 Task: Find connections with filter location Nyborg with filter topic #aiwith filter profile language German with filter current company Brightstar Corp. with filter school Istituto Marangoni with filter industry Abrasives and Nonmetallic Minerals Manufacturing with filter service category Immigration Law with filter keywords title Women's Shelter Jobs
Action: Mouse moved to (589, 80)
Screenshot: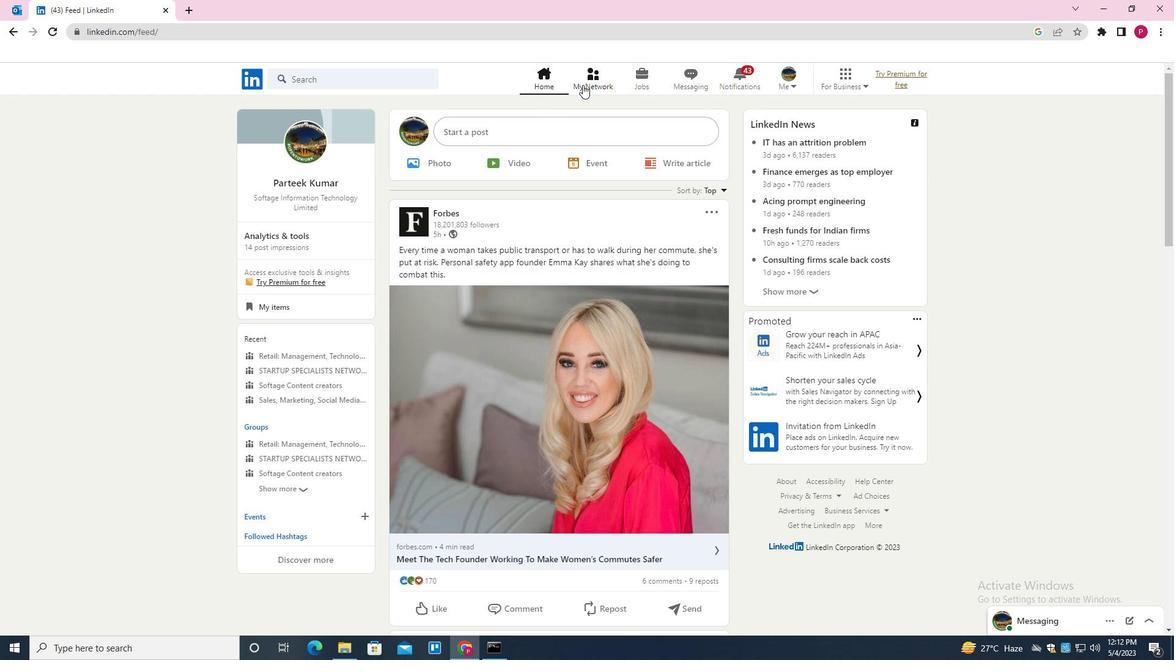 
Action: Mouse pressed left at (589, 80)
Screenshot: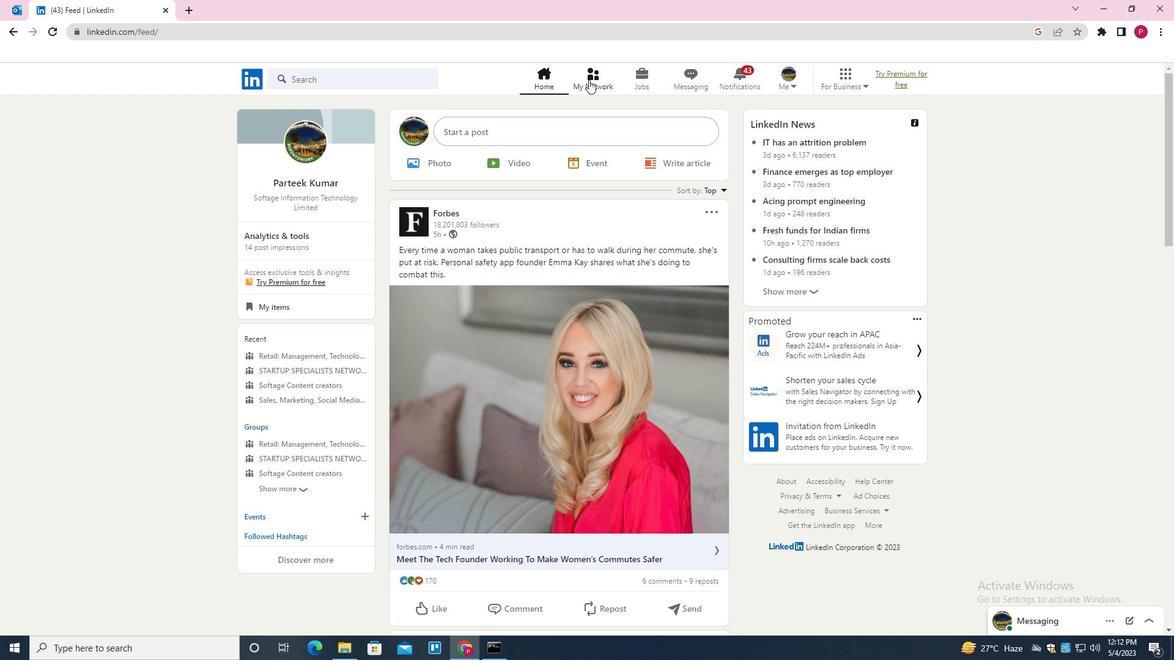 
Action: Mouse moved to (385, 146)
Screenshot: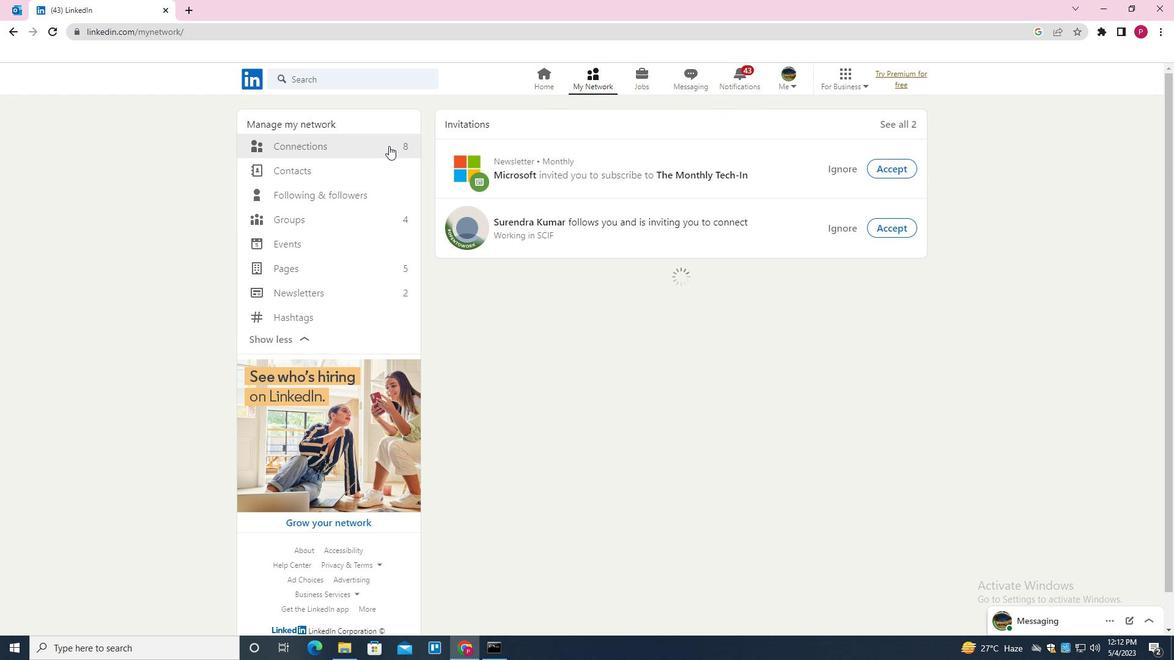
Action: Mouse pressed left at (385, 146)
Screenshot: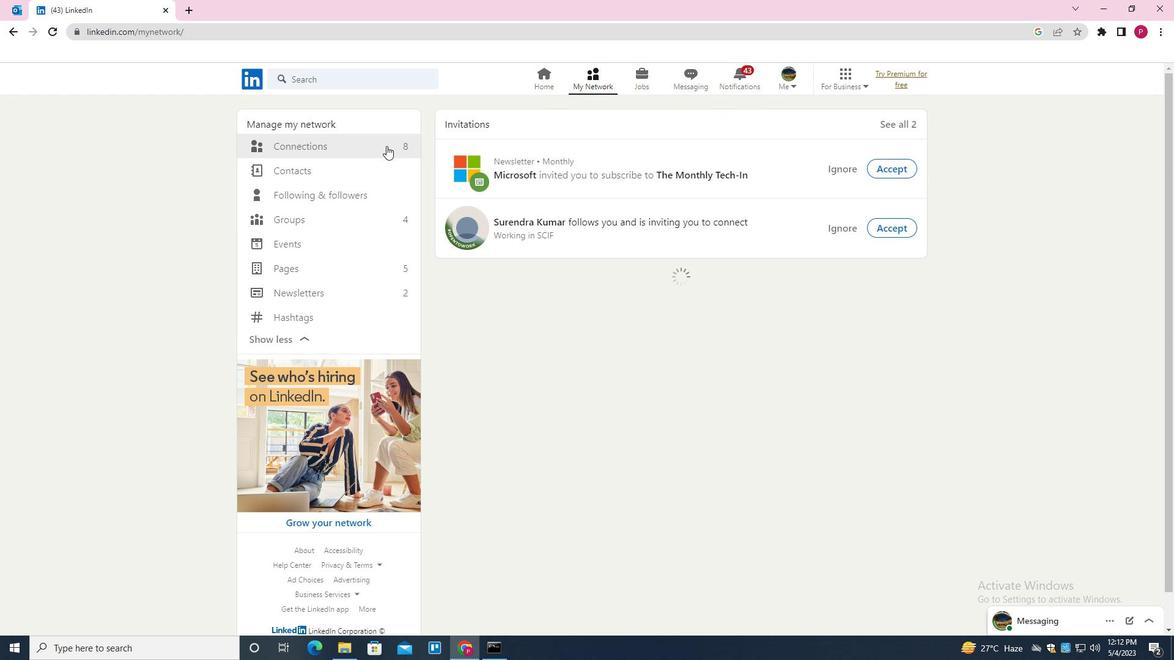 
Action: Mouse moved to (665, 145)
Screenshot: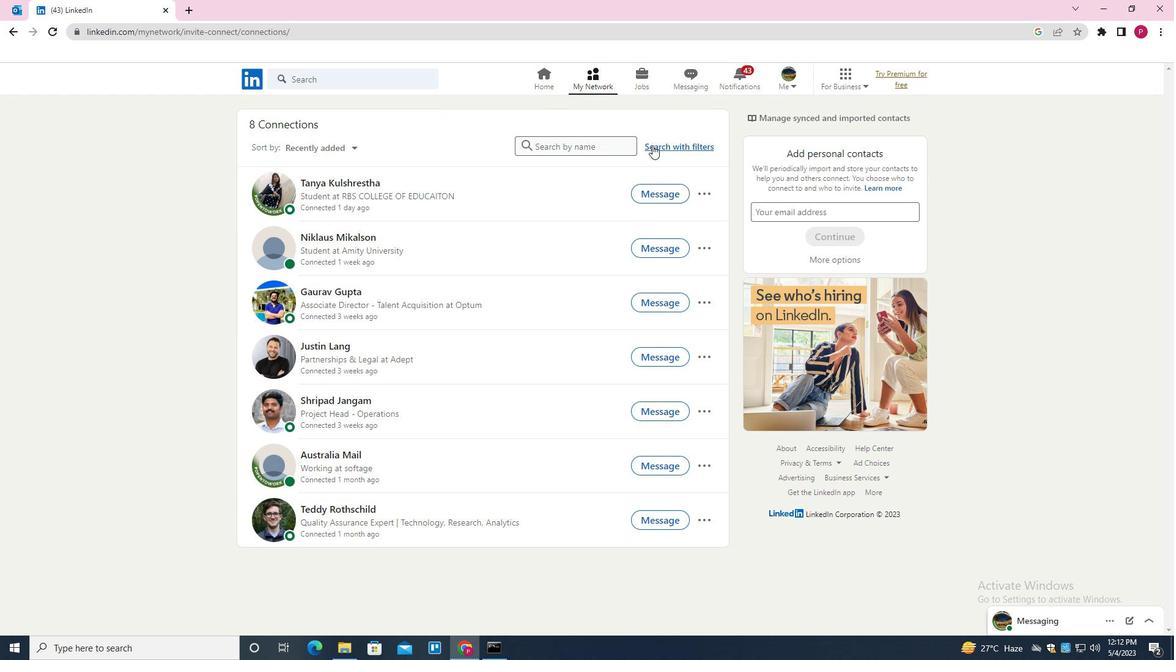 
Action: Mouse pressed left at (665, 145)
Screenshot: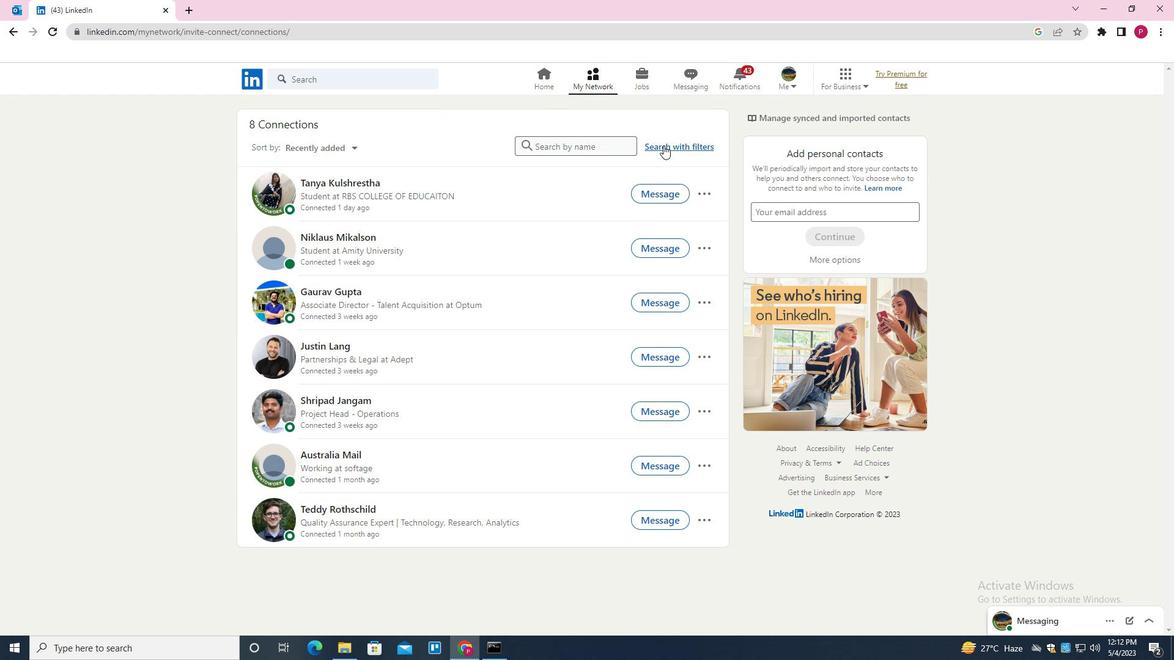 
Action: Mouse moved to (624, 113)
Screenshot: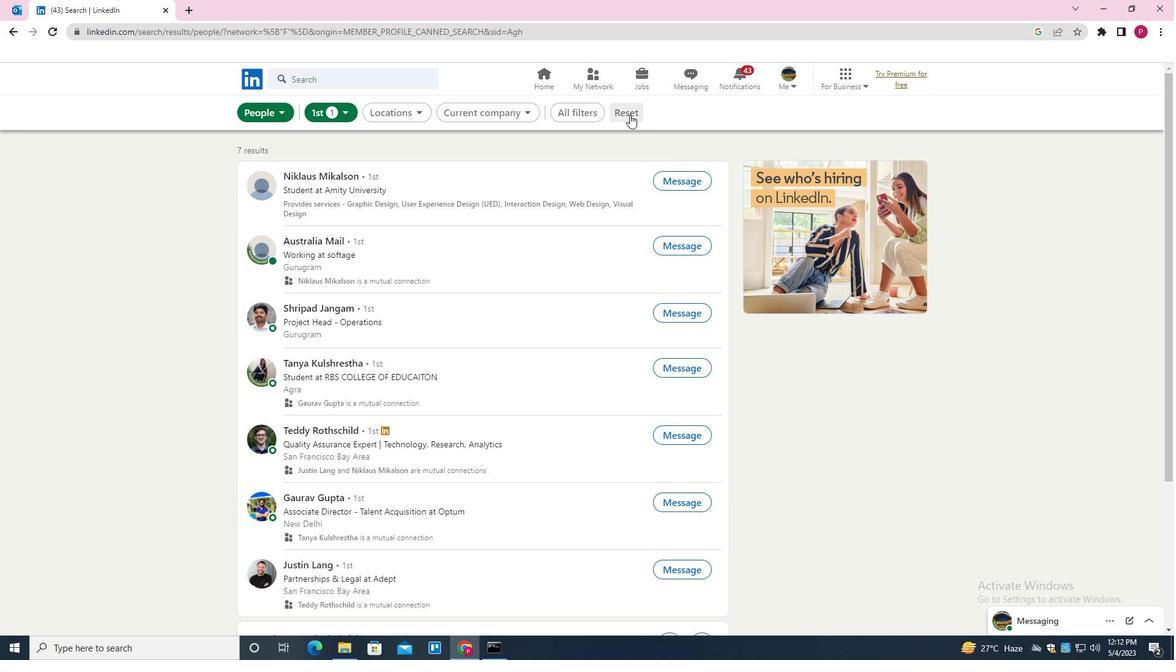 
Action: Mouse pressed left at (624, 113)
Screenshot: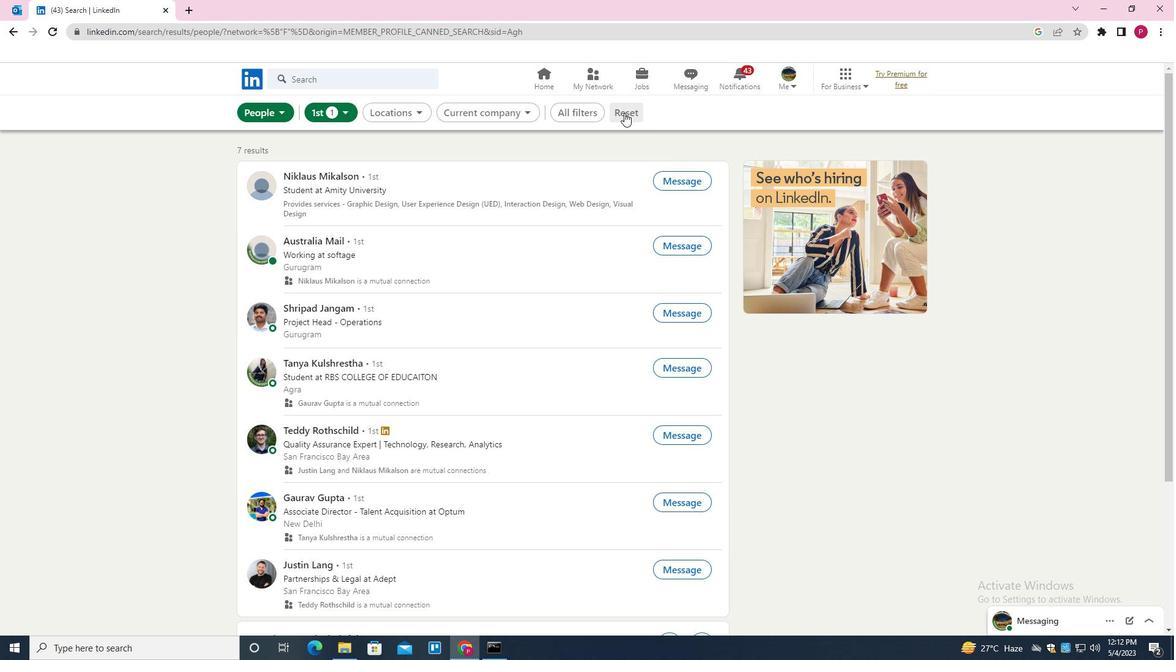 
Action: Mouse moved to (606, 112)
Screenshot: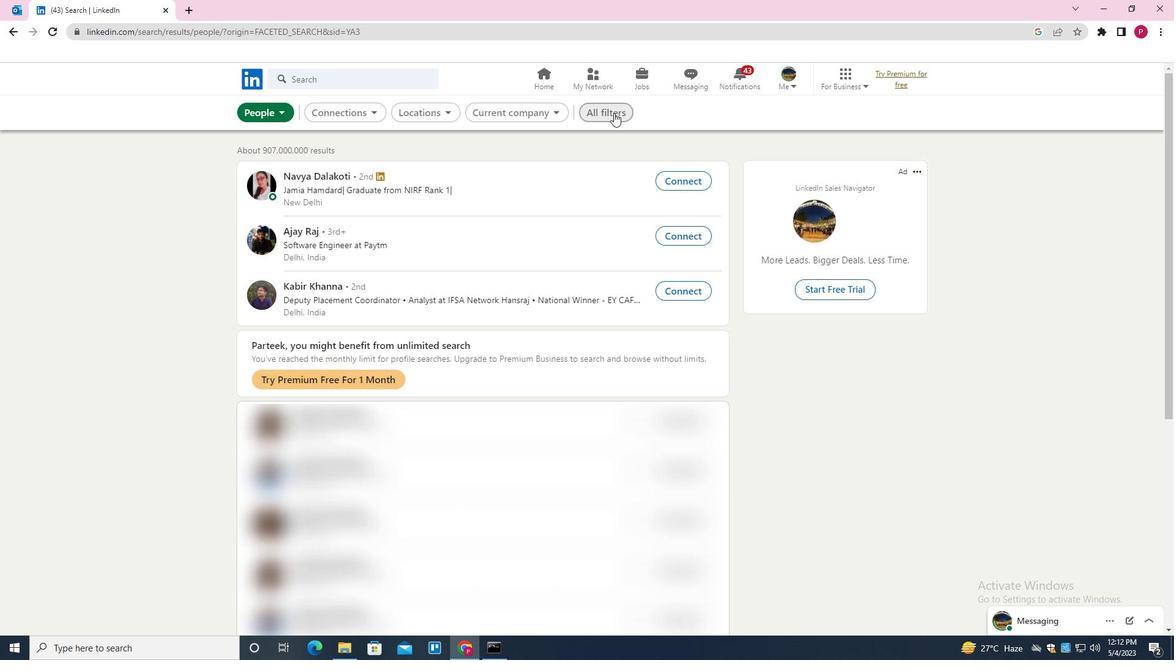 
Action: Mouse pressed left at (606, 112)
Screenshot: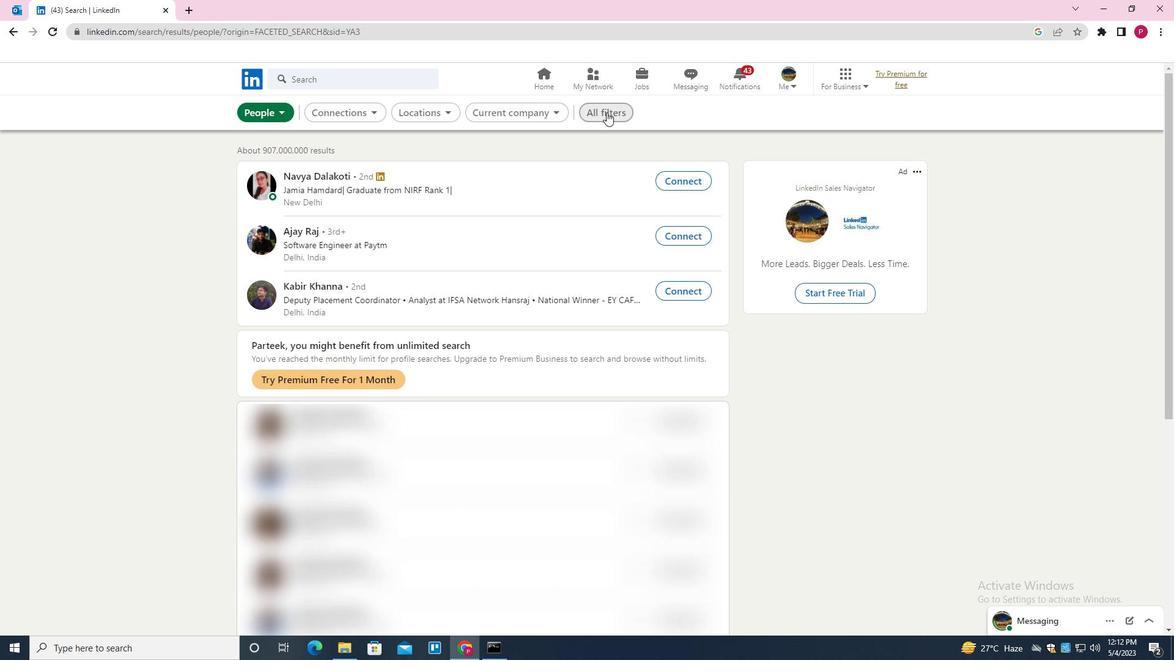 
Action: Mouse moved to (987, 307)
Screenshot: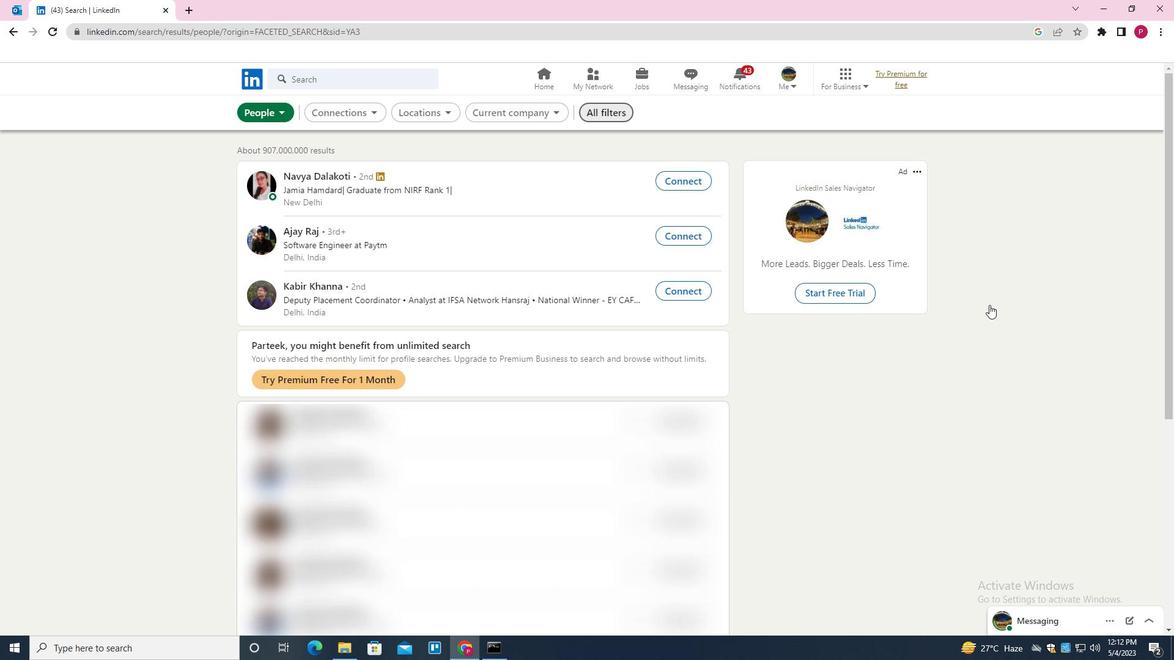 
Action: Mouse scrolled (987, 307) with delta (0, 0)
Screenshot: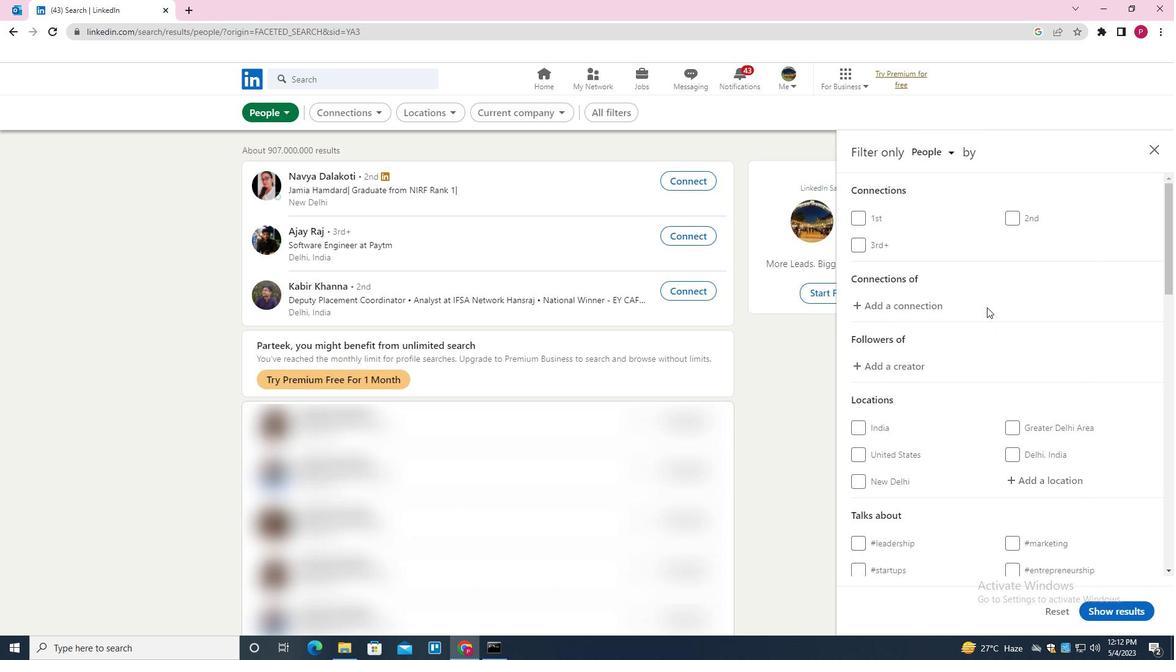 
Action: Mouse moved to (987, 308)
Screenshot: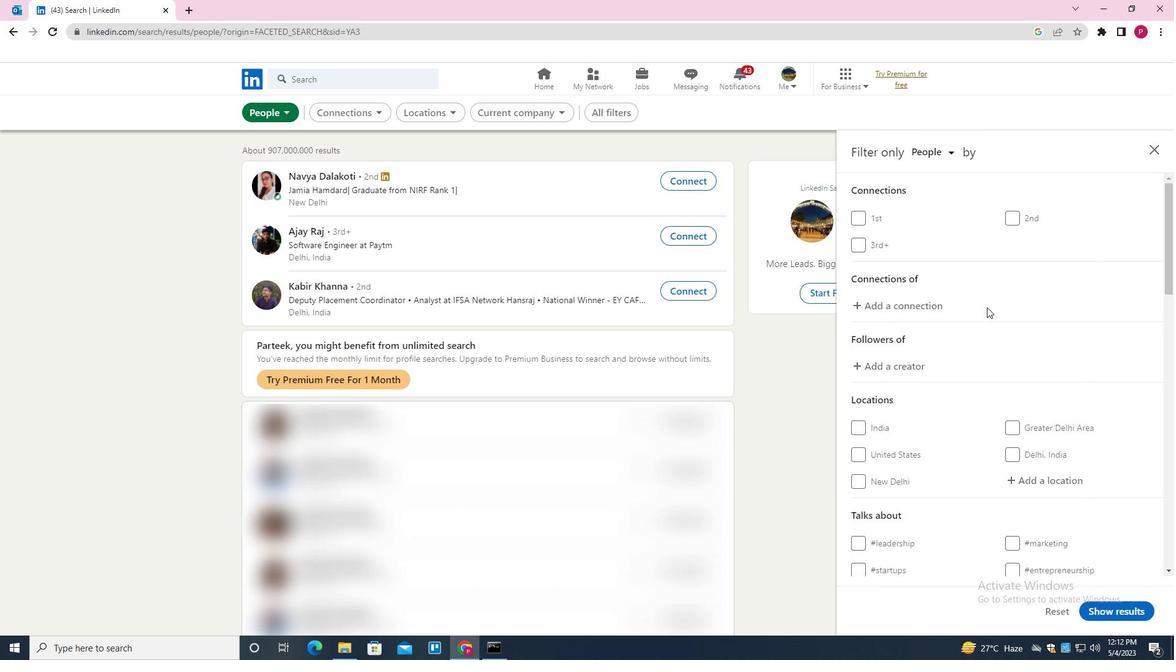 
Action: Mouse scrolled (987, 307) with delta (0, 0)
Screenshot: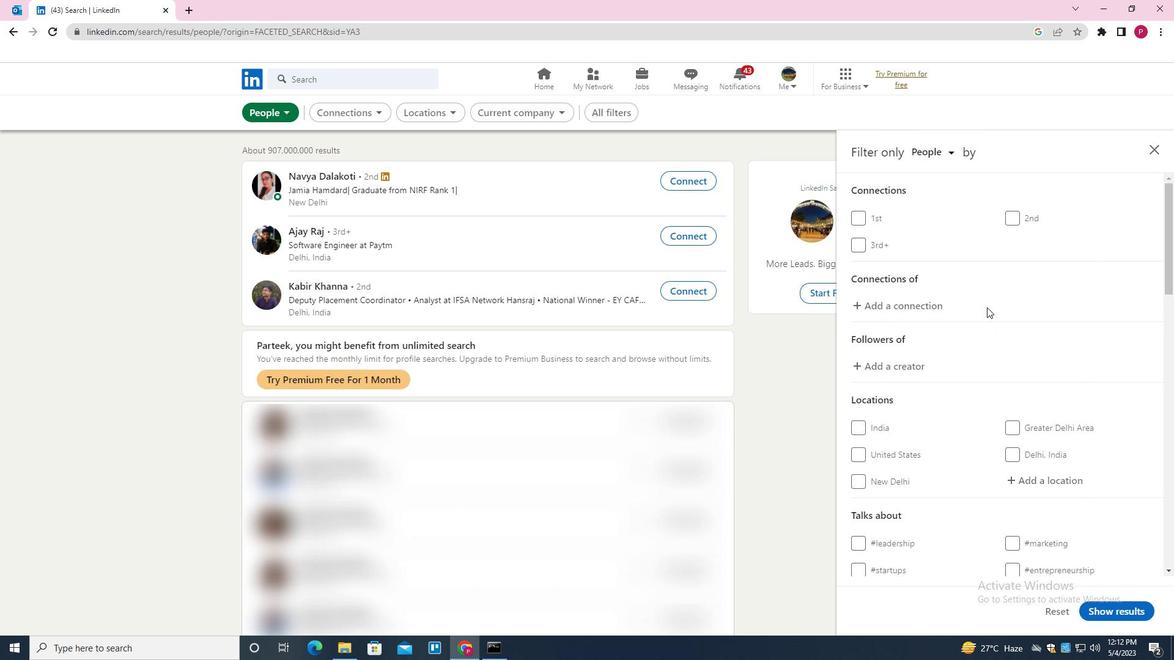 
Action: Mouse scrolled (987, 307) with delta (0, 0)
Screenshot: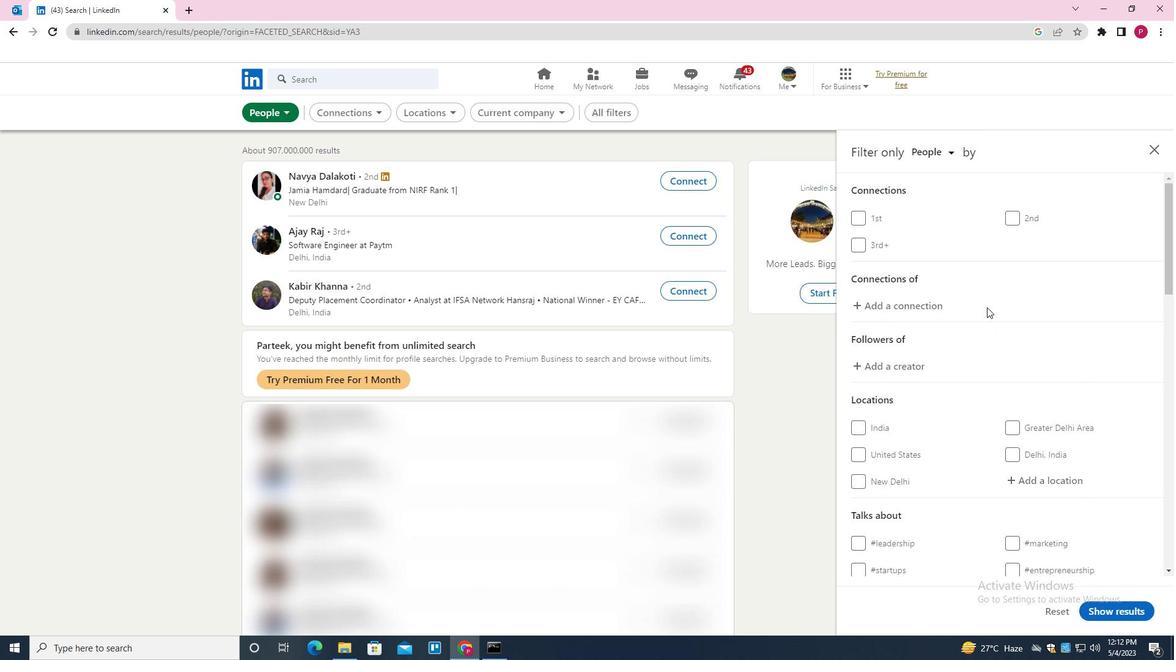 
Action: Mouse moved to (1038, 303)
Screenshot: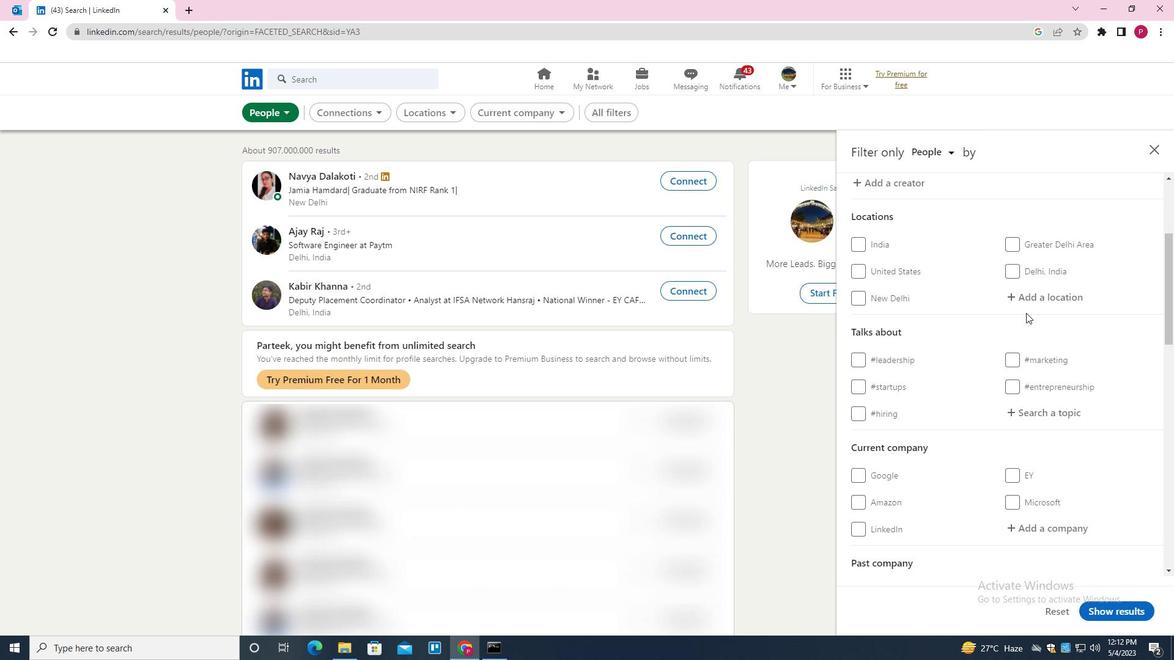 
Action: Mouse pressed left at (1038, 303)
Screenshot: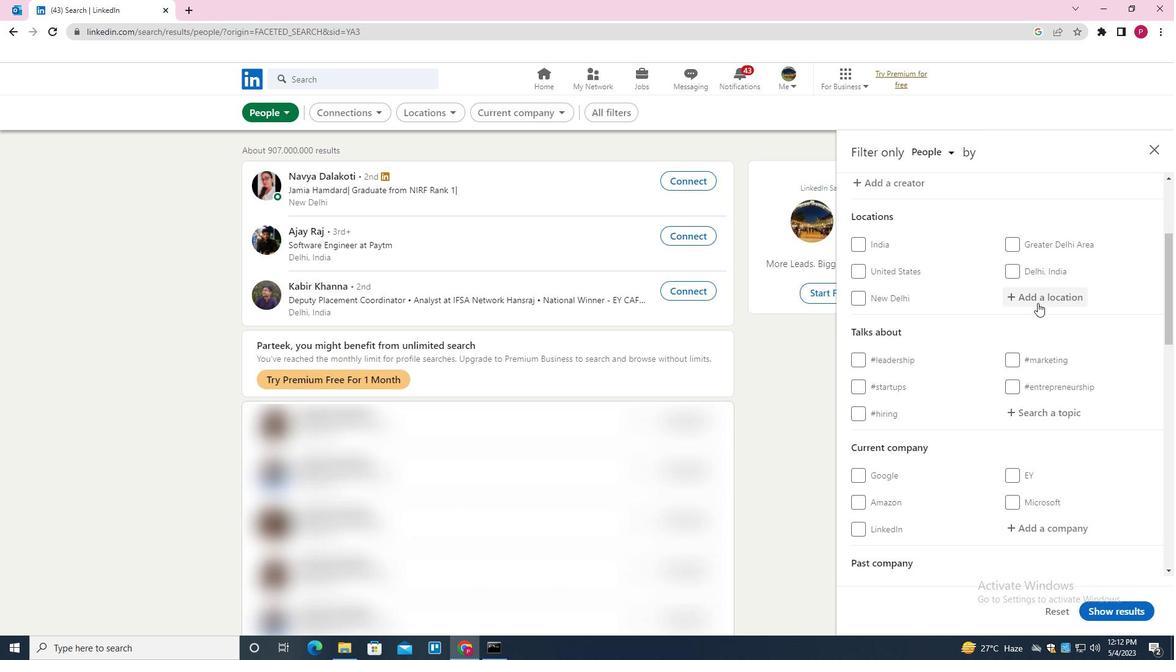 
Action: Key pressed <Key.shift><Key.shift>NYBORS<Key.backspace>G<Key.down><Key.enter>
Screenshot: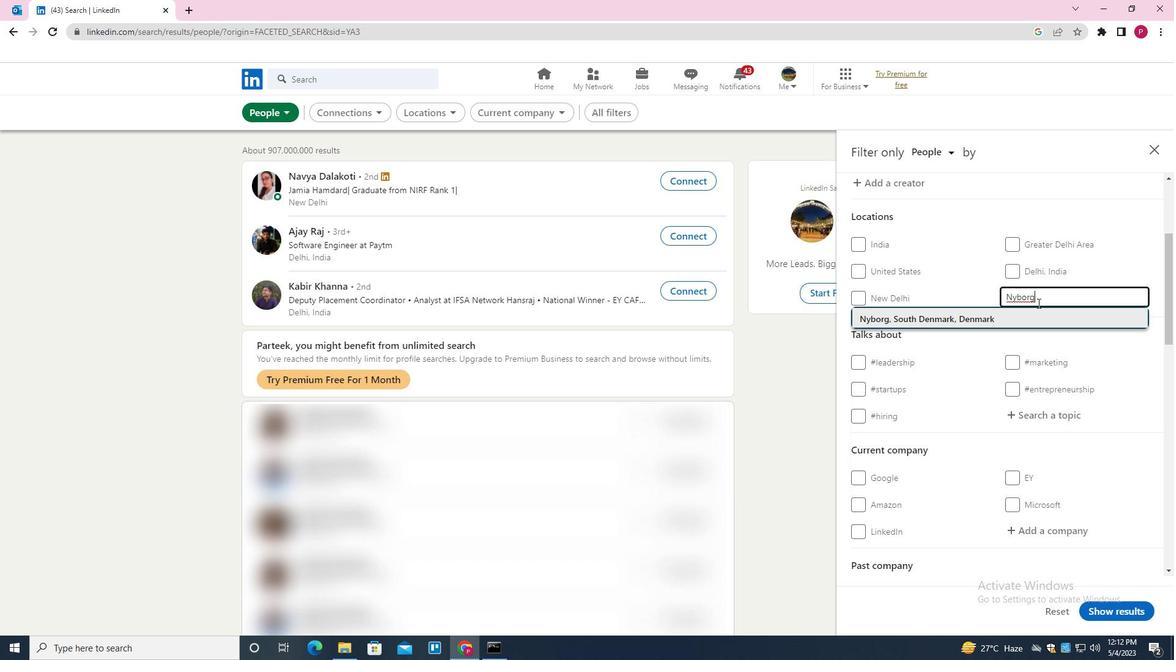 
Action: Mouse moved to (986, 305)
Screenshot: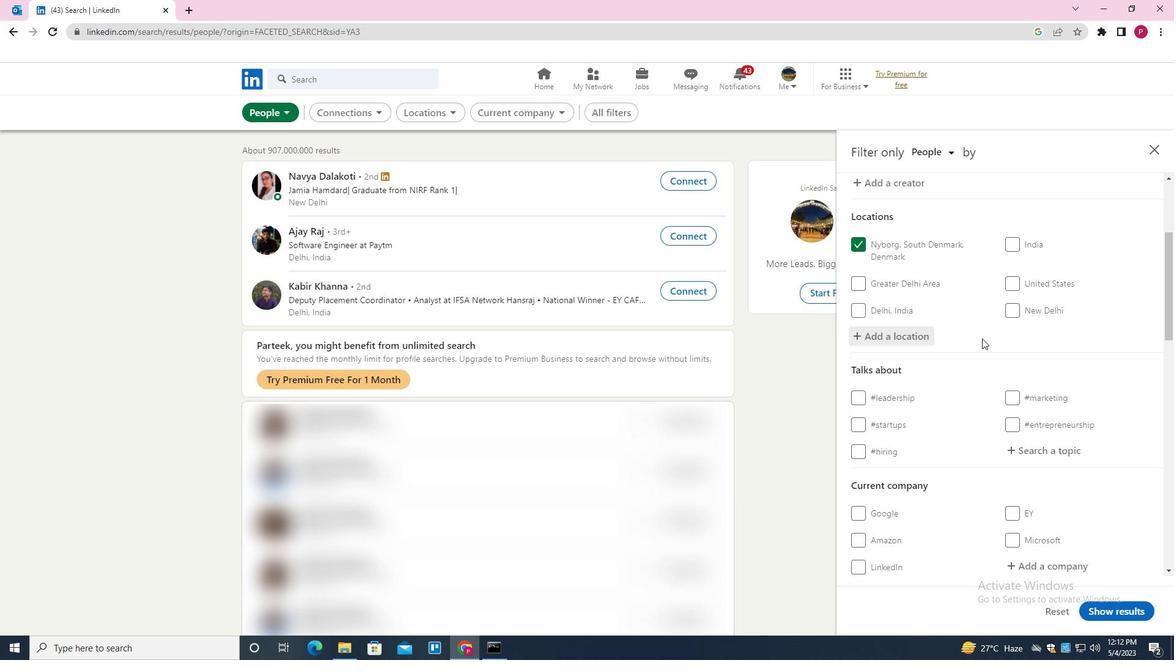 
Action: Mouse scrolled (986, 304) with delta (0, 0)
Screenshot: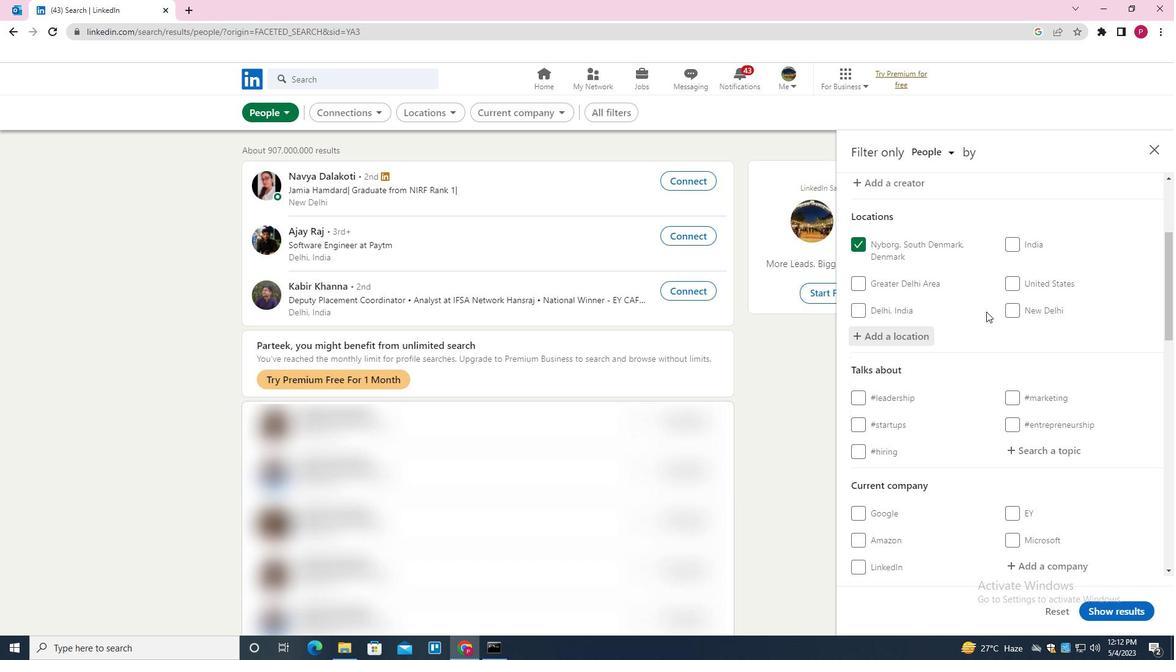 
Action: Mouse moved to (986, 305)
Screenshot: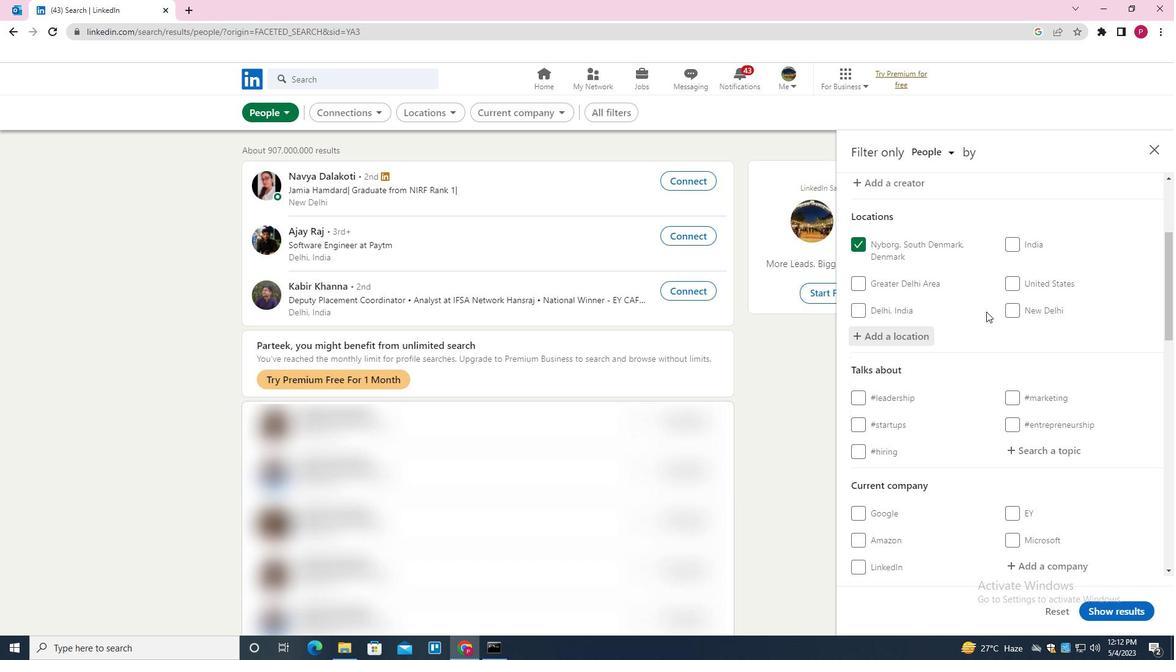 
Action: Mouse scrolled (986, 304) with delta (0, 0)
Screenshot: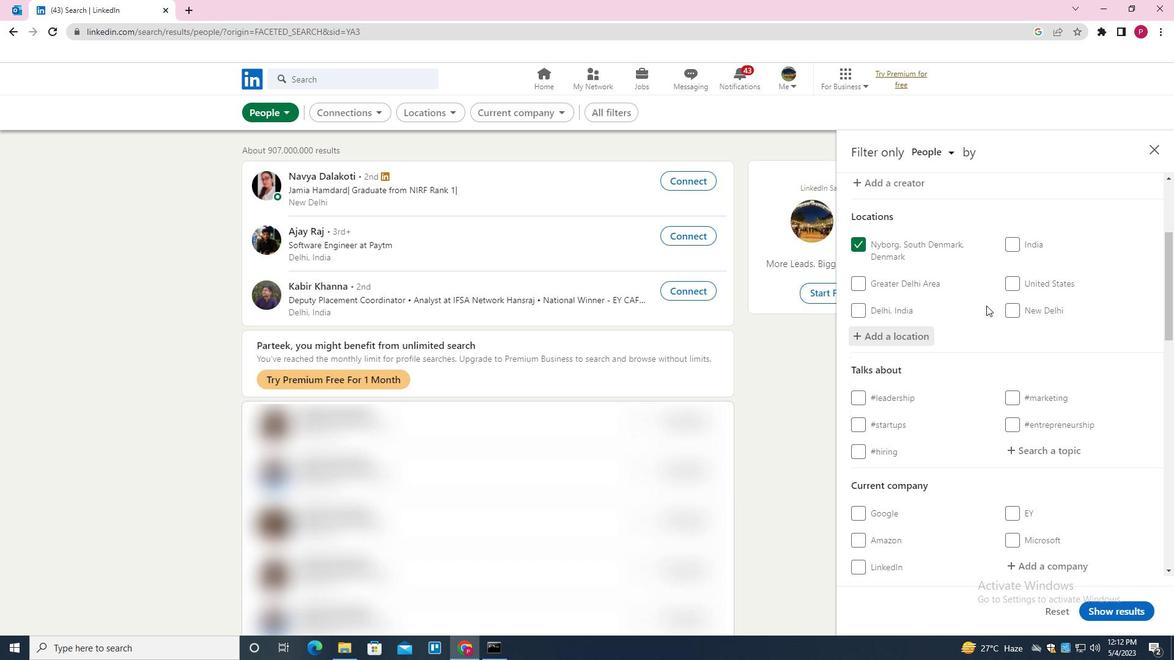 
Action: Mouse moved to (987, 304)
Screenshot: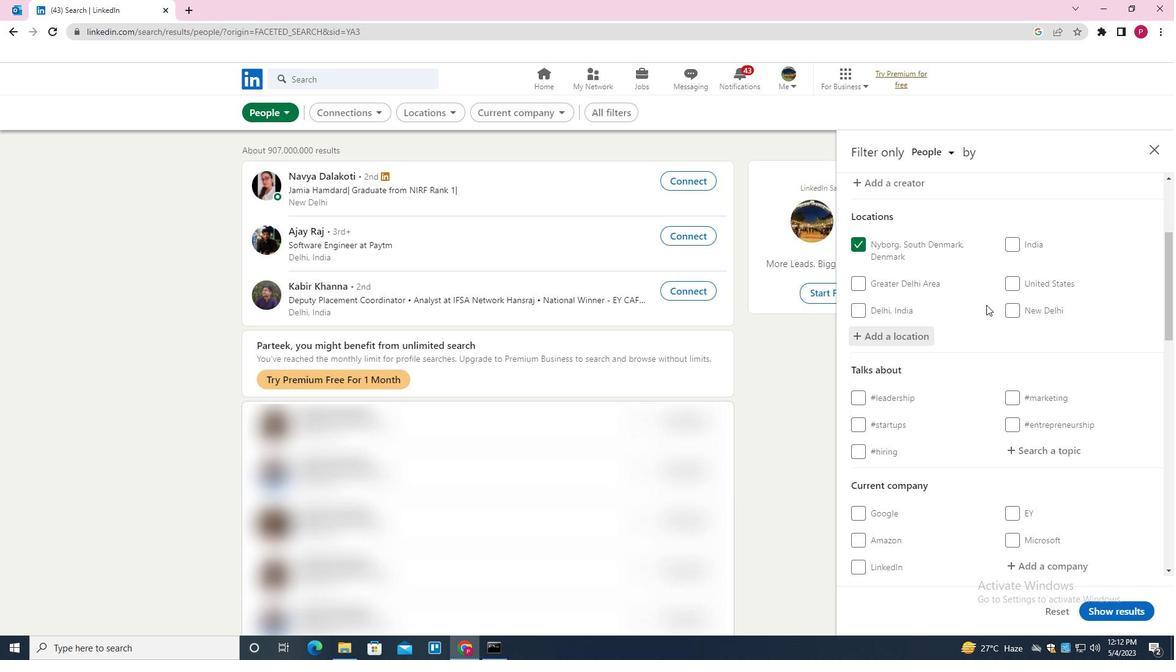 
Action: Mouse scrolled (987, 303) with delta (0, 0)
Screenshot: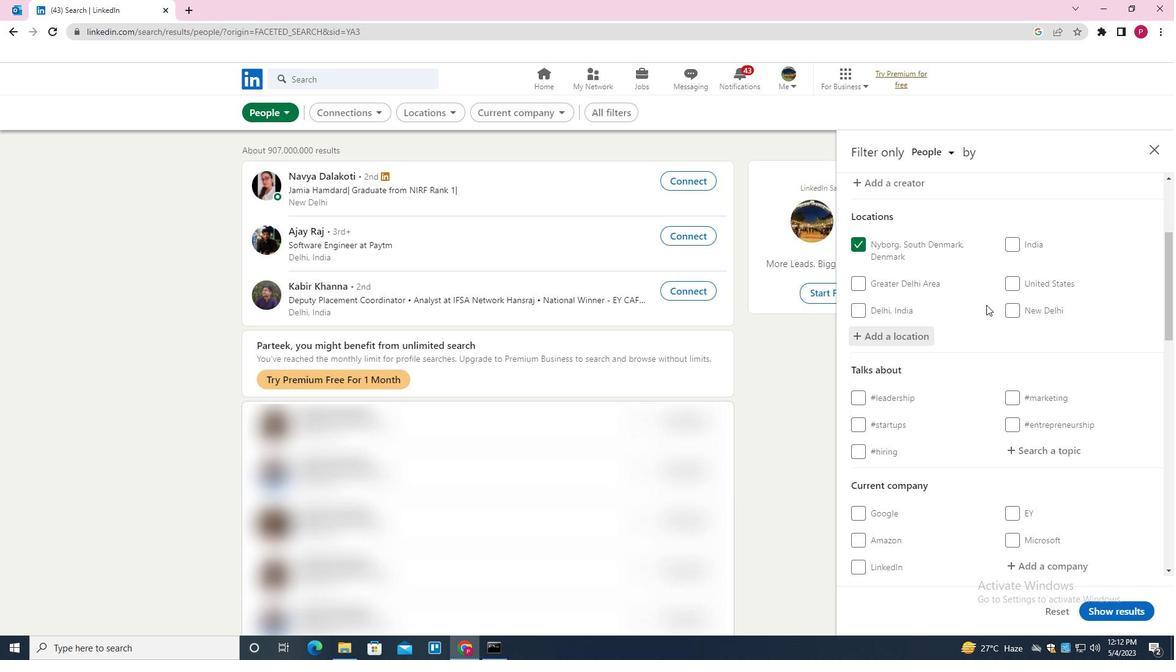 
Action: Mouse moved to (1045, 269)
Screenshot: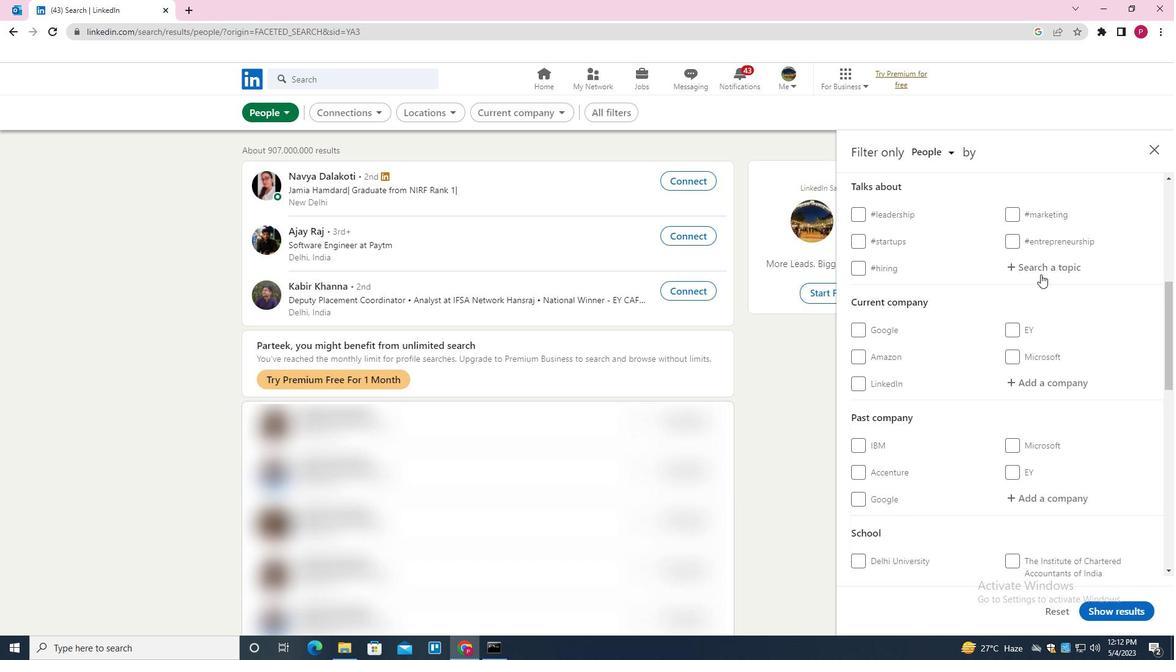 
Action: Mouse pressed left at (1045, 269)
Screenshot: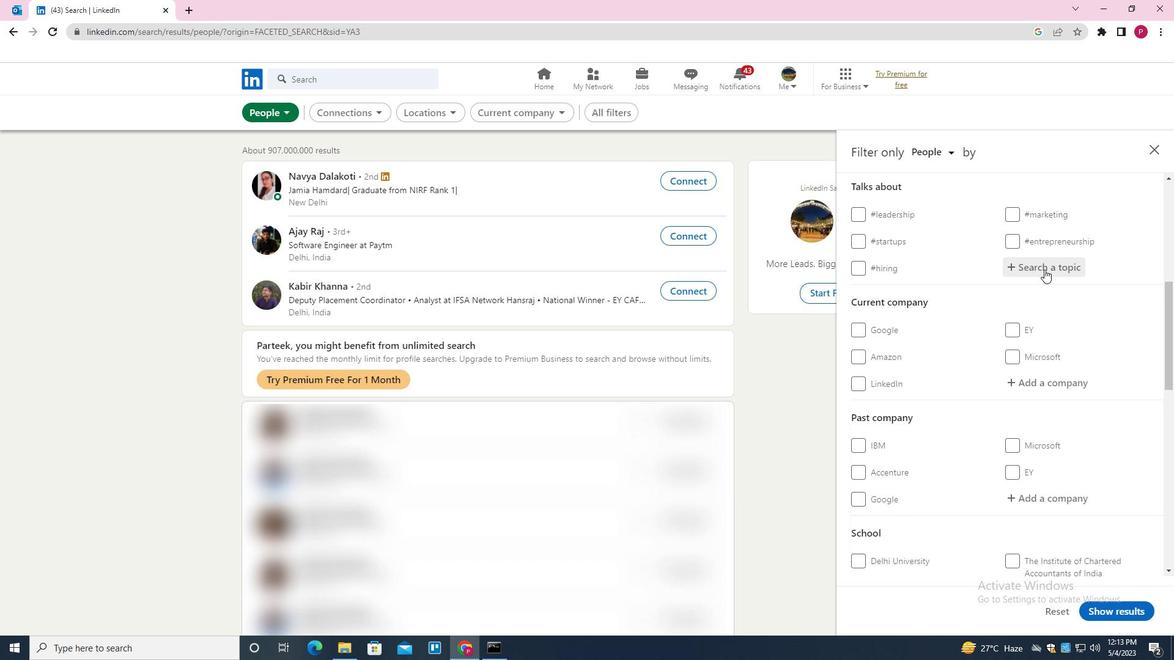 
Action: Key pressed AI<Key.down><Key.enter>
Screenshot: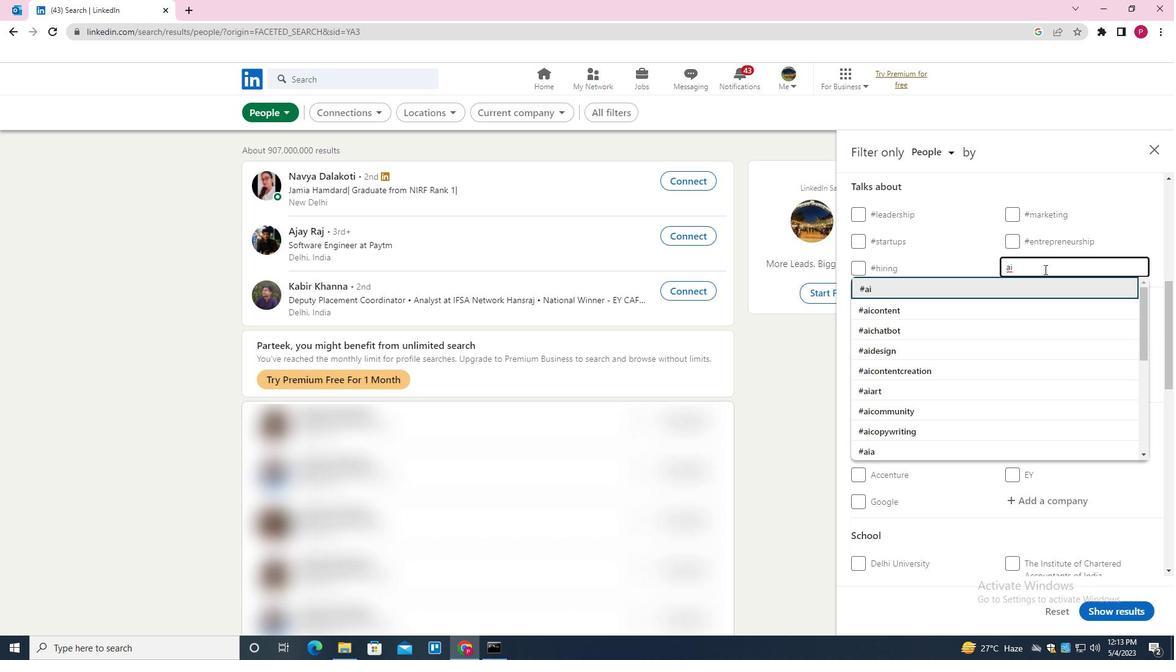 
Action: Mouse moved to (980, 330)
Screenshot: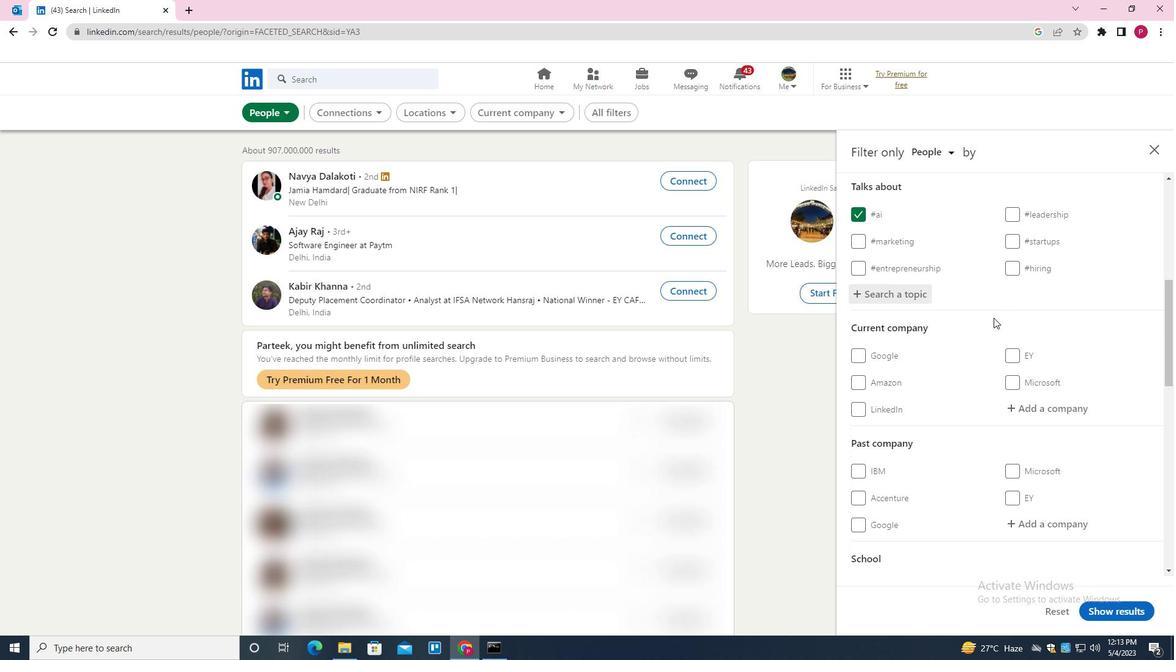 
Action: Mouse scrolled (980, 329) with delta (0, 0)
Screenshot: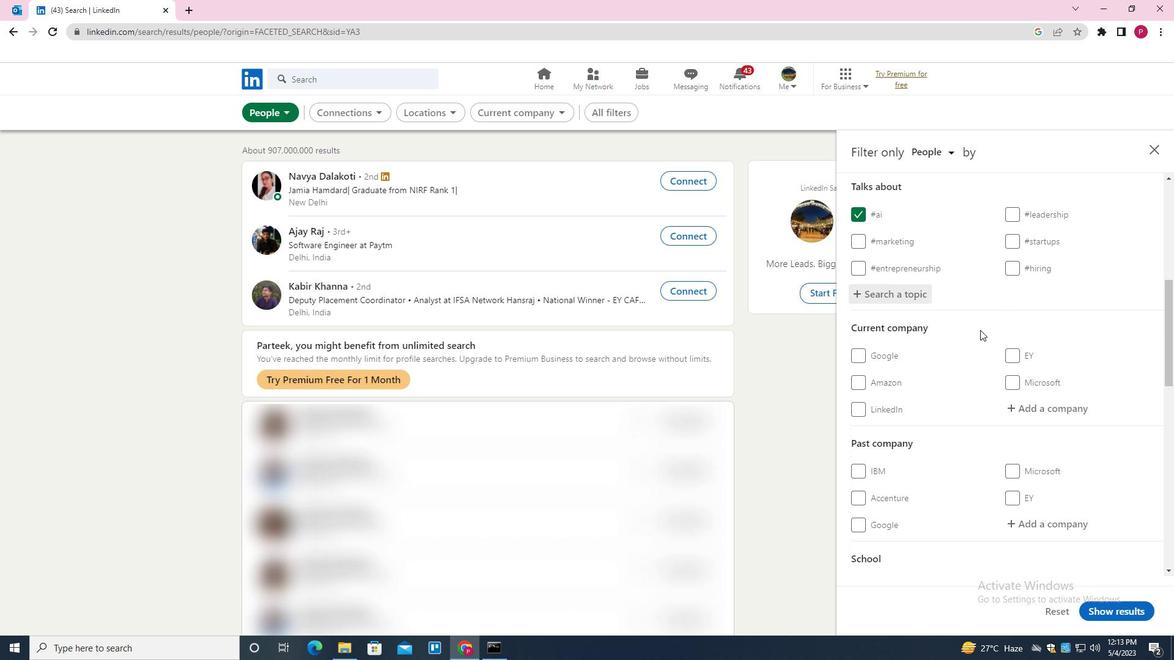 
Action: Mouse scrolled (980, 329) with delta (0, 0)
Screenshot: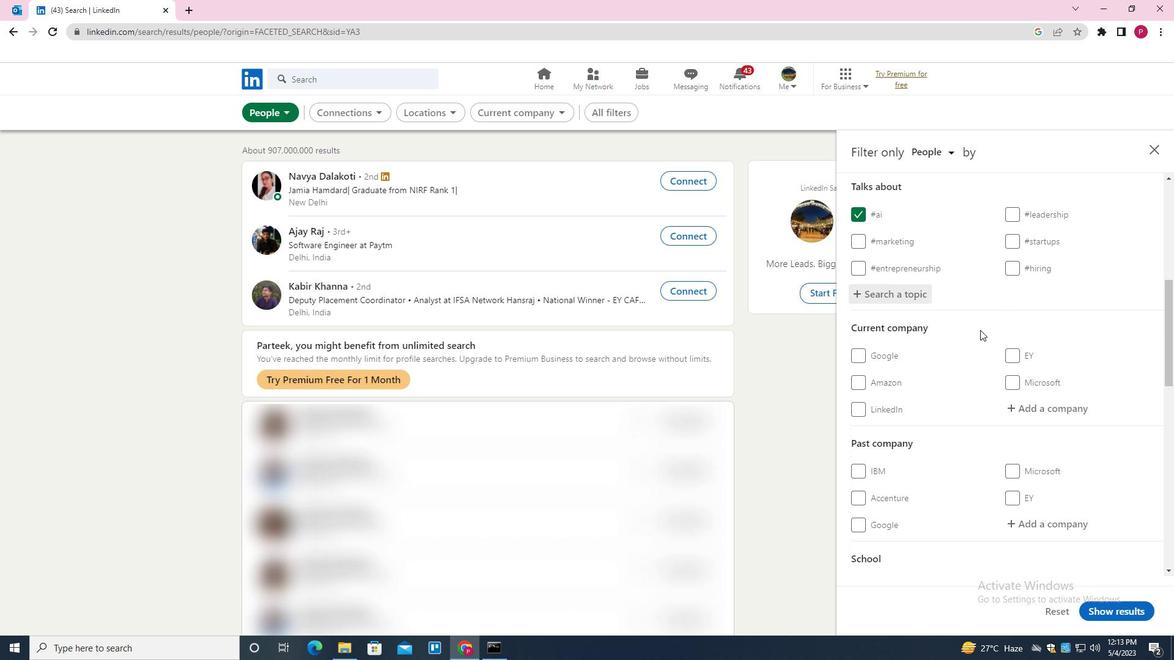
Action: Mouse scrolled (980, 329) with delta (0, 0)
Screenshot: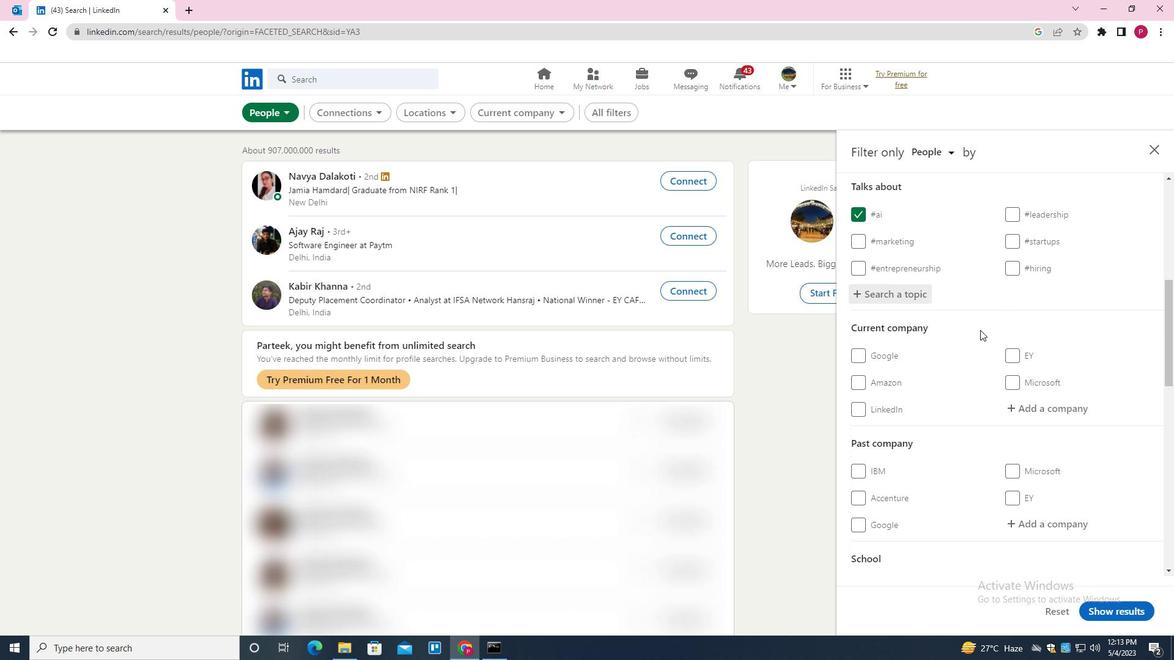 
Action: Mouse scrolled (980, 329) with delta (0, 0)
Screenshot: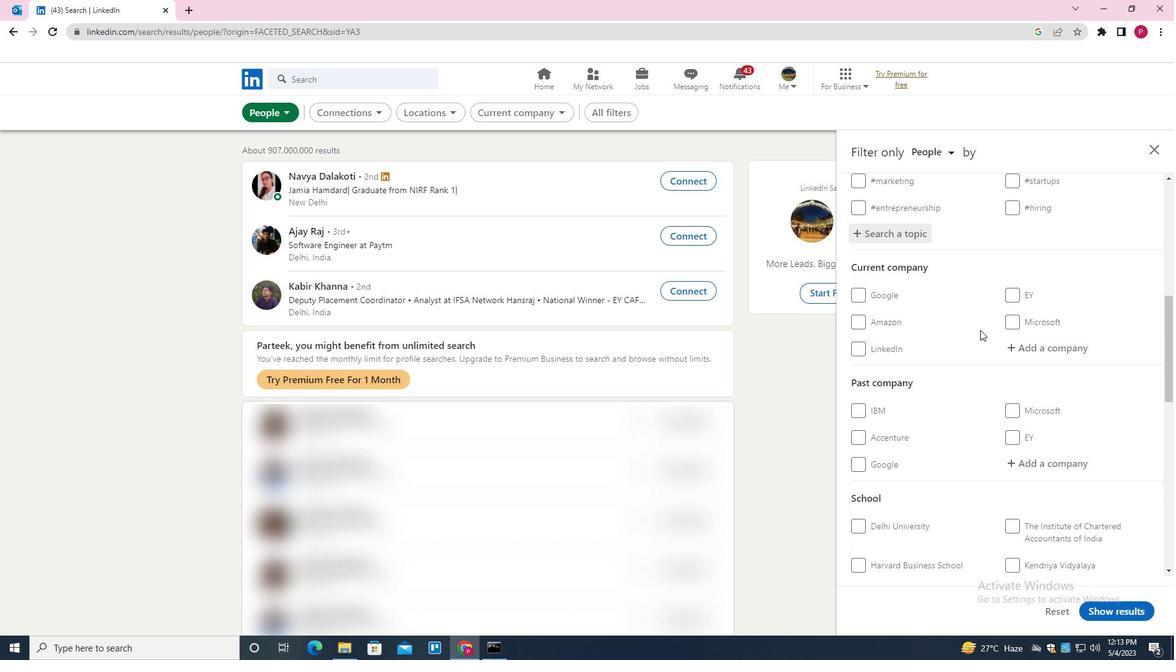
Action: Mouse scrolled (980, 329) with delta (0, 0)
Screenshot: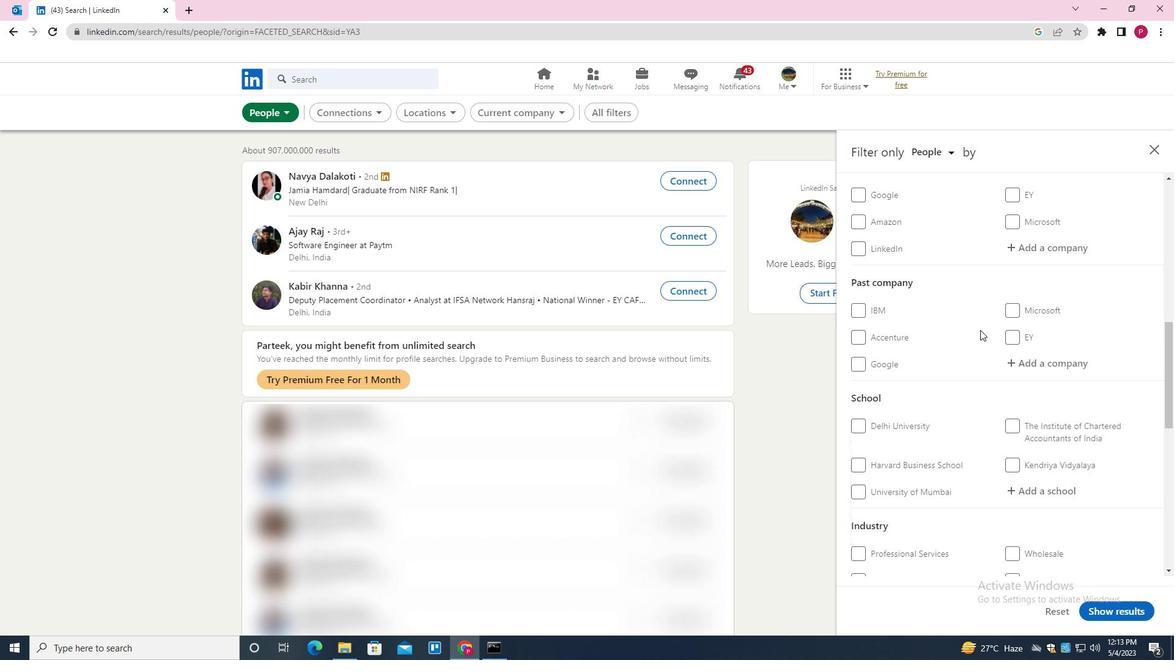 
Action: Mouse moved to (985, 329)
Screenshot: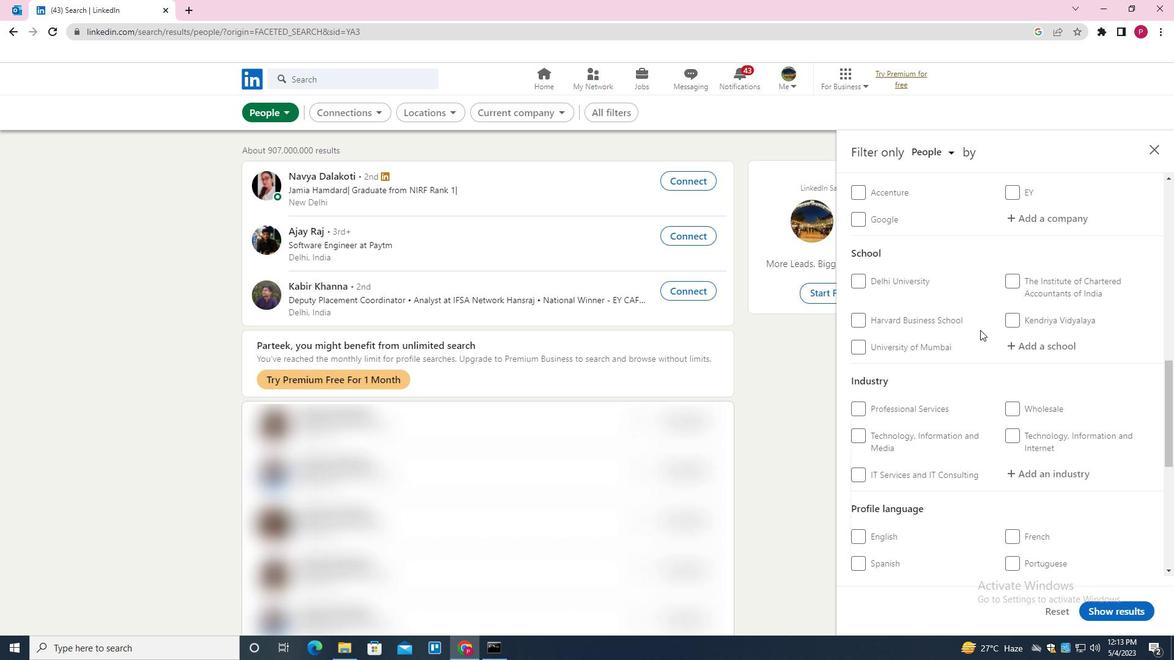 
Action: Mouse scrolled (985, 329) with delta (0, 0)
Screenshot: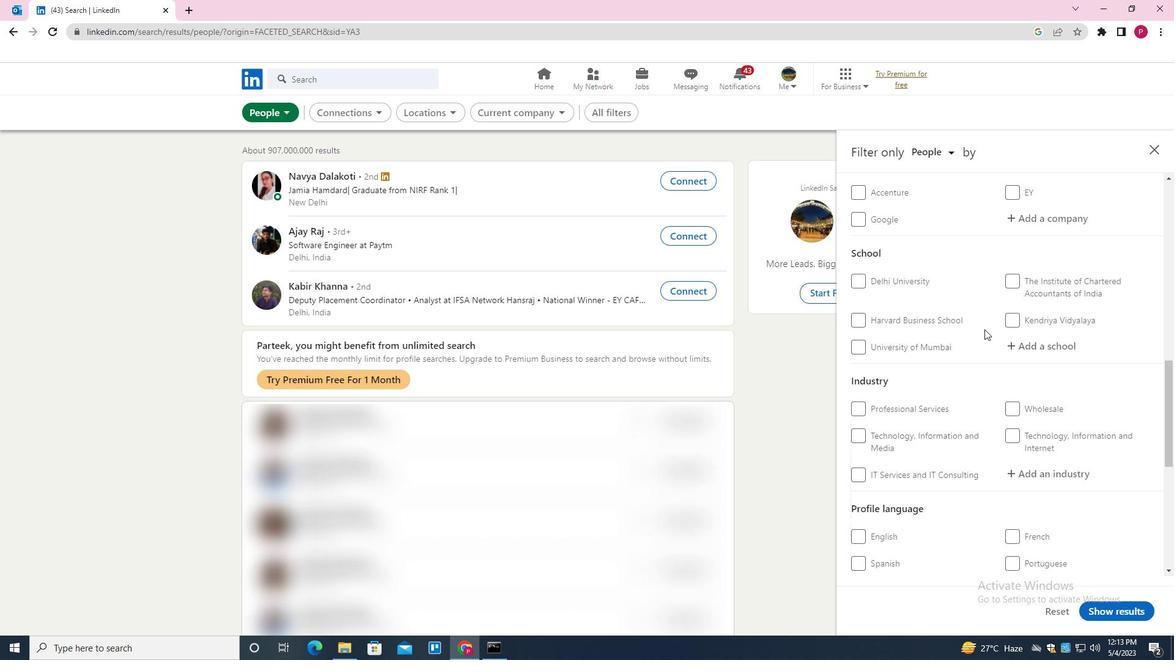 
Action: Mouse scrolled (985, 329) with delta (0, 0)
Screenshot: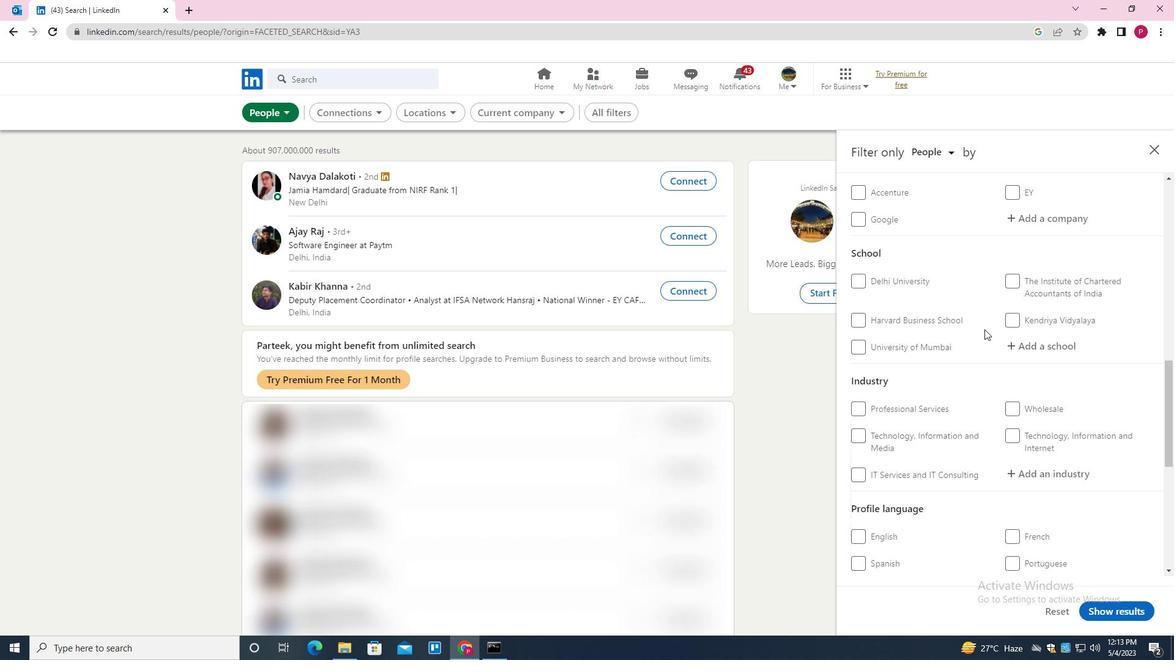 
Action: Mouse scrolled (985, 329) with delta (0, 0)
Screenshot: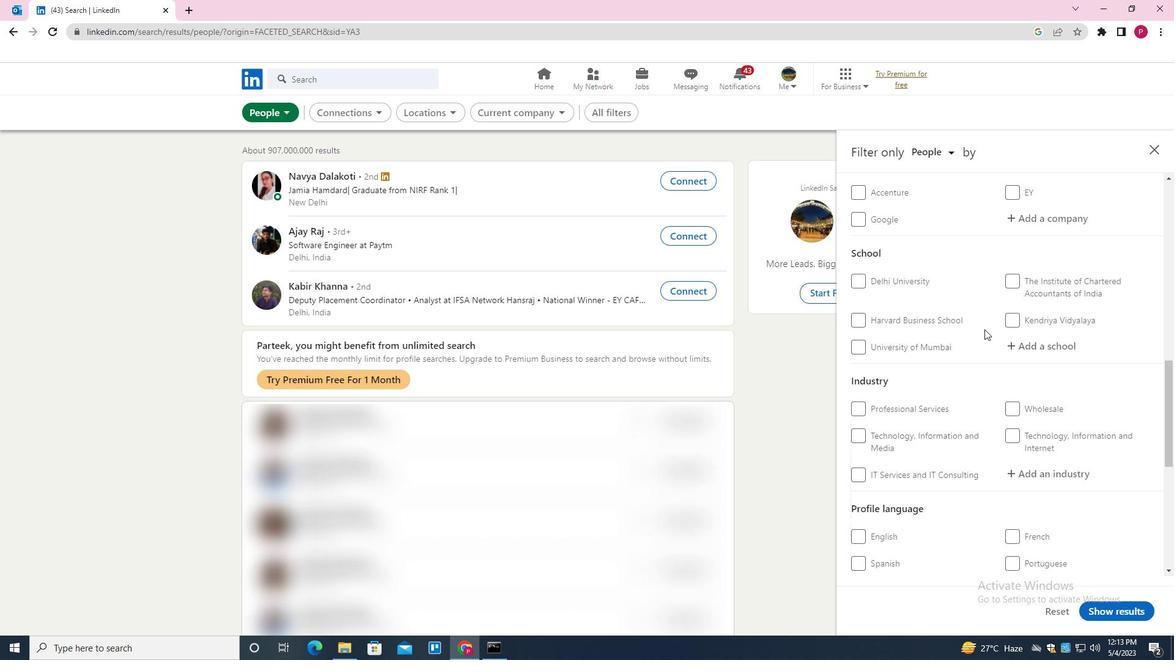 
Action: Mouse scrolled (985, 329) with delta (0, 0)
Screenshot: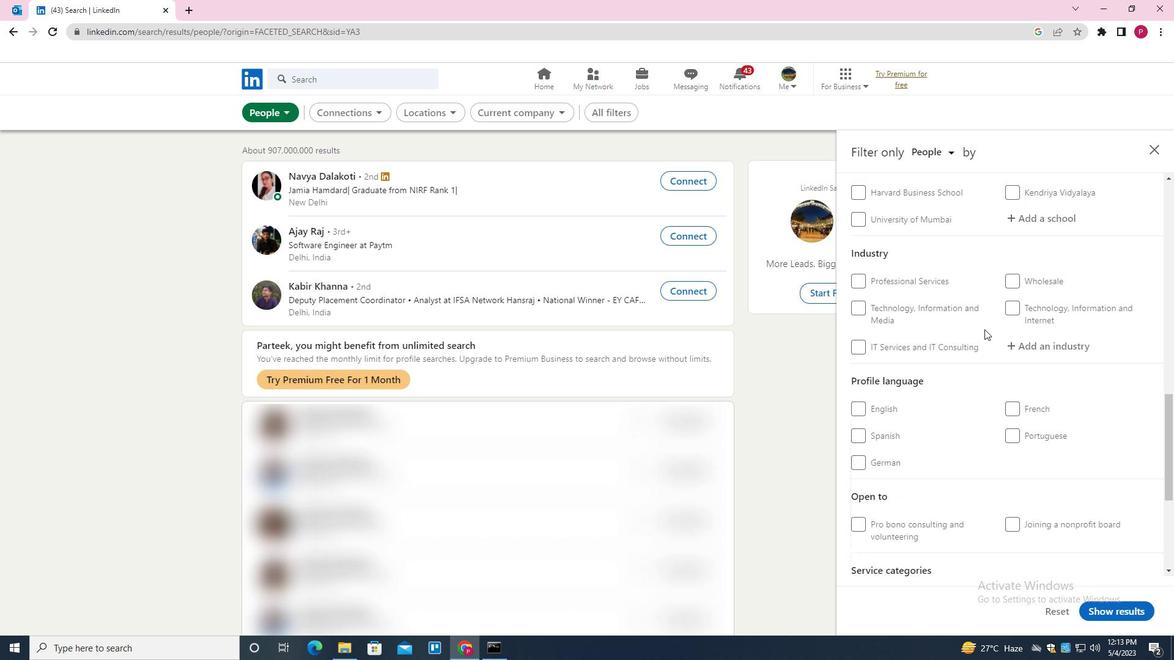 
Action: Mouse scrolled (985, 329) with delta (0, 0)
Screenshot: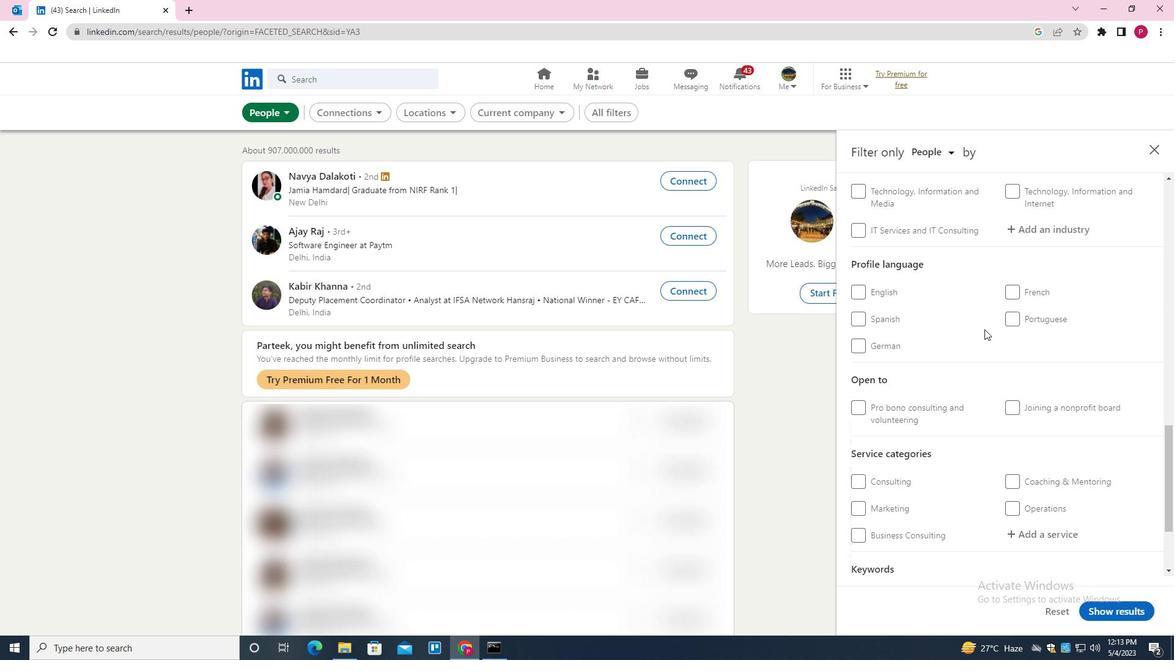 
Action: Mouse scrolled (985, 329) with delta (0, 0)
Screenshot: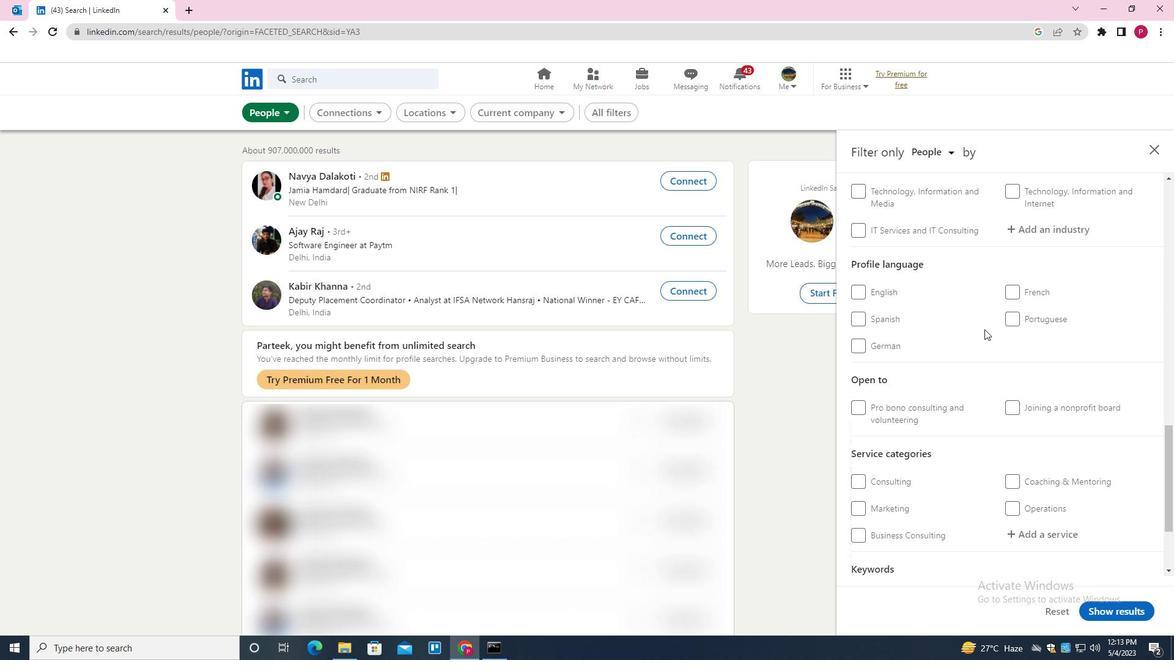 
Action: Mouse scrolled (985, 329) with delta (0, 0)
Screenshot: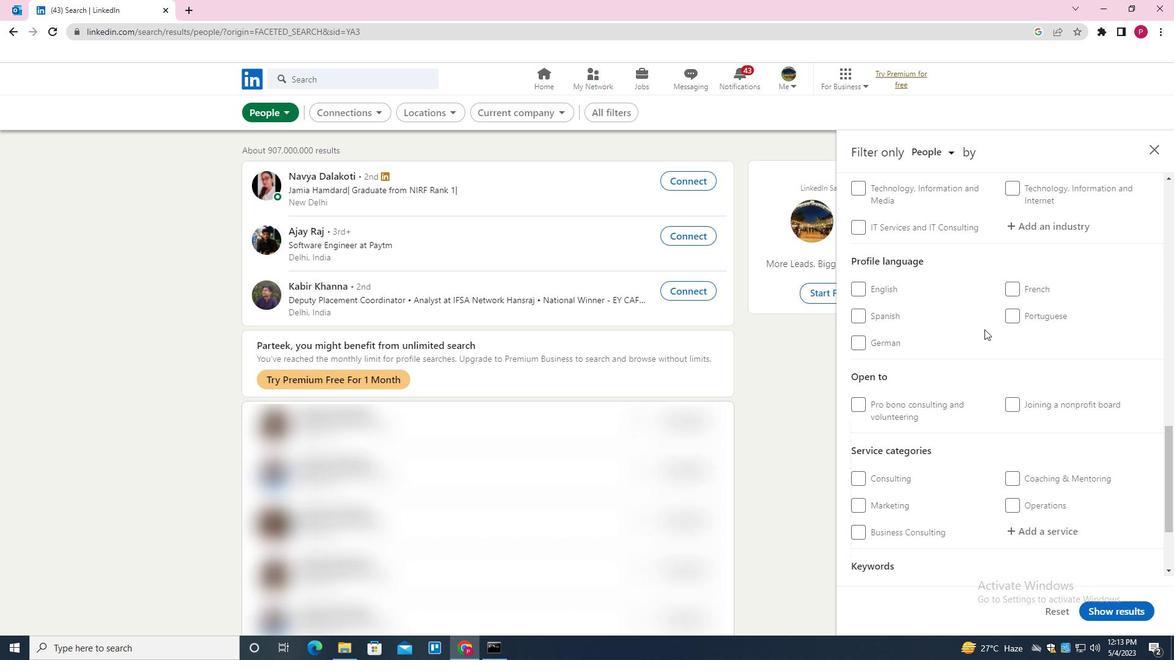 
Action: Mouse scrolled (985, 330) with delta (0, 0)
Screenshot: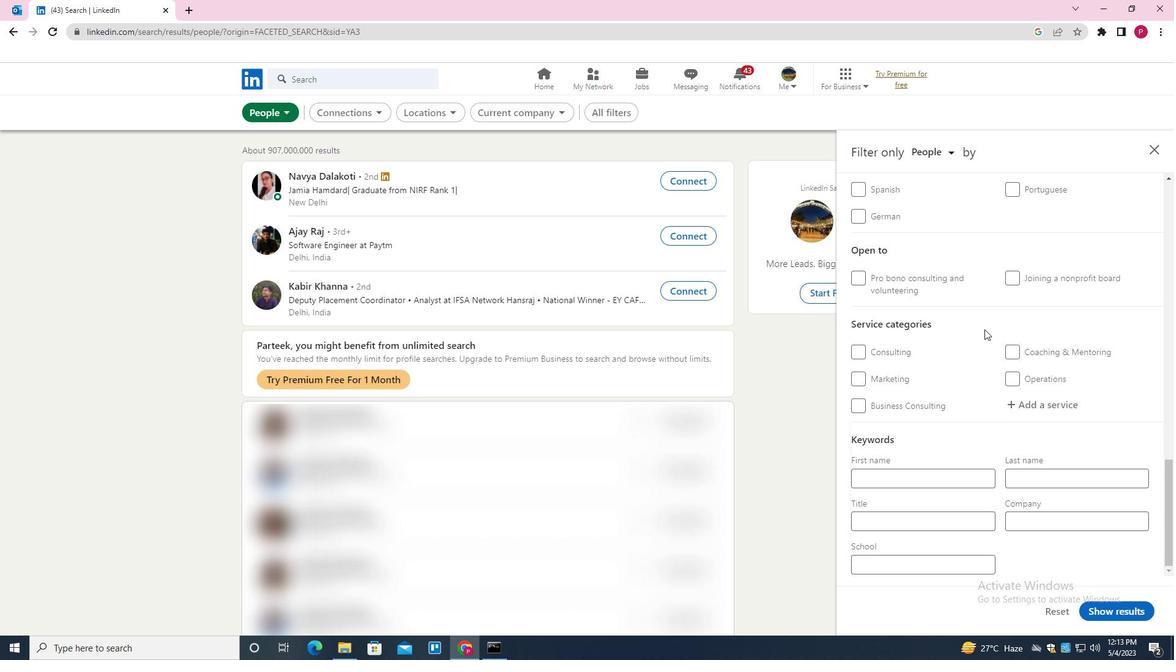 
Action: Mouse scrolled (985, 330) with delta (0, 0)
Screenshot: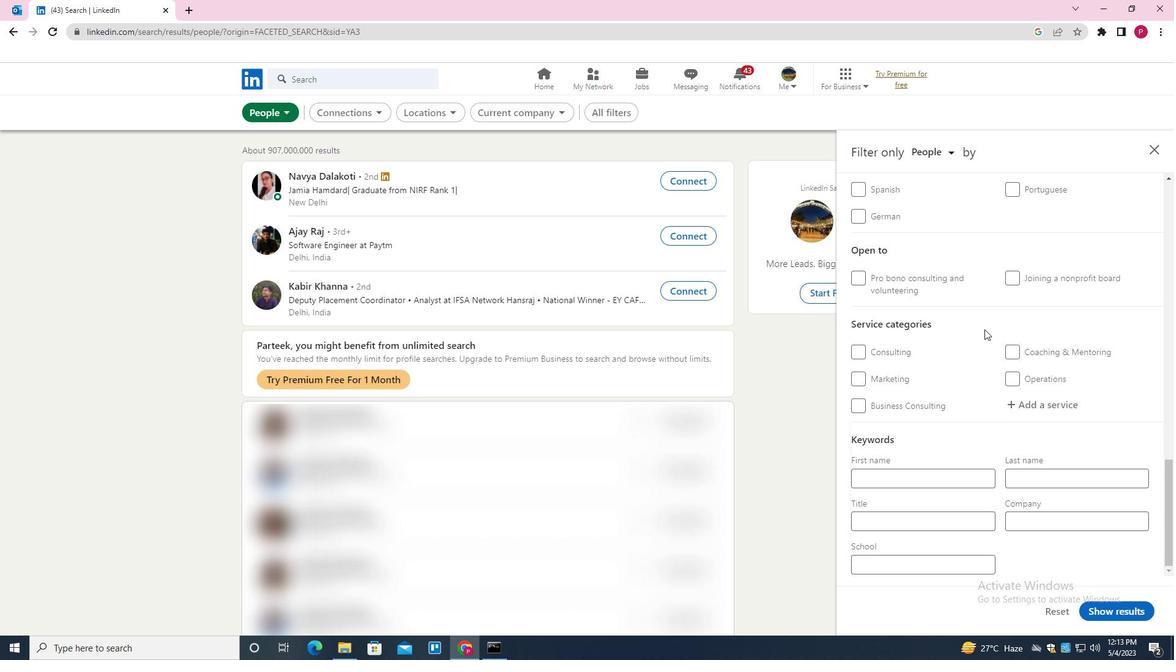 
Action: Mouse moved to (881, 335)
Screenshot: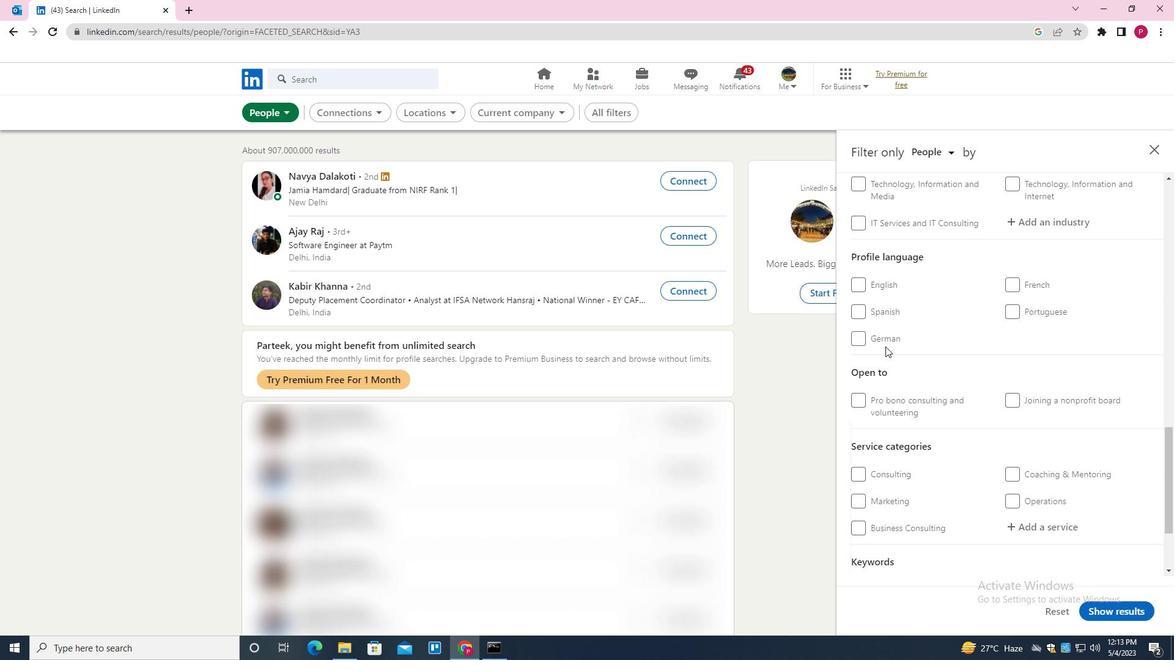 
Action: Mouse pressed left at (881, 335)
Screenshot: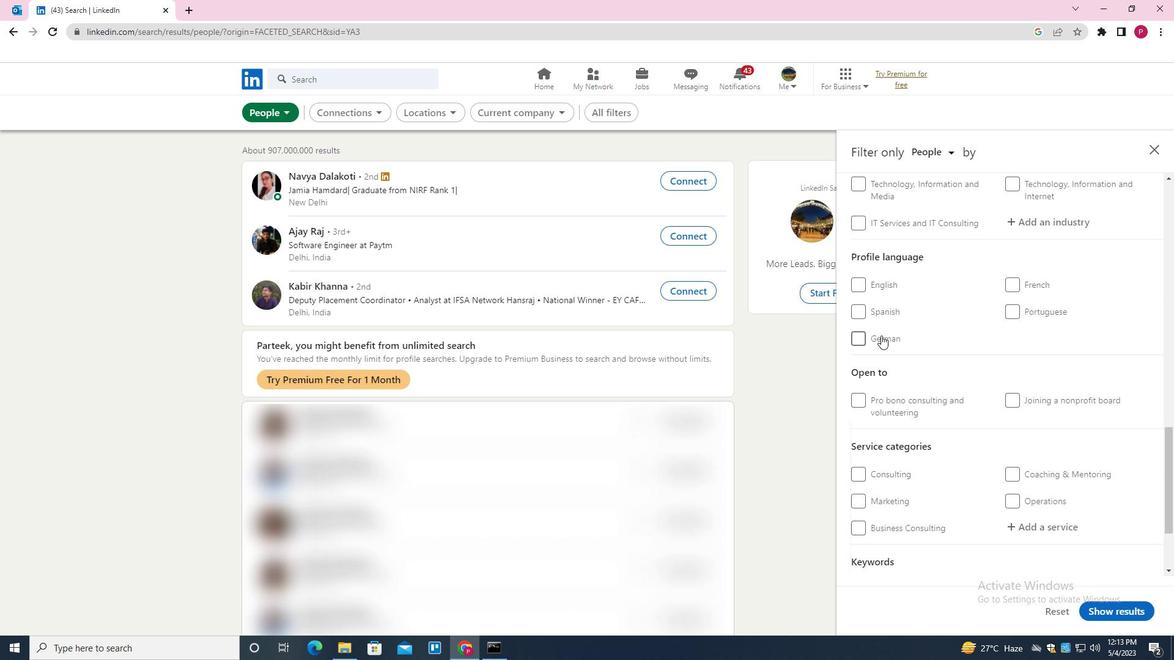 
Action: Mouse moved to (944, 341)
Screenshot: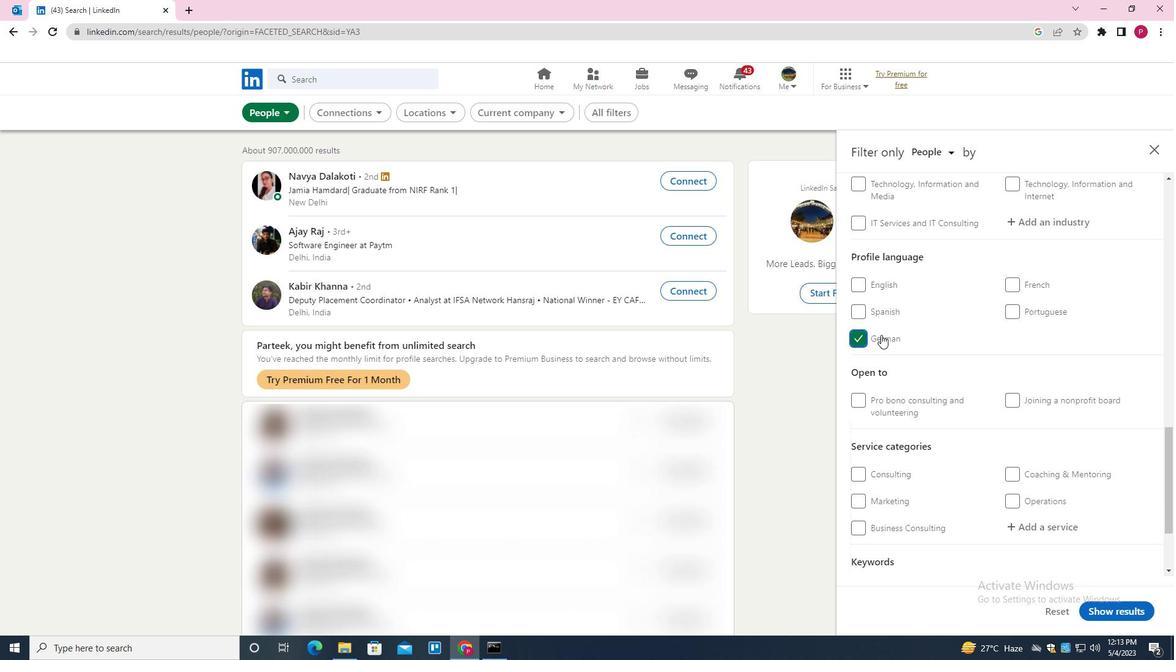 
Action: Mouse scrolled (944, 342) with delta (0, 0)
Screenshot: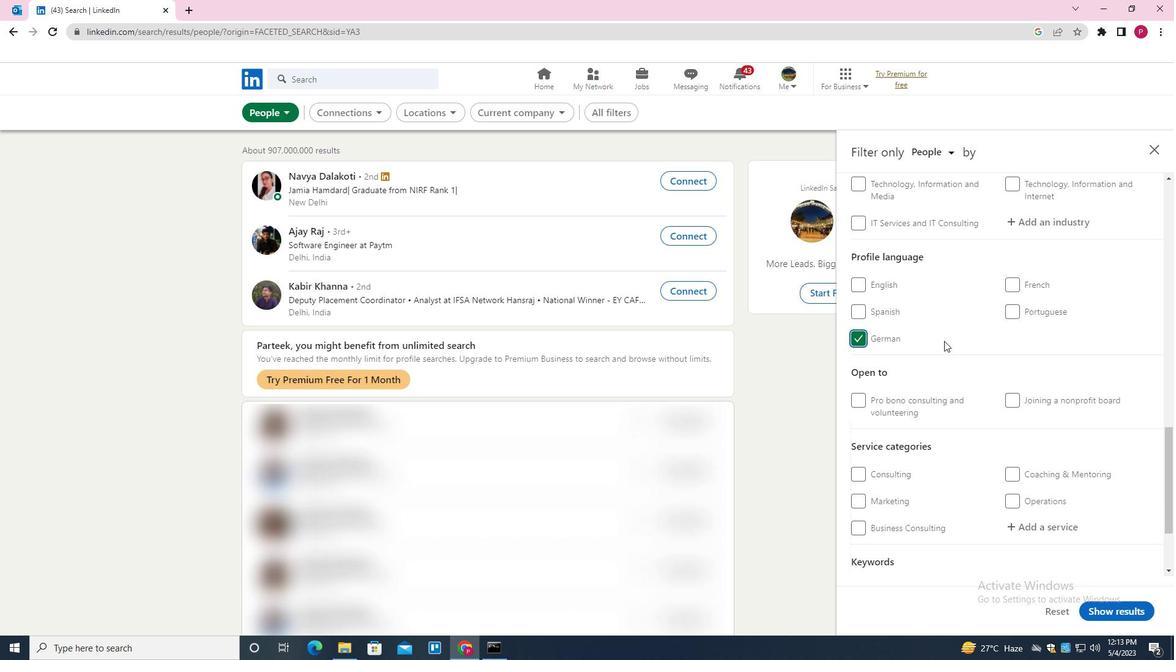 
Action: Mouse scrolled (944, 342) with delta (0, 0)
Screenshot: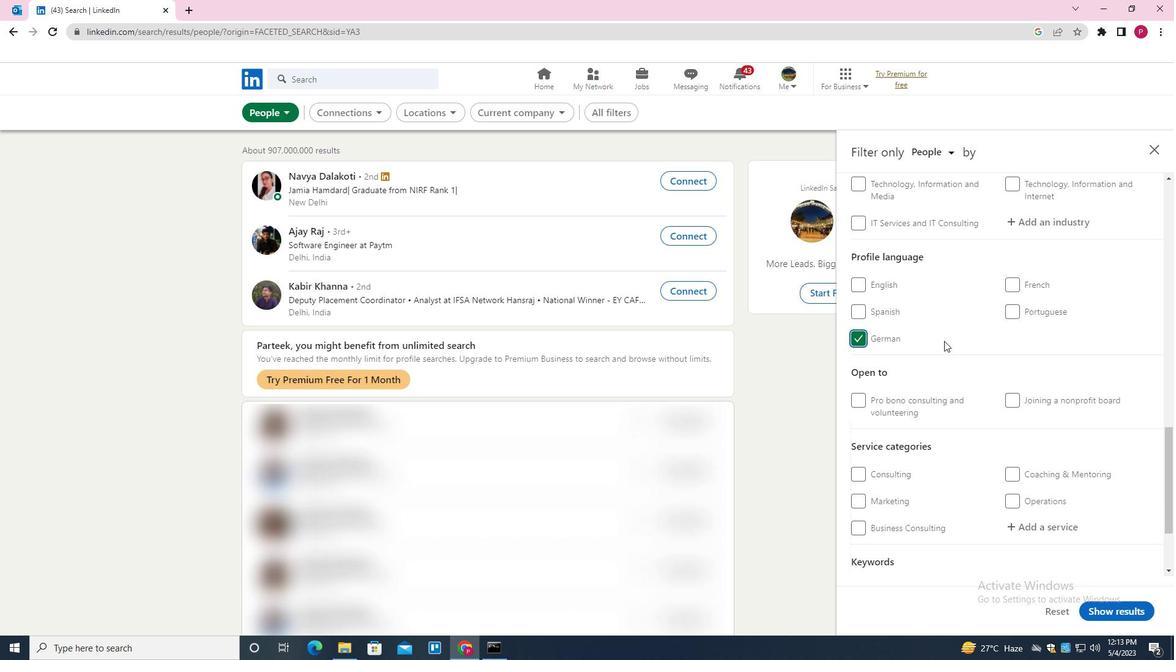 
Action: Mouse scrolled (944, 342) with delta (0, 0)
Screenshot: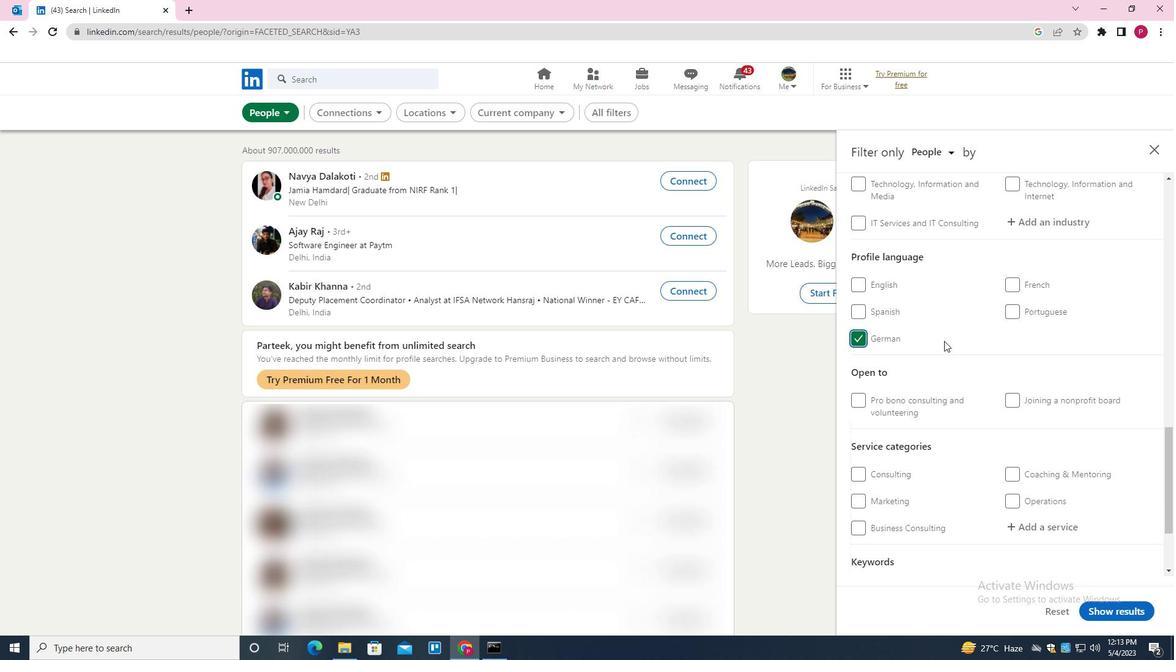 
Action: Mouse scrolled (944, 342) with delta (0, 0)
Screenshot: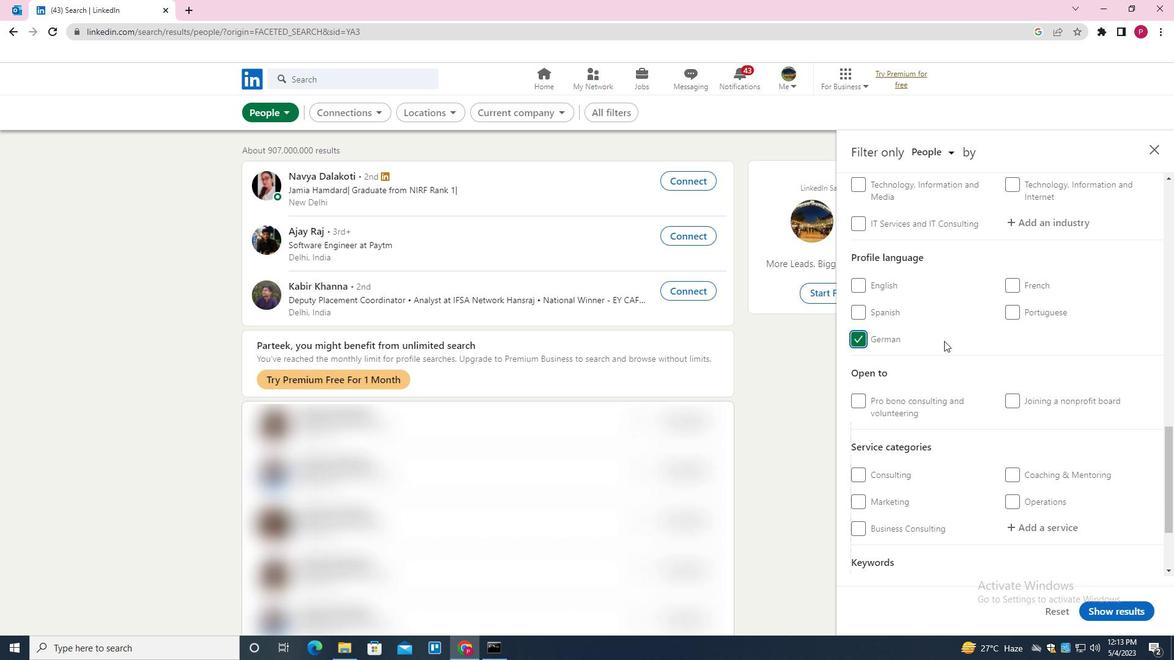 
Action: Mouse scrolled (944, 342) with delta (0, 0)
Screenshot: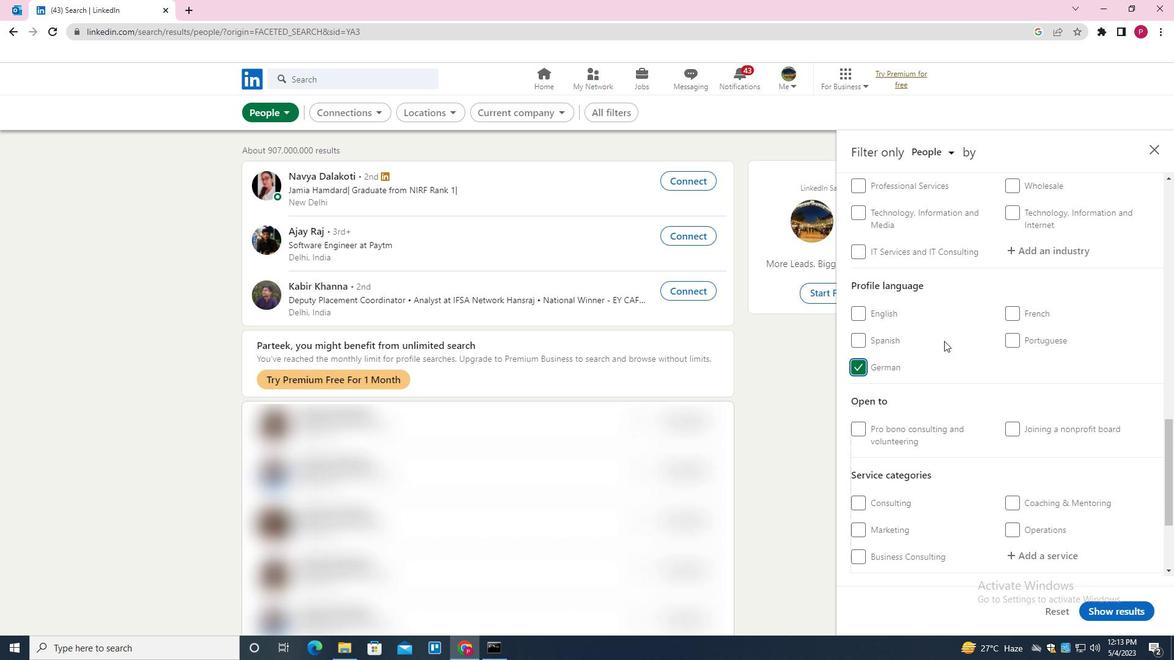 
Action: Mouse scrolled (944, 342) with delta (0, 0)
Screenshot: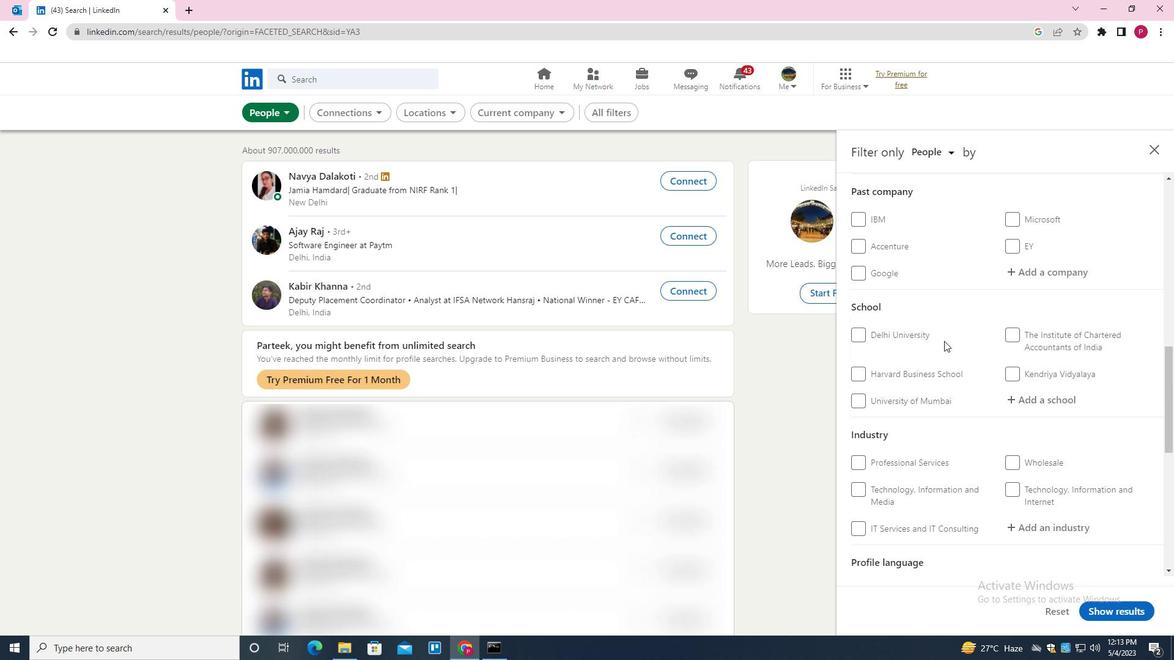 
Action: Mouse scrolled (944, 342) with delta (0, 0)
Screenshot: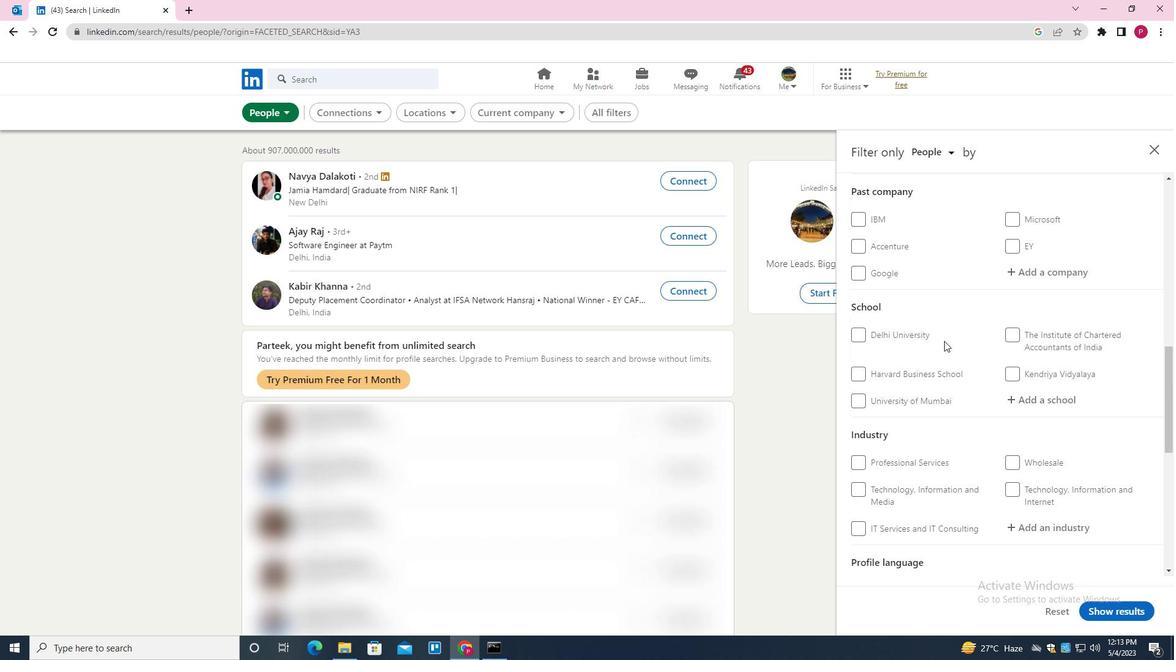 
Action: Mouse scrolled (944, 342) with delta (0, 0)
Screenshot: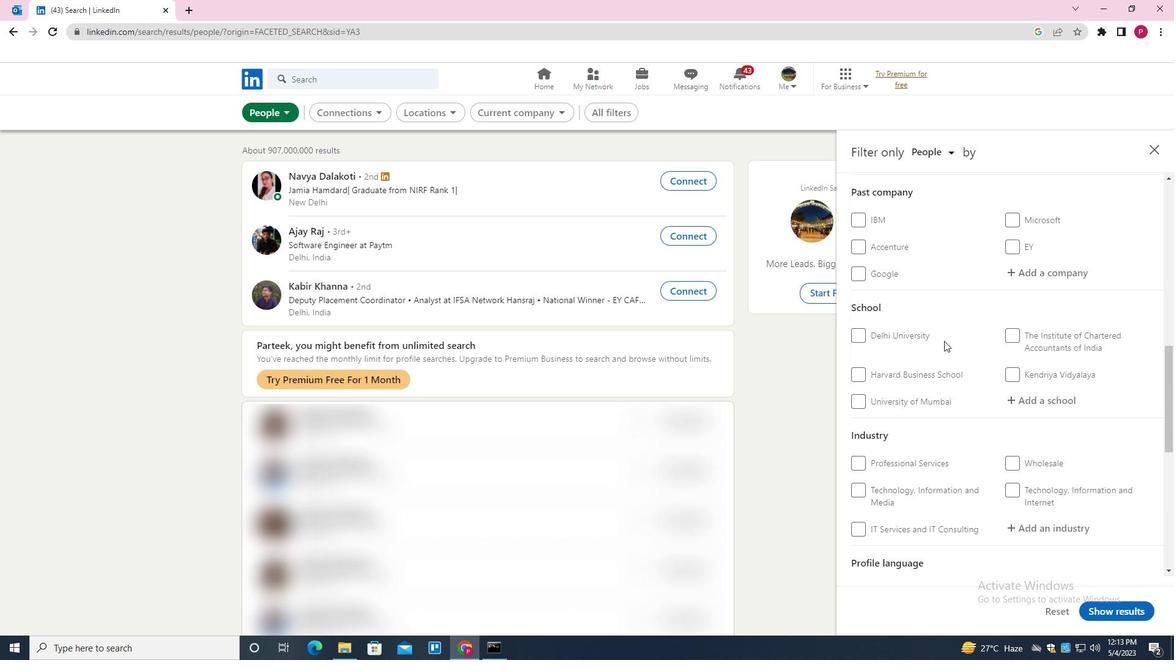 
Action: Mouse moved to (1045, 345)
Screenshot: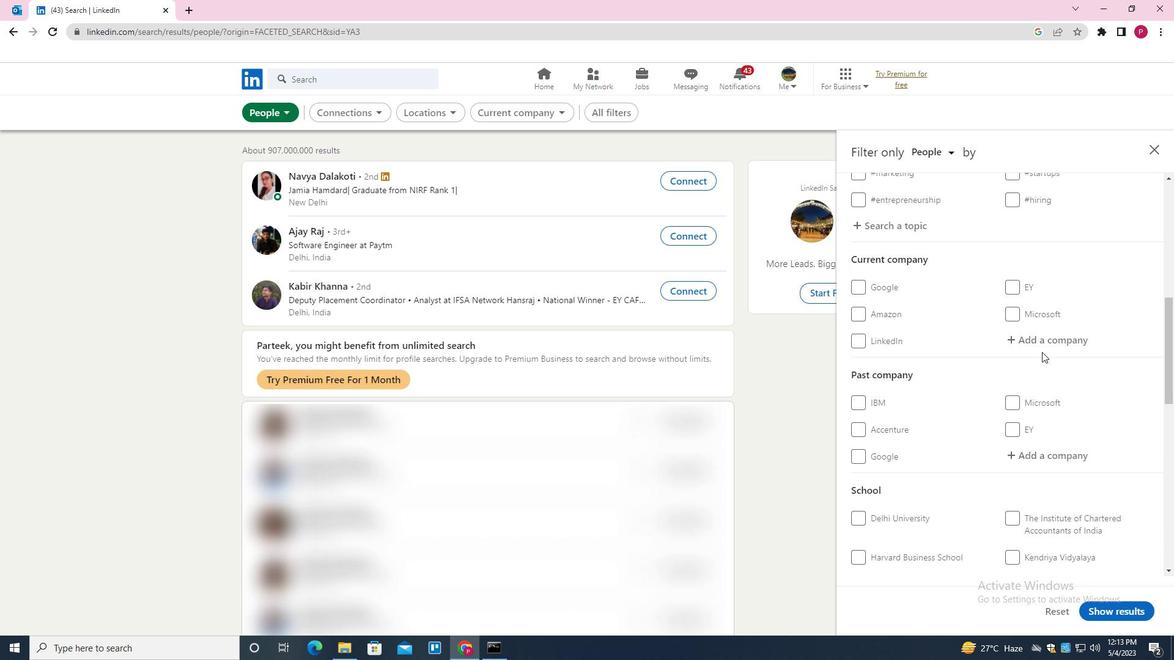 
Action: Mouse pressed left at (1045, 345)
Screenshot: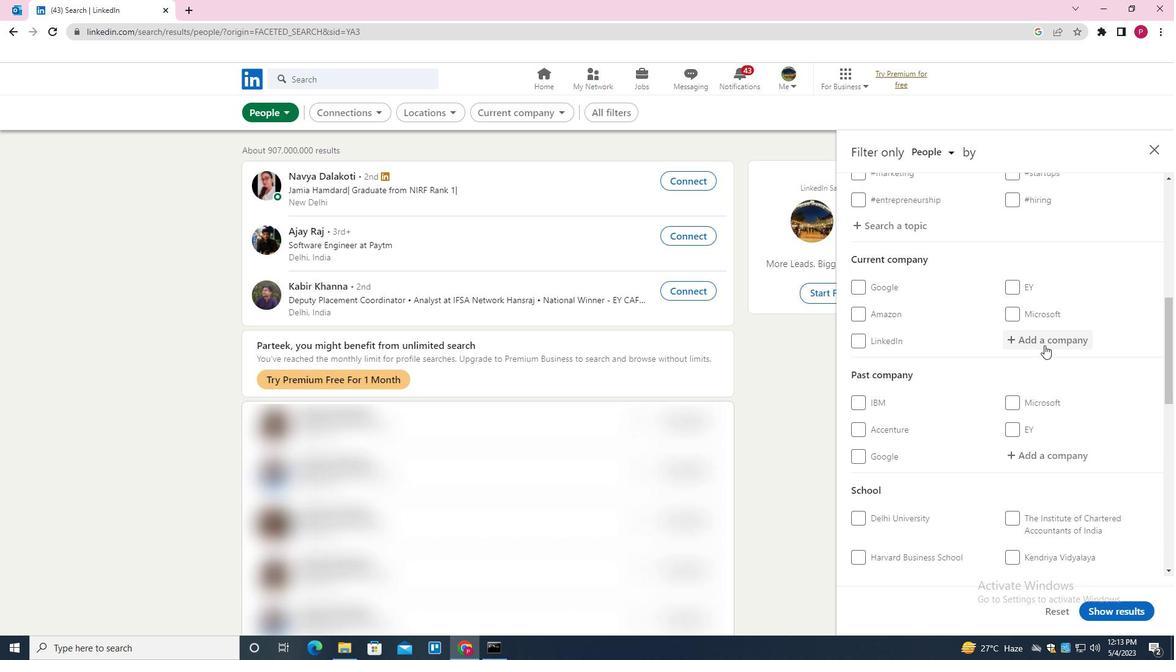 
Action: Key pressed <Key.shift><Key.shift><Key.shift><Key.shift><Key.shift><Key.shift><Key.shift><Key.shift>BRIGHSTAR<Key.space><Key.shift>CORP<Key.backspace><Key.backspace><Key.backspace><Key.backspace><Key.backspace><Key.backspace><Key.backspace><Key.backspace><Key.backspace>TSTAR<Key.space><Key.shift><Key.shift><Key.shift><Key.shift><Key.shift><Key.shift><Key.shift><Key.shift><Key.shift><Key.shift><Key.shift>CORP<Key.down><Key.enter>
Screenshot: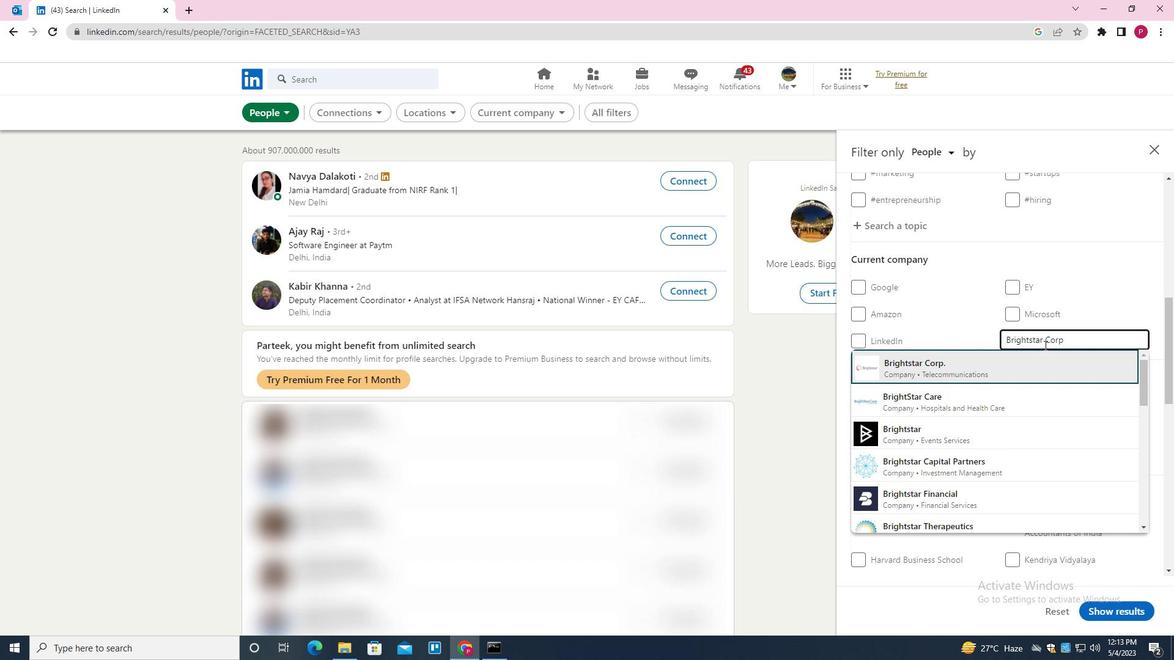 
Action: Mouse moved to (994, 380)
Screenshot: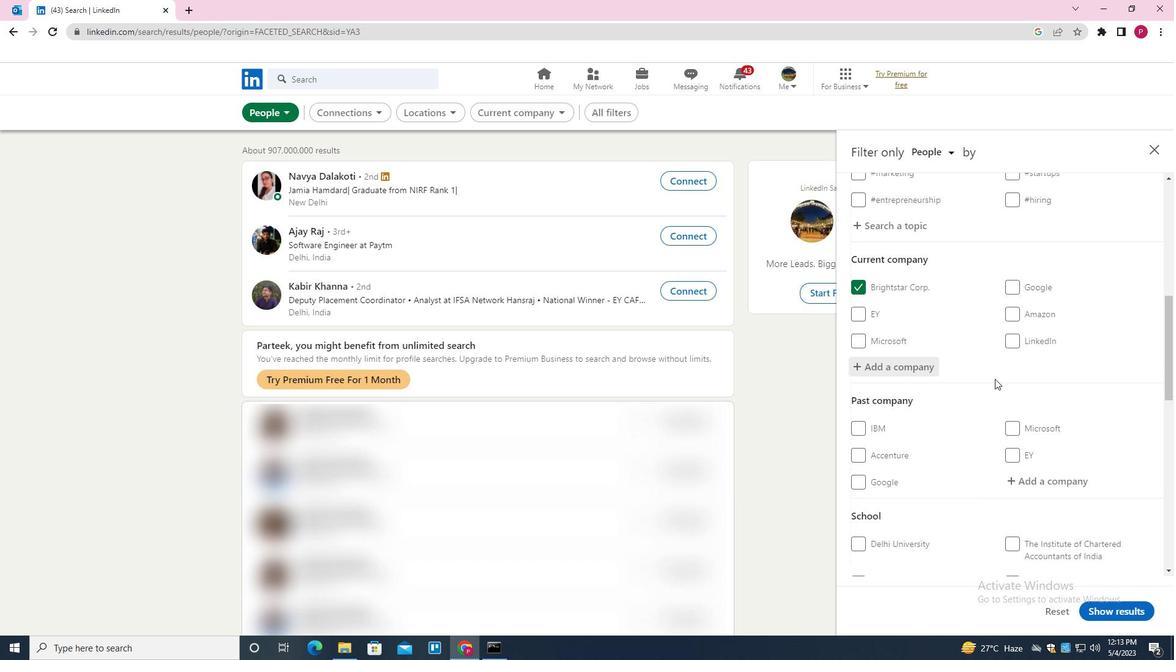 
Action: Mouse scrolled (994, 379) with delta (0, 0)
Screenshot: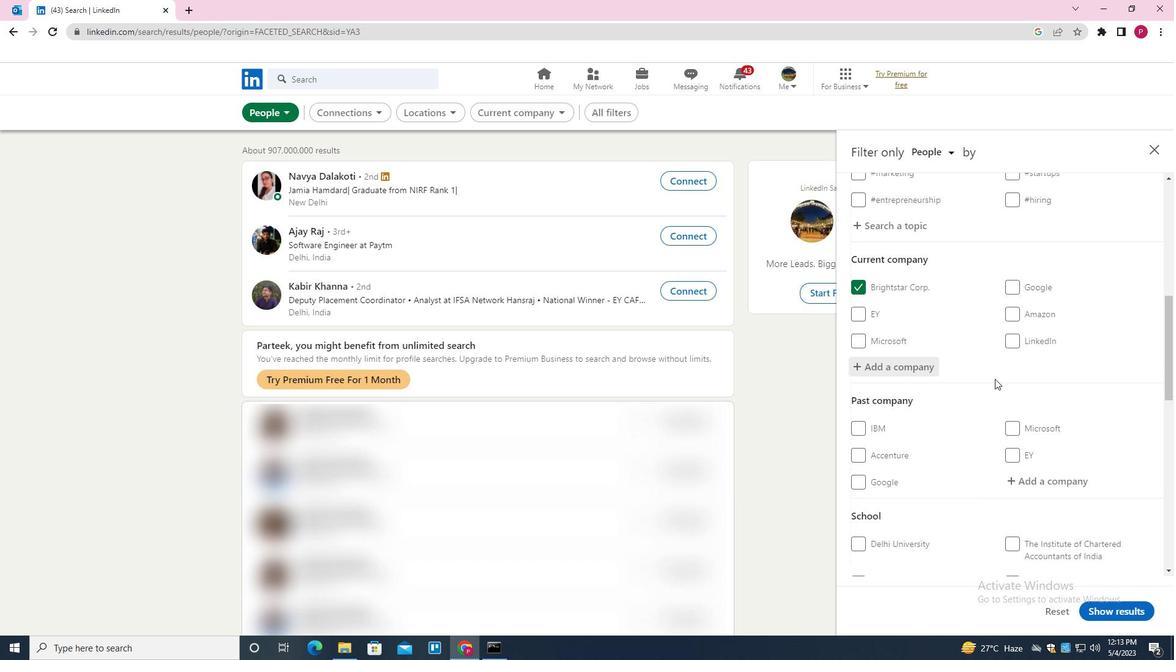 
Action: Mouse moved to (995, 379)
Screenshot: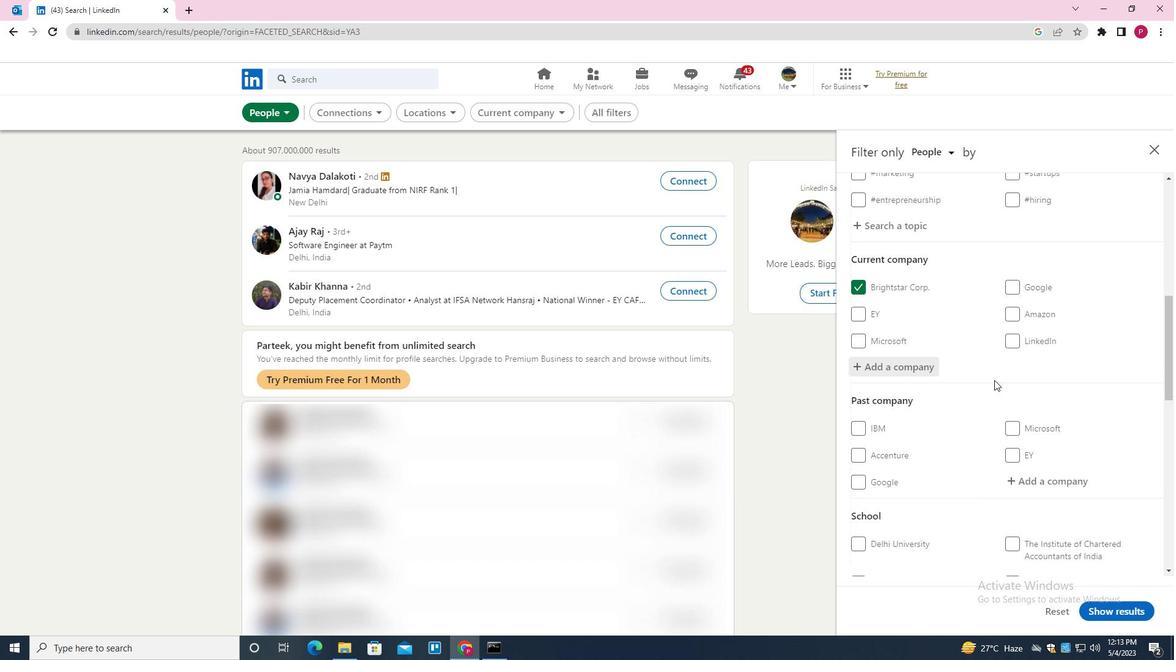 
Action: Mouse scrolled (995, 379) with delta (0, 0)
Screenshot: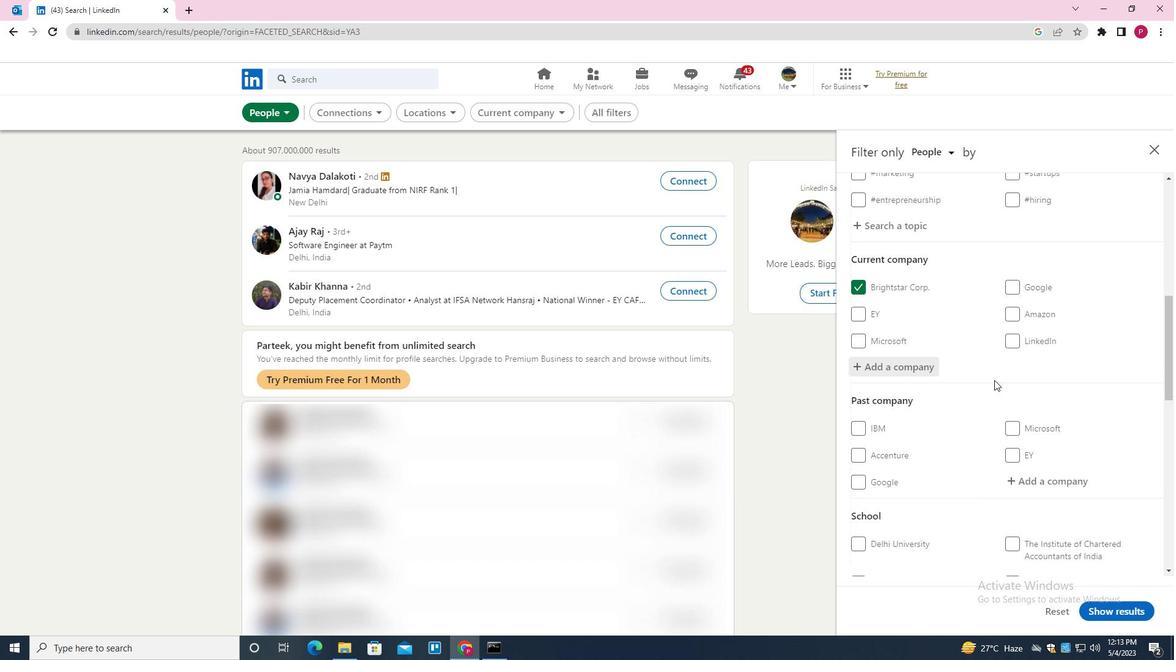 
Action: Mouse moved to (996, 379)
Screenshot: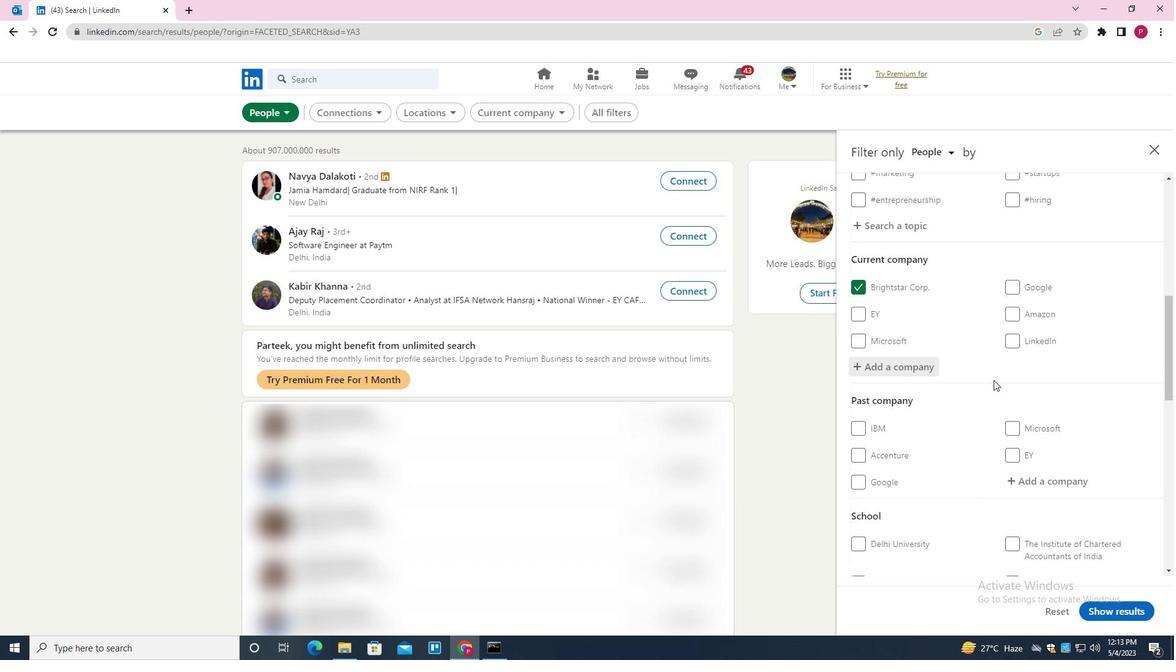 
Action: Mouse scrolled (996, 379) with delta (0, 0)
Screenshot: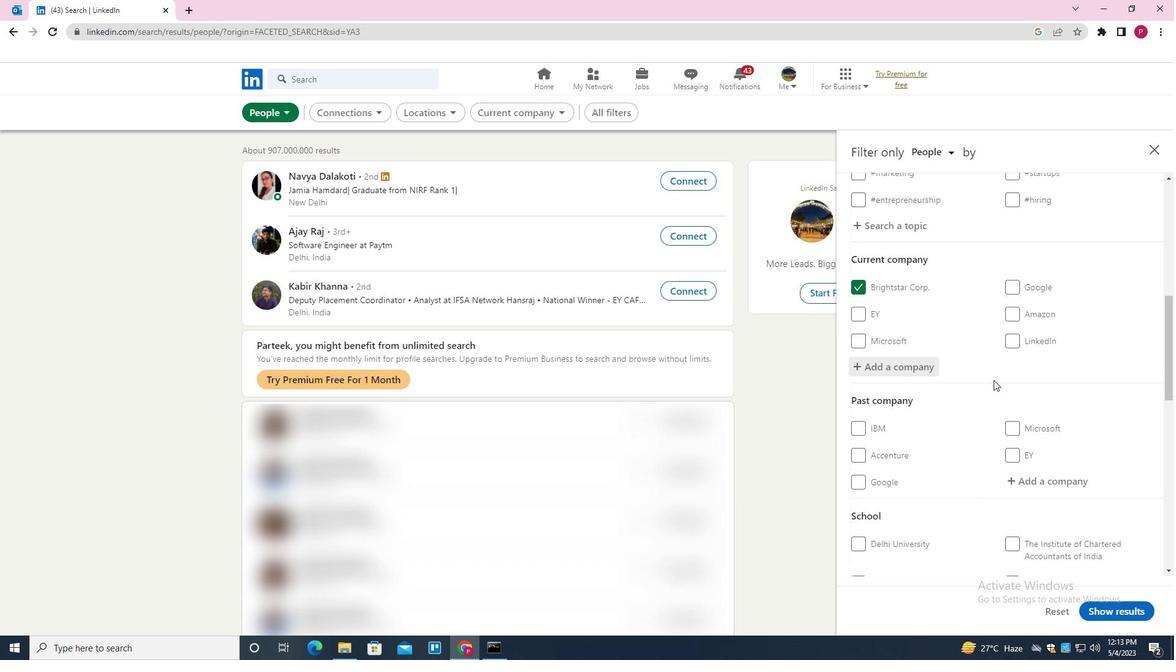 
Action: Mouse moved to (997, 378)
Screenshot: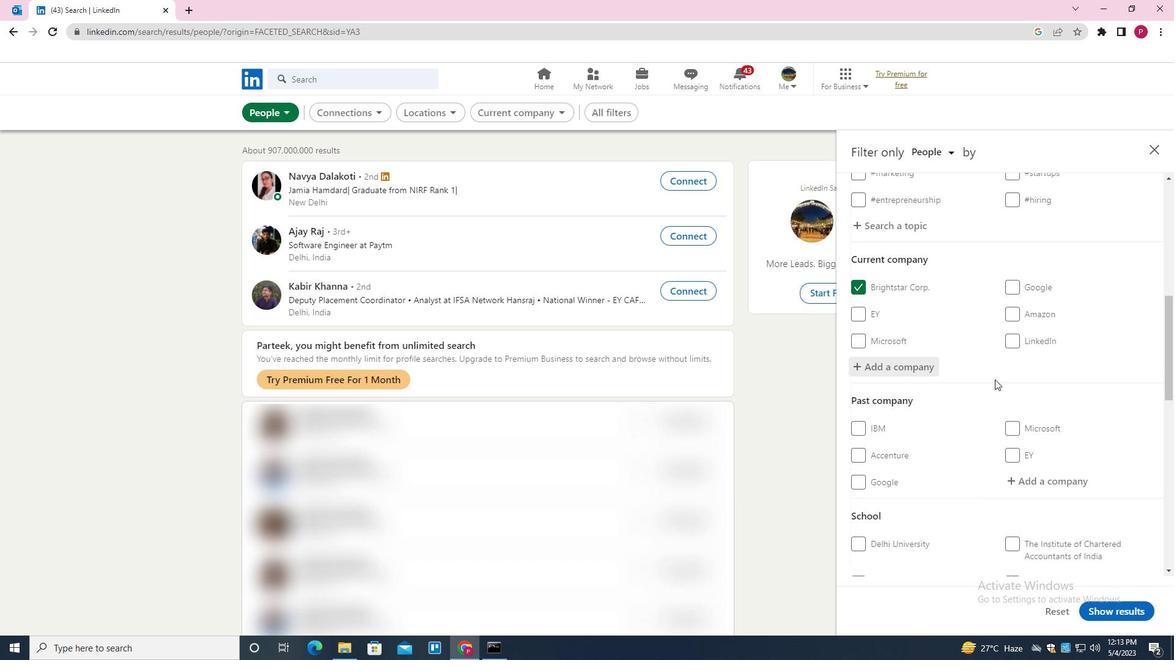 
Action: Mouse scrolled (997, 377) with delta (0, 0)
Screenshot: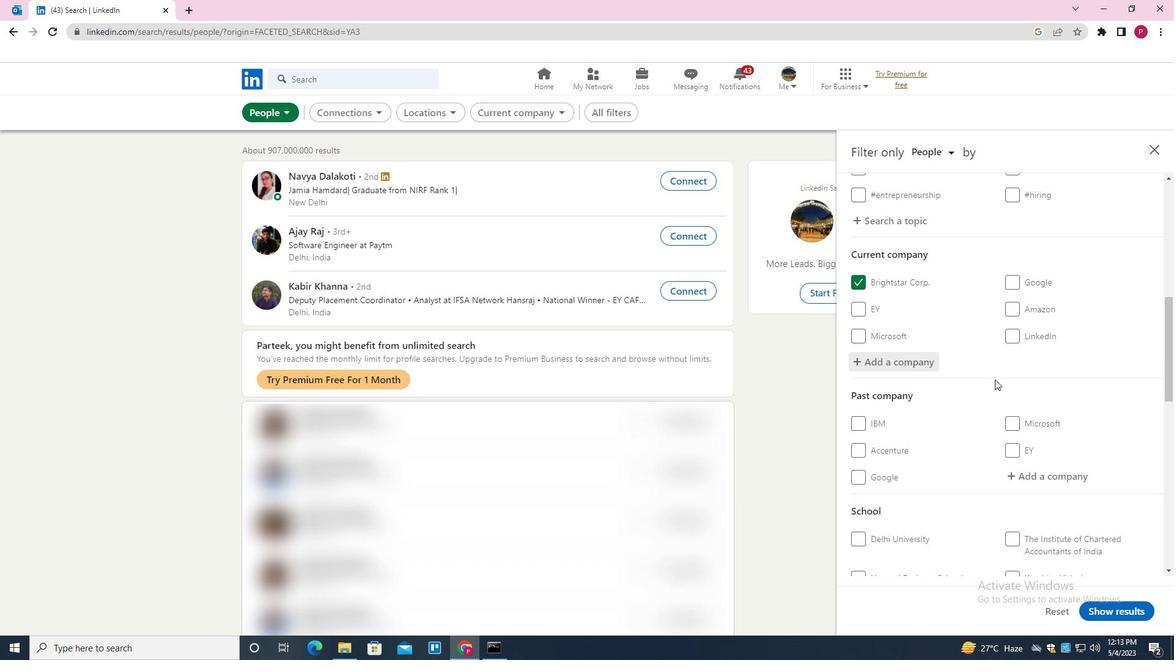 
Action: Mouse moved to (1000, 375)
Screenshot: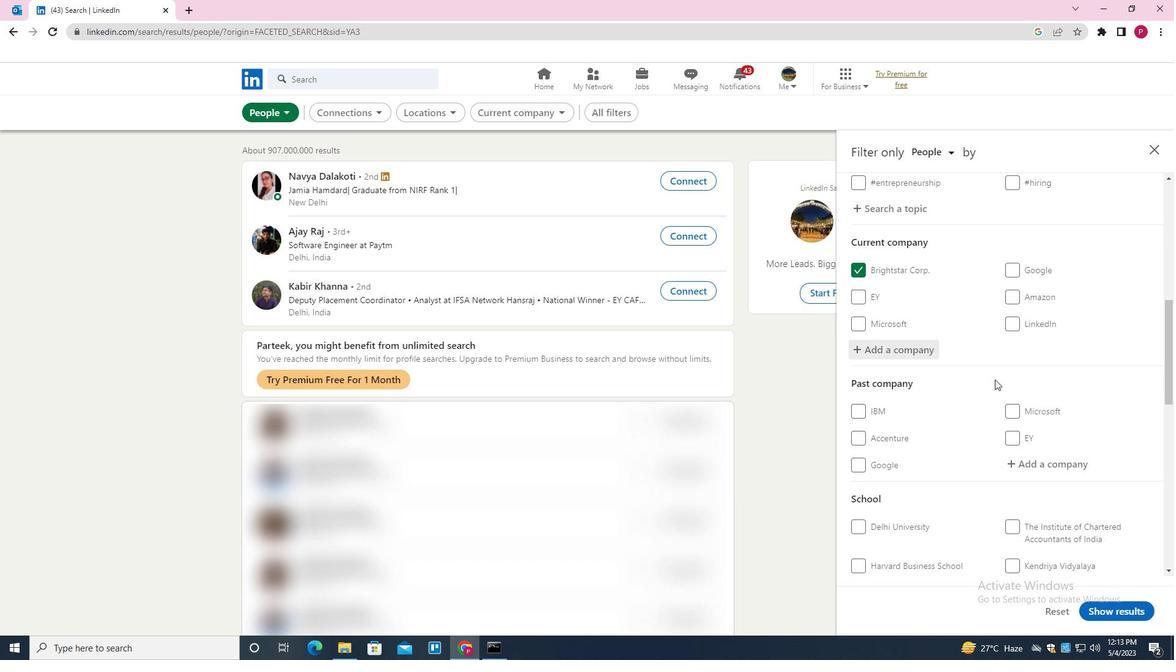 
Action: Mouse scrolled (1000, 375) with delta (0, 0)
Screenshot: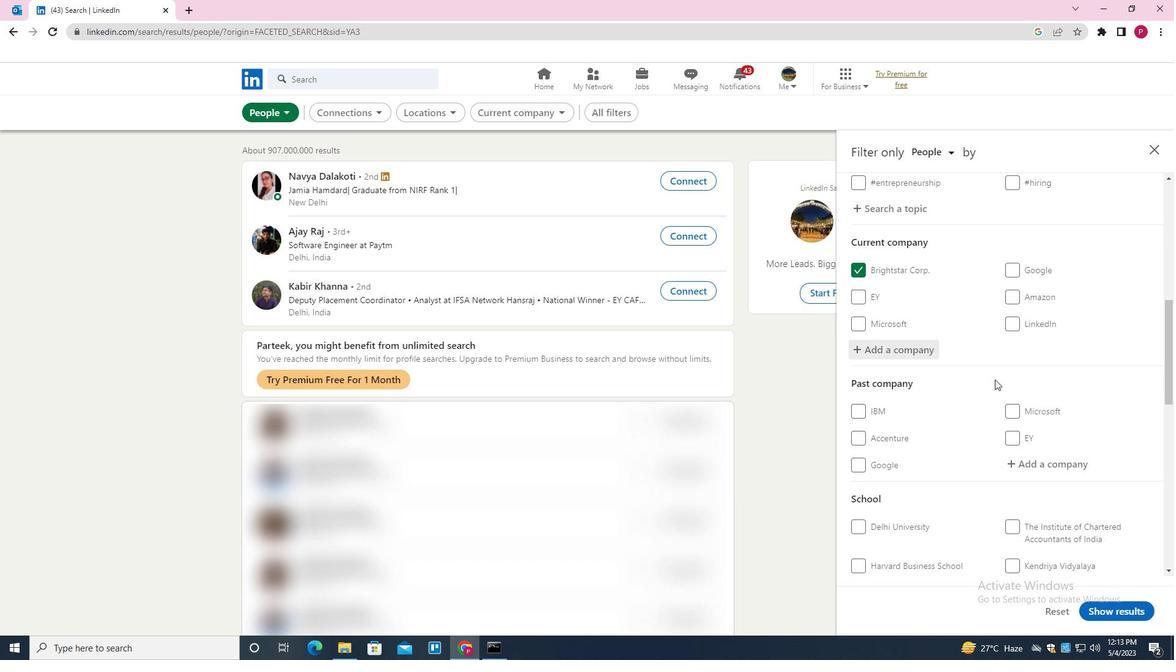 
Action: Mouse moved to (1054, 303)
Screenshot: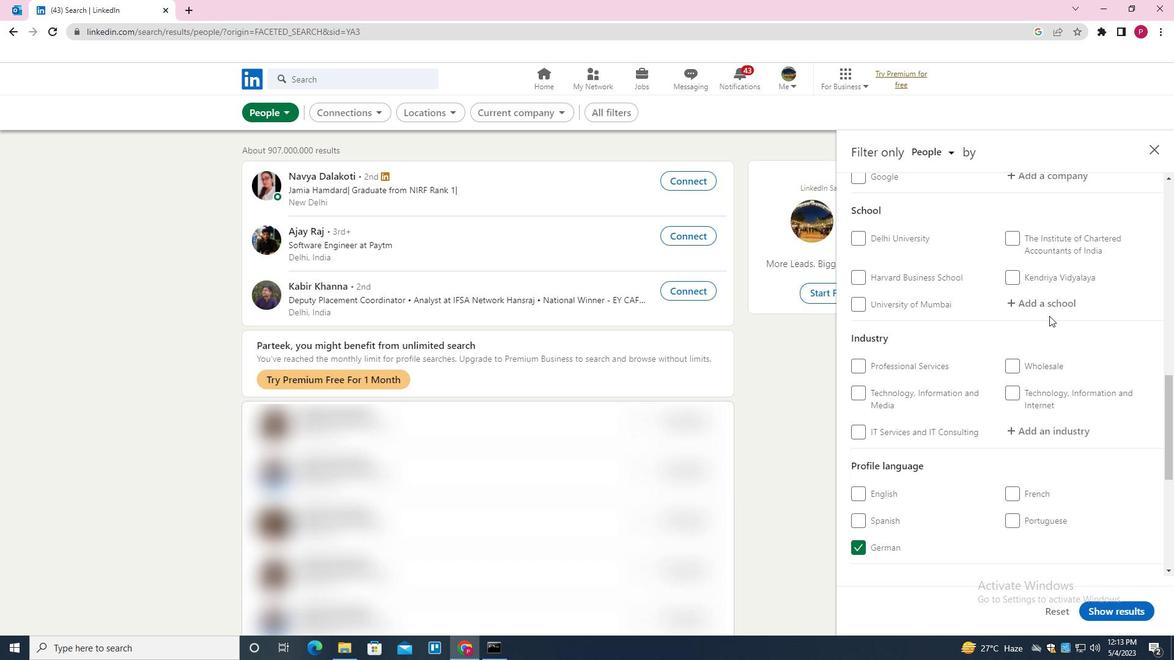 
Action: Mouse pressed left at (1054, 303)
Screenshot: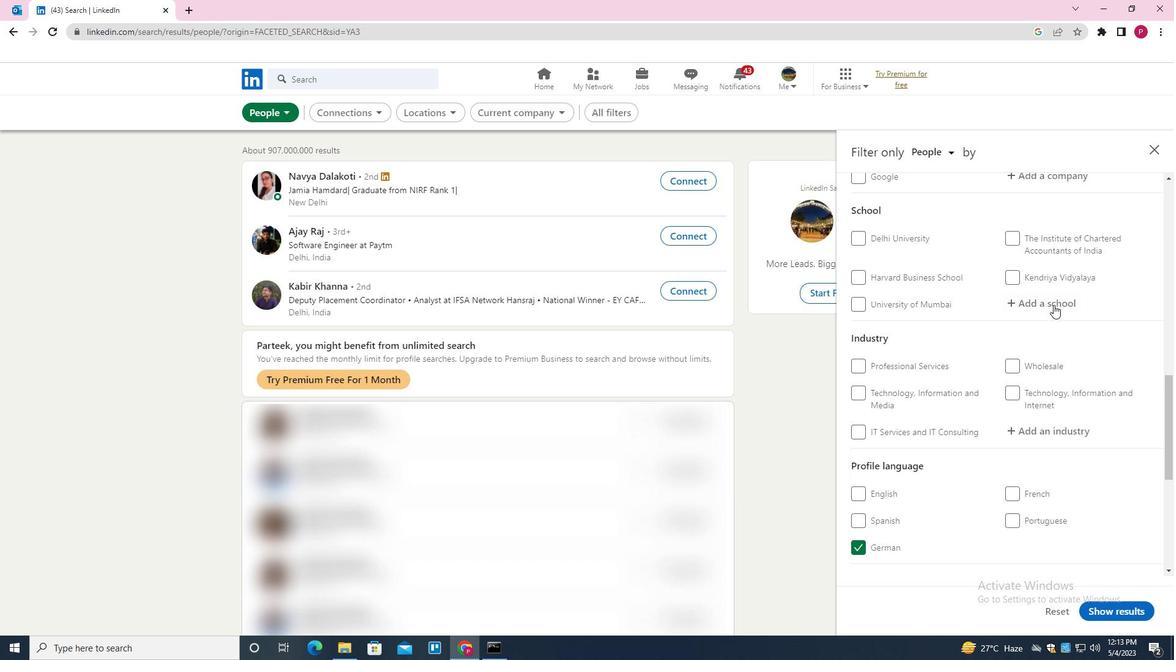 
Action: Key pressed <Key.shift><Key.shift><Key.shift><Key.shift><Key.shift><Key.shift><Key.shift><Key.shift><Key.shift><Key.shift><Key.shift><Key.shift><Key.shift>INSTITUTO<Key.space><Key.shift>MARANGONI<Key.space>
Screenshot: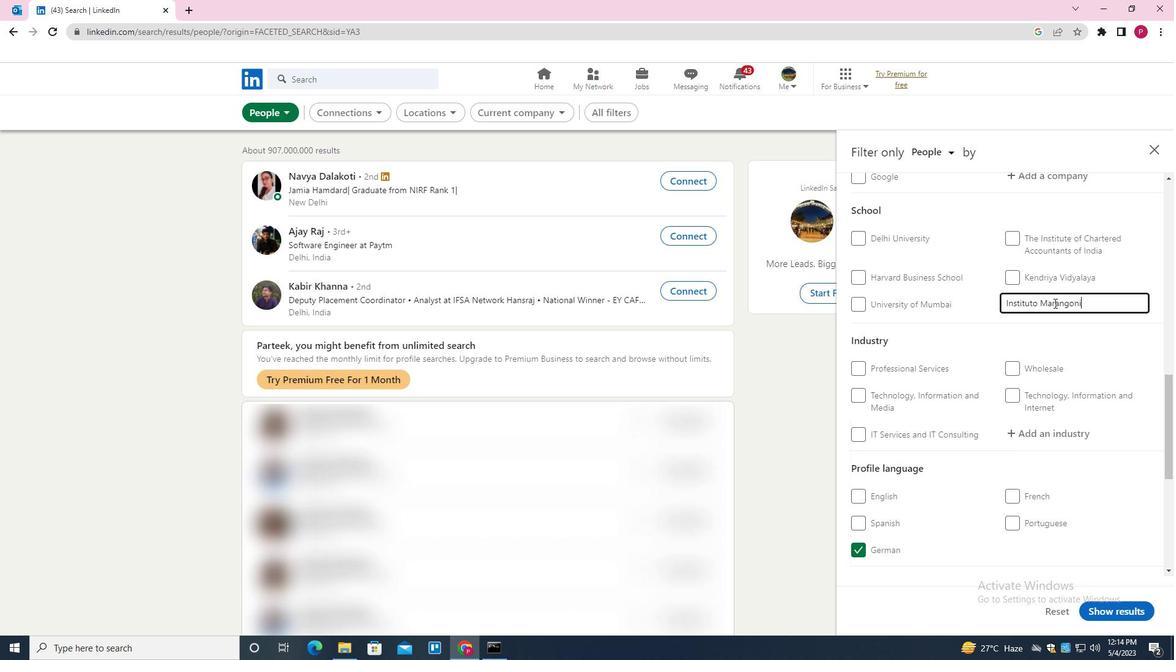 
Action: Mouse moved to (1026, 324)
Screenshot: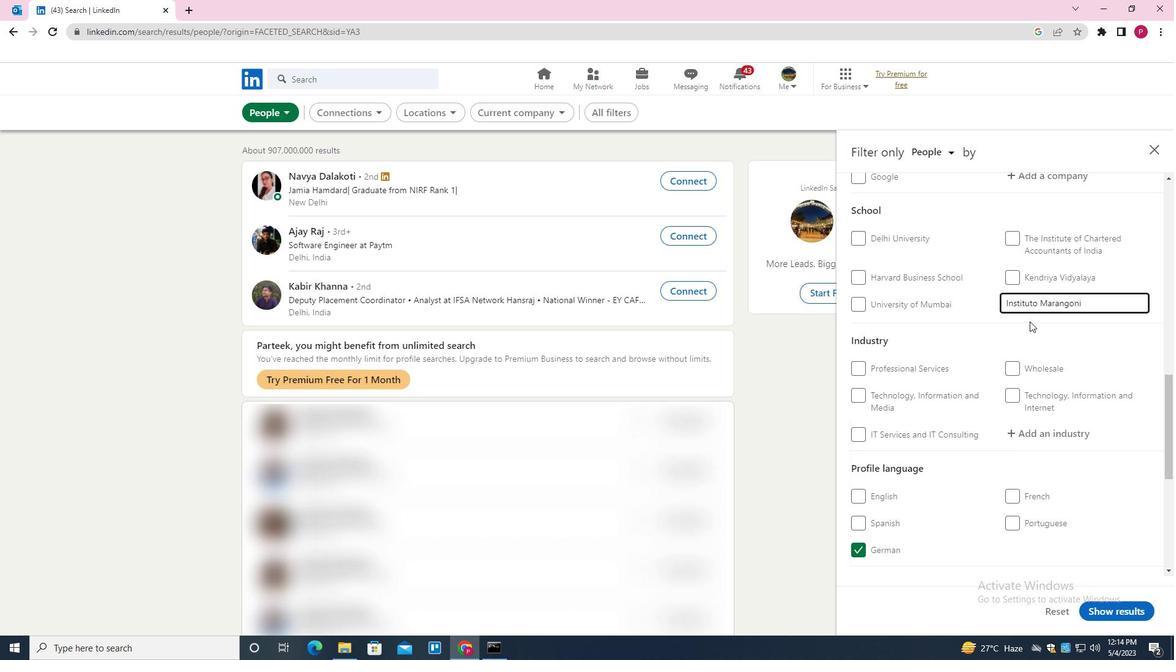 
Action: Mouse scrolled (1026, 324) with delta (0, 0)
Screenshot: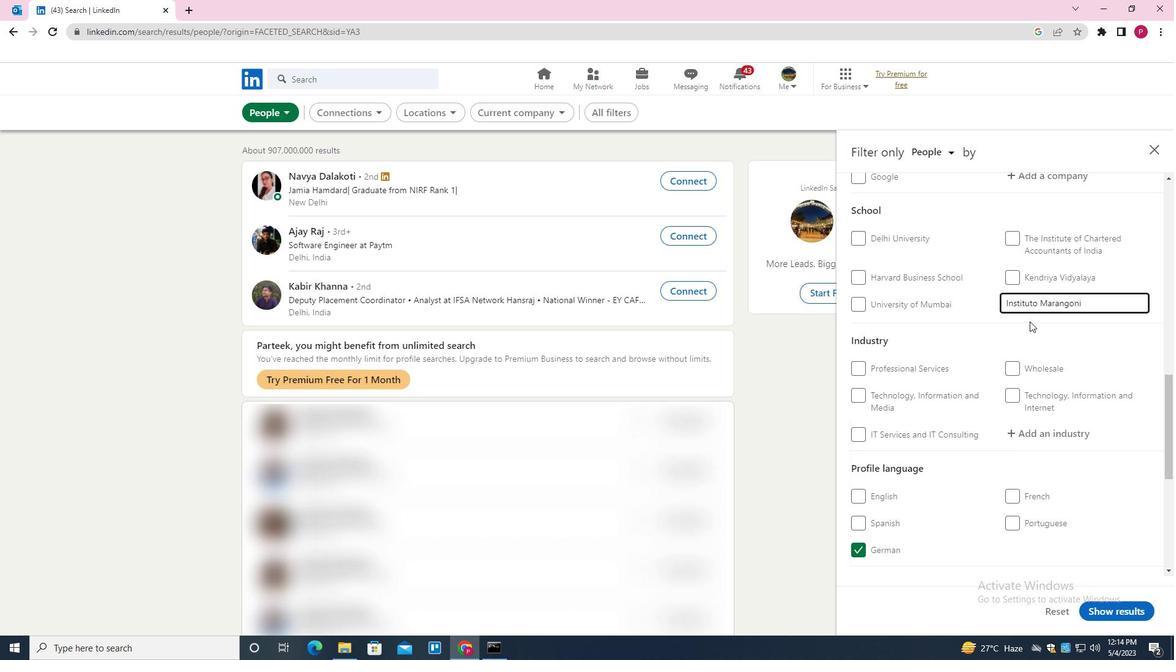 
Action: Mouse scrolled (1026, 324) with delta (0, 0)
Screenshot: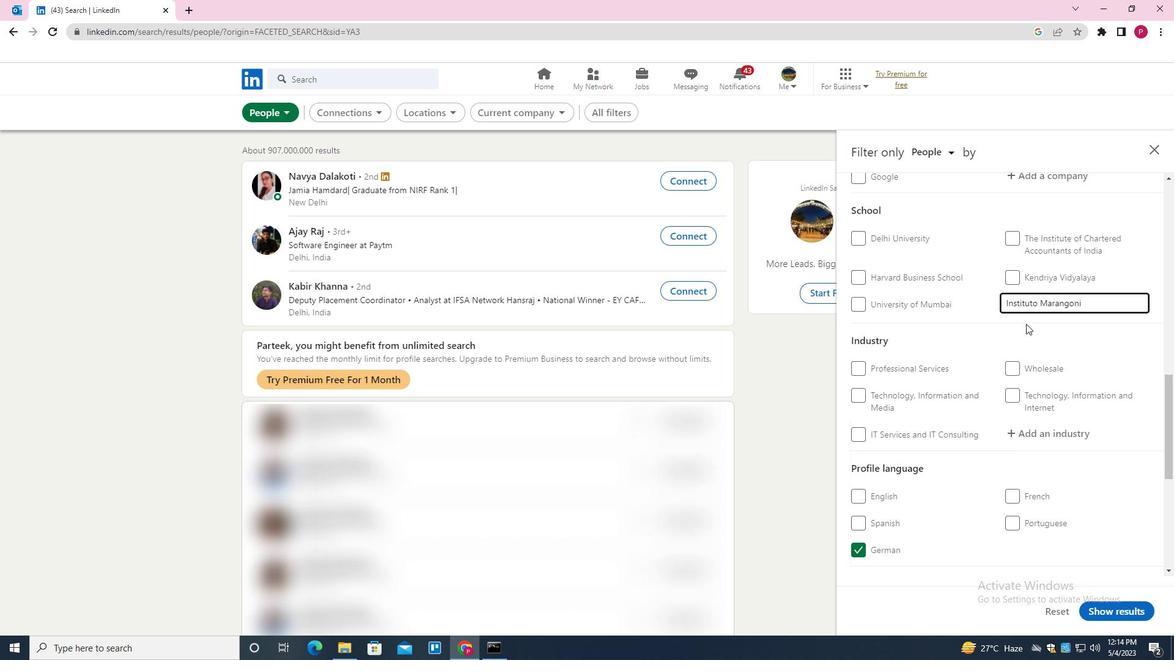 
Action: Mouse moved to (1041, 309)
Screenshot: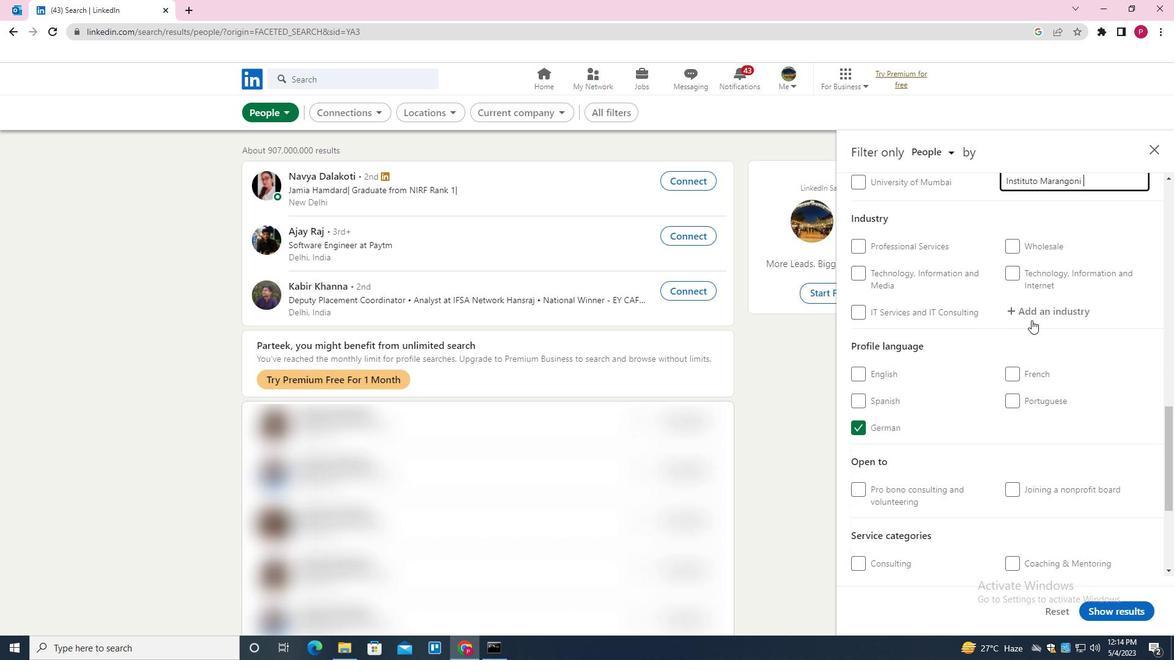 
Action: Mouse pressed left at (1041, 309)
Screenshot: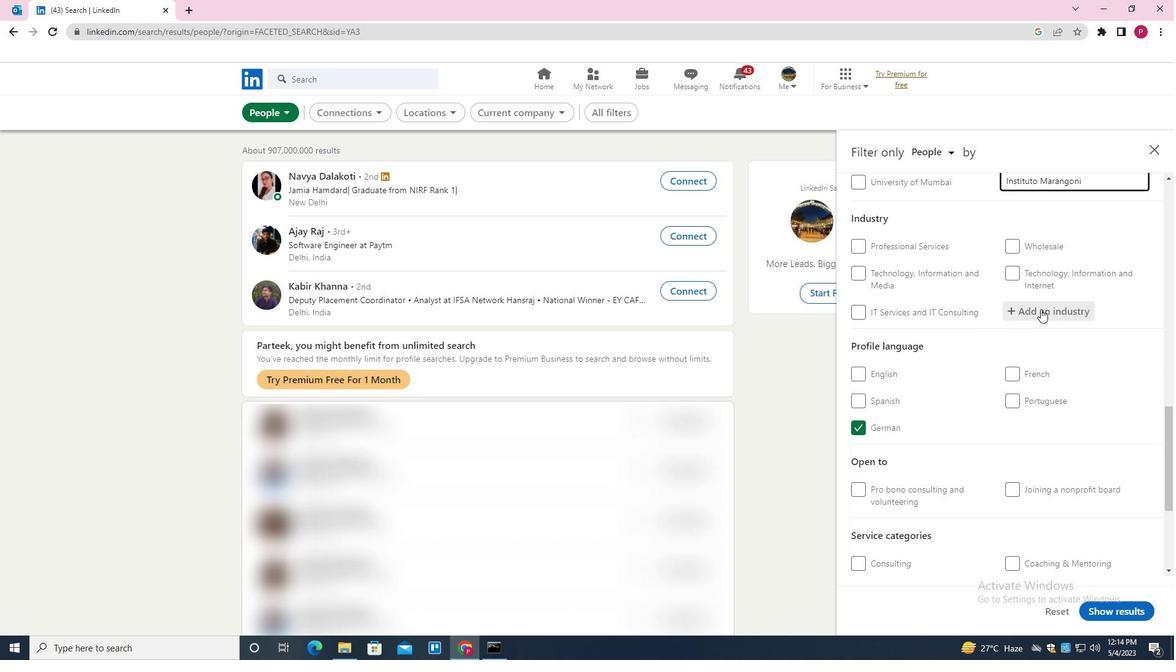 
Action: Key pressed <Key.shift>ABRASIVES<Key.space>AND<Key.space><Key.shift><Key.shift><Key.shift><Key.shift><Key.shift><Key.shift><Key.shift><Key.shift><Key.shift><Key.shift><Key.shift><Key.shift><Key.shift><Key.shift><Key.shift><Key.shift><Key.shift><Key.shift><Key.shift><Key.shift><Key.shift><Key.shift>NONMETALIC<Key.space><Key.backspace><Key.backspace><Key.backspace><Key.backspace><Key.backspace>T<Key.backspace>ALLIC<Key.space><Key.shift>MIB<Key.backspace>NERALS<Key.space><Key.shift>MANUFACTURING<Key.down><Key.enter>
Screenshot: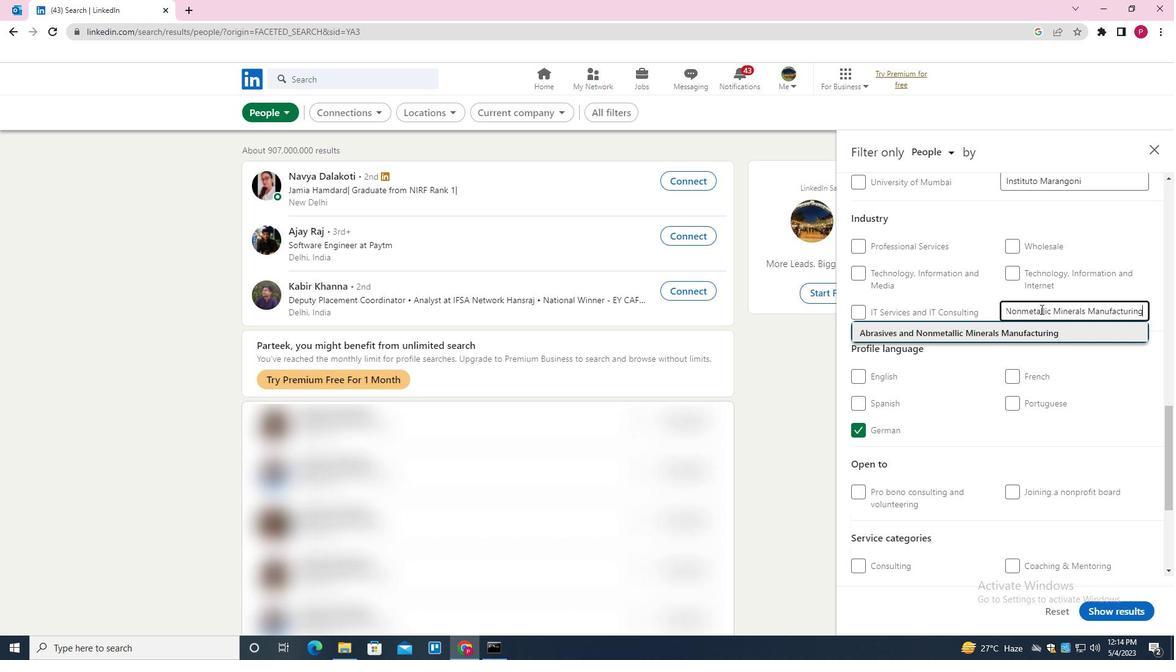 
Action: Mouse moved to (1024, 345)
Screenshot: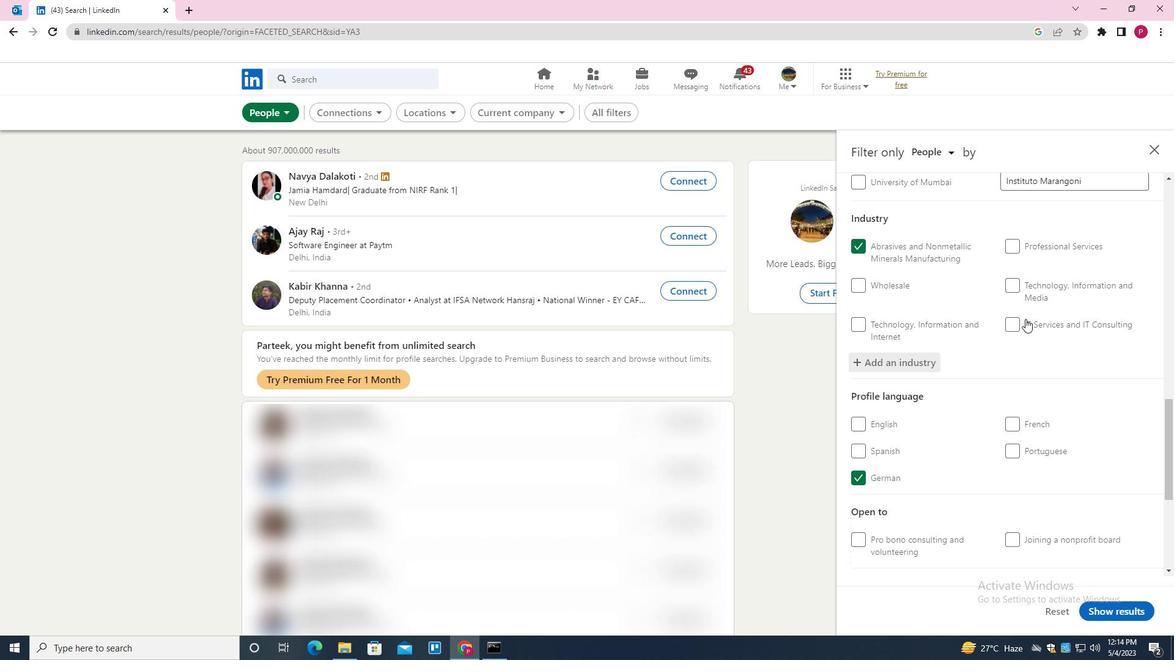 
Action: Mouse scrolled (1024, 345) with delta (0, 0)
Screenshot: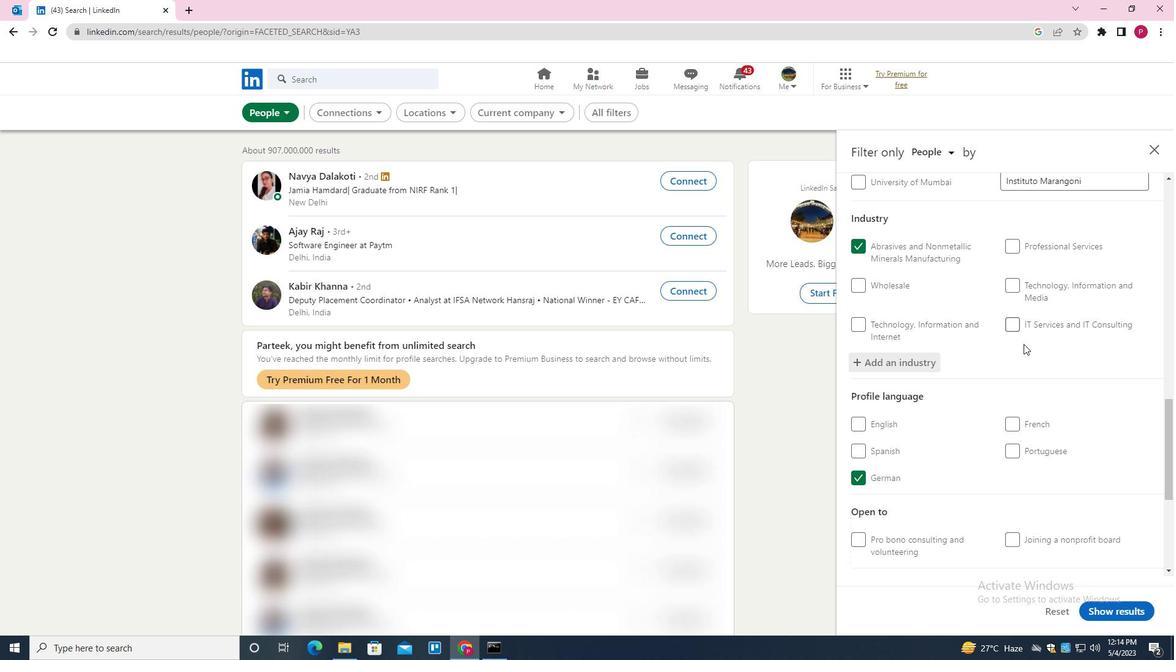 
Action: Mouse moved to (1024, 346)
Screenshot: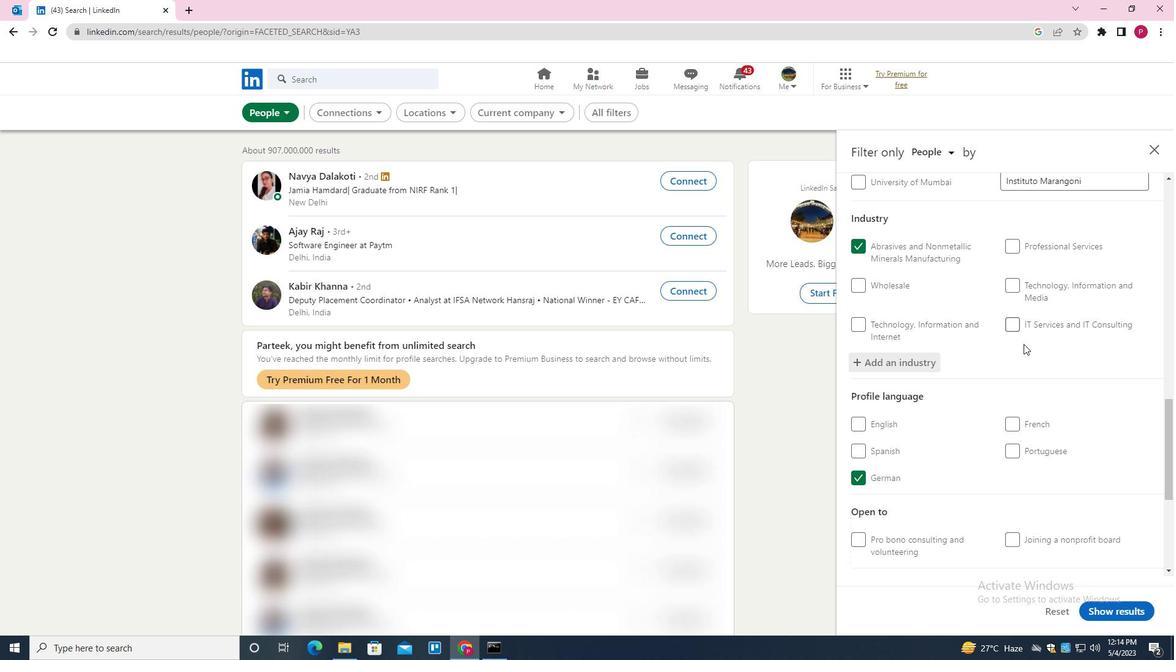 
Action: Mouse scrolled (1024, 345) with delta (0, 0)
Screenshot: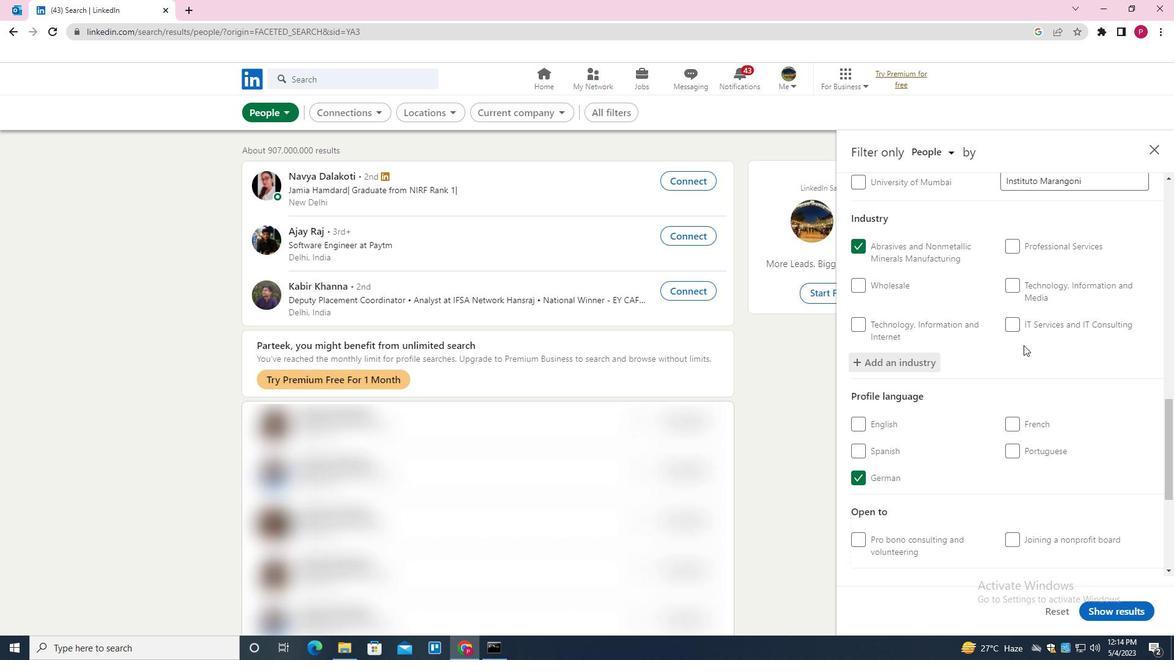 
Action: Mouse scrolled (1024, 345) with delta (0, 0)
Screenshot: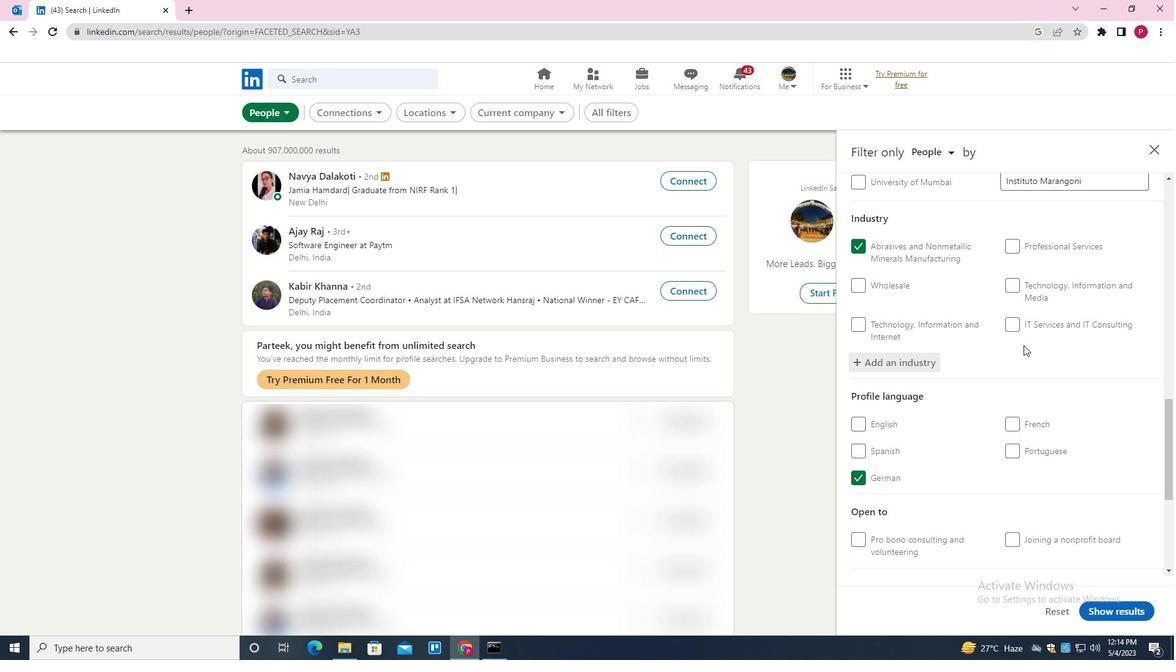 
Action: Mouse scrolled (1024, 345) with delta (0, 0)
Screenshot: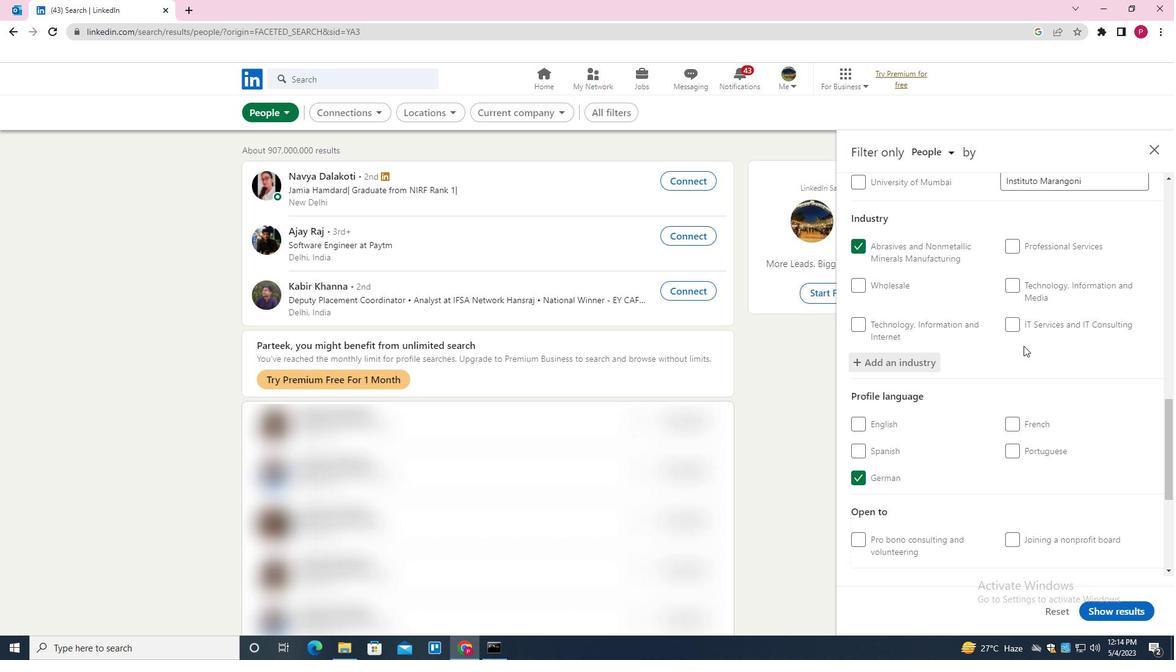 
Action: Mouse moved to (1037, 416)
Screenshot: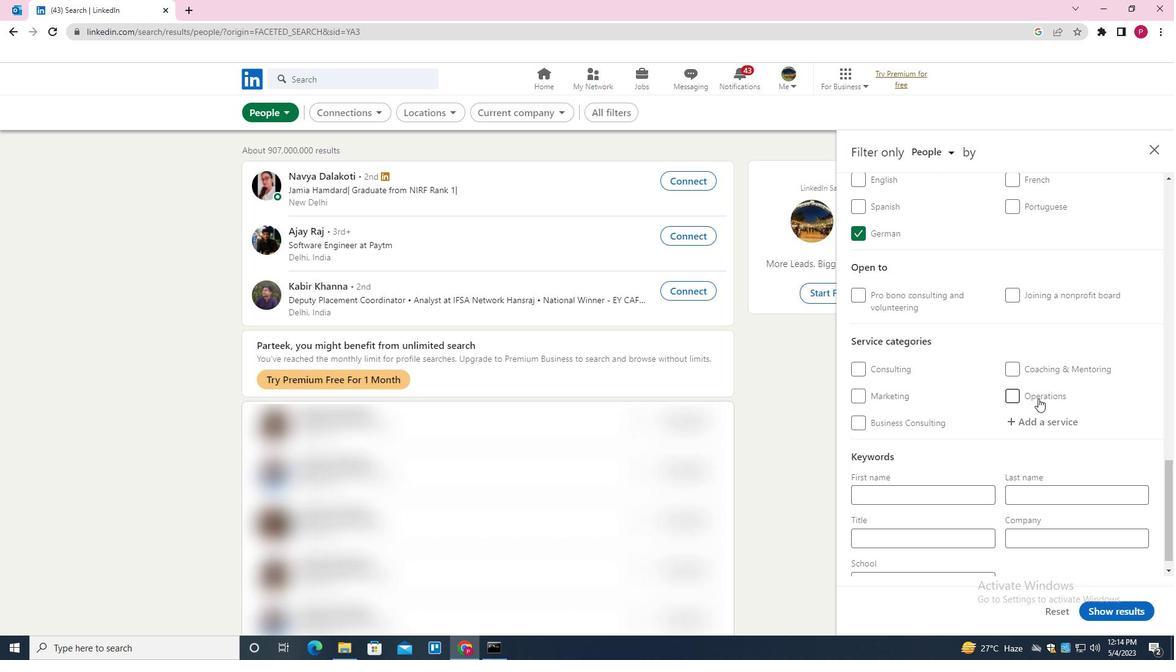 
Action: Mouse pressed left at (1037, 416)
Screenshot: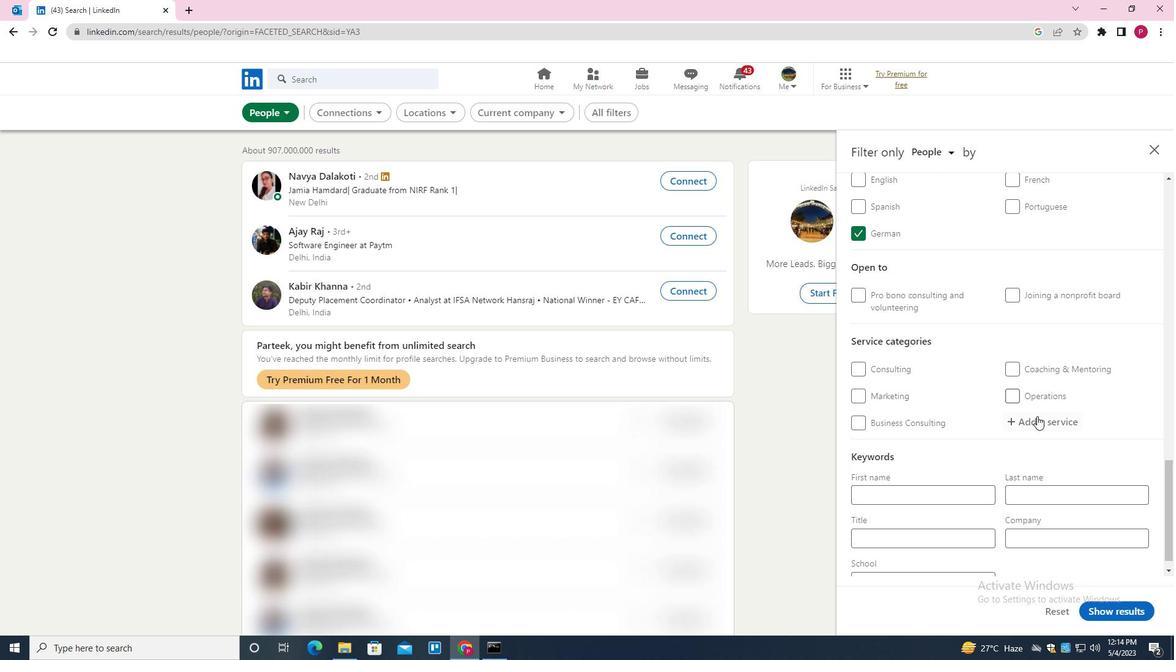 
Action: Mouse moved to (1037, 417)
Screenshot: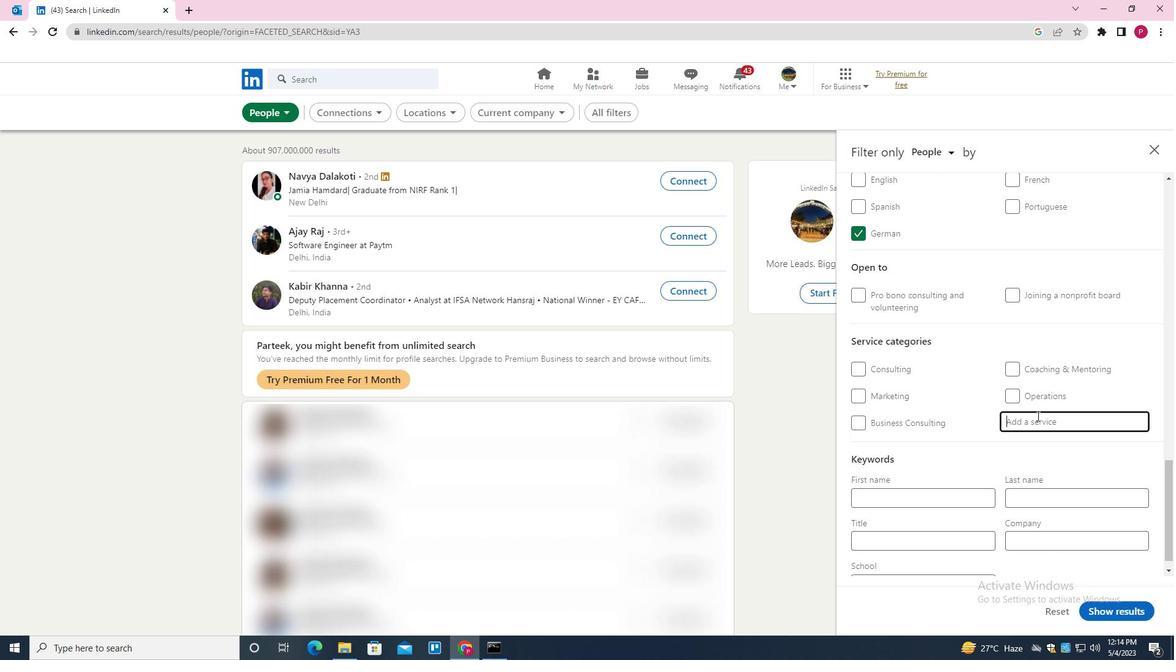 
Action: Key pressed <Key.shift>IMMIGRATION<Key.down><Key.enter><Key.space><Key.shift><Key.shift><Key.shift><Key.shift><Key.shift><Key.shift><Key.shift><Key.shift><Key.shift>LAW<Key.down><Key.enter>
Screenshot: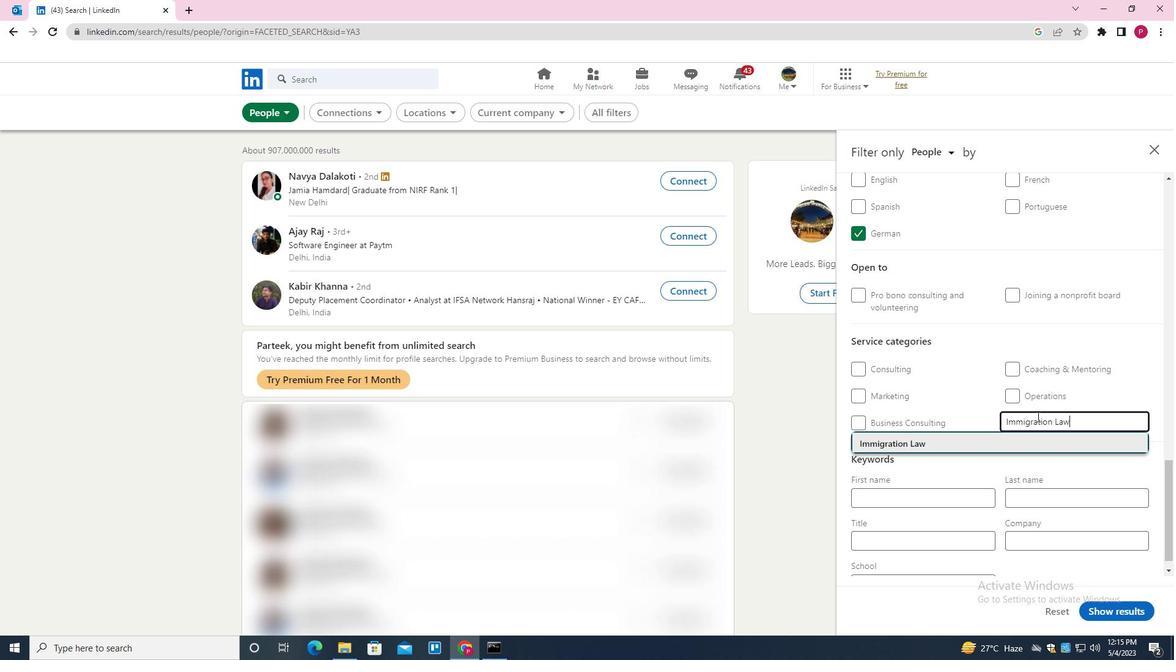 
Action: Mouse scrolled (1037, 416) with delta (0, 0)
Screenshot: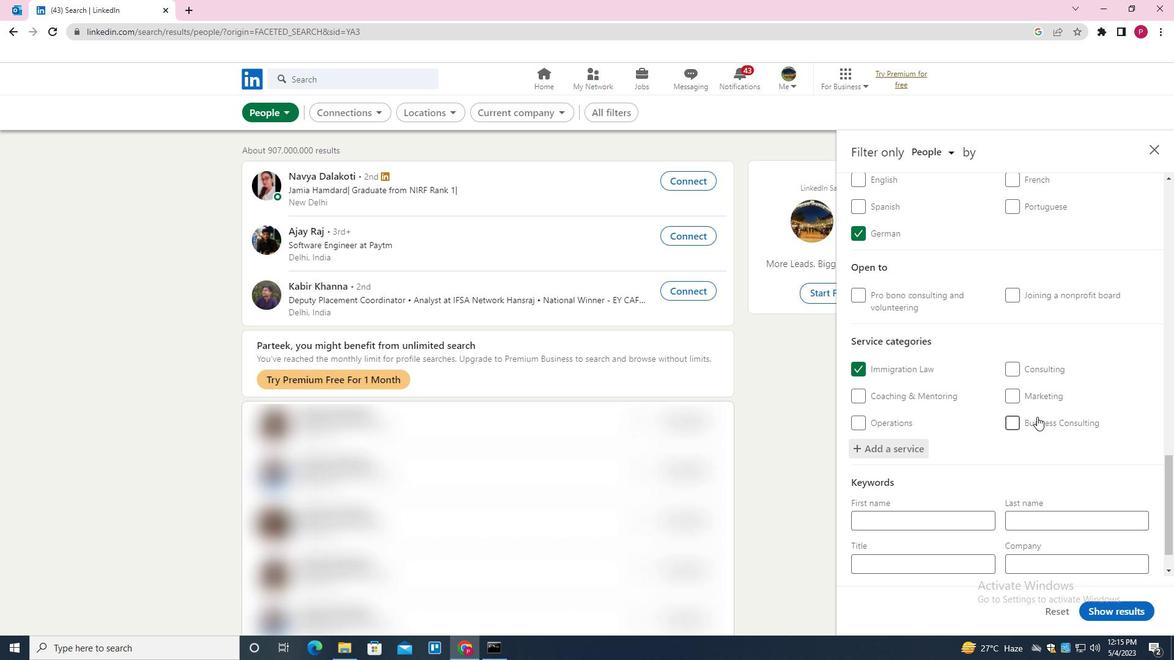 
Action: Mouse scrolled (1037, 416) with delta (0, 0)
Screenshot: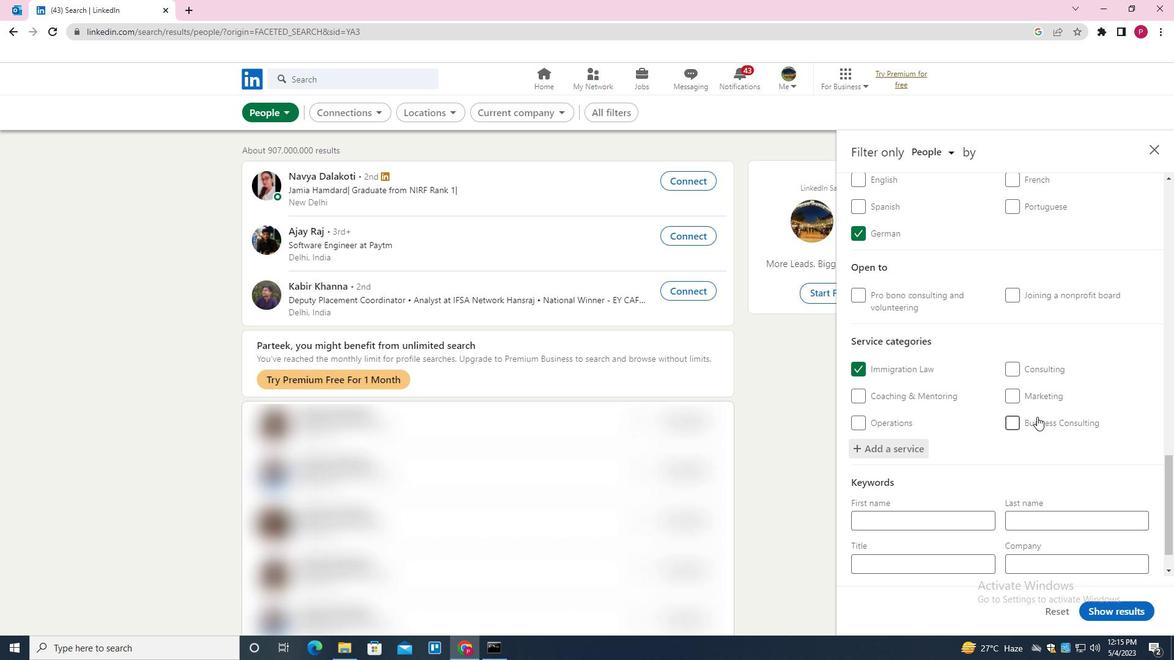 
Action: Mouse moved to (1035, 418)
Screenshot: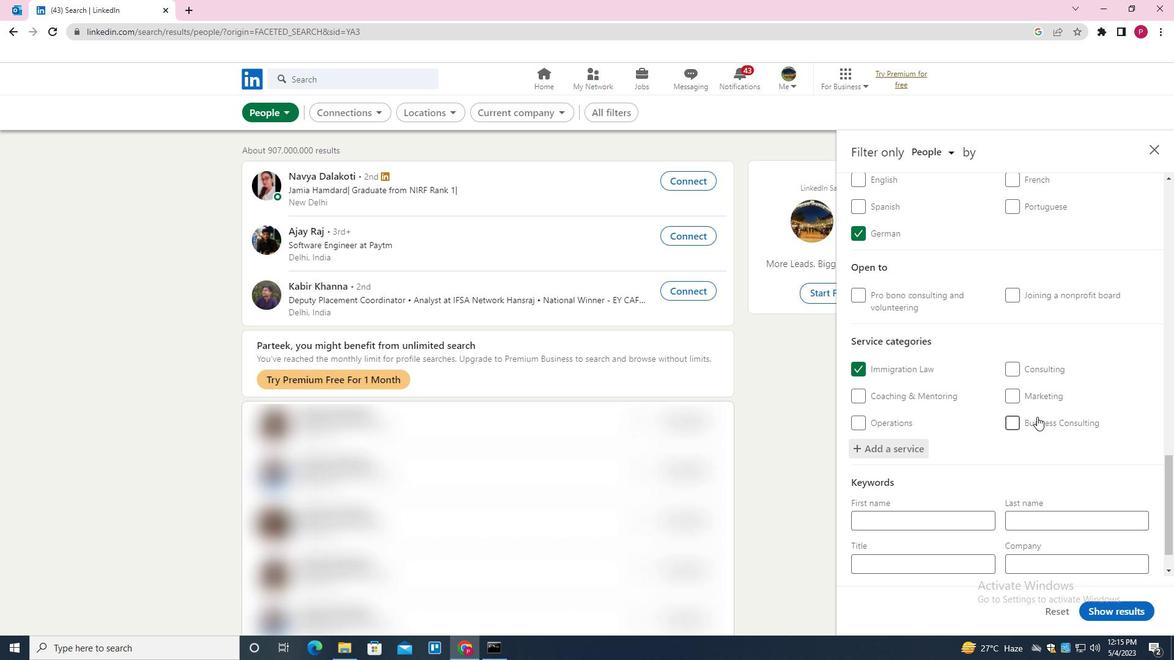 
Action: Mouse scrolled (1035, 417) with delta (0, 0)
Screenshot: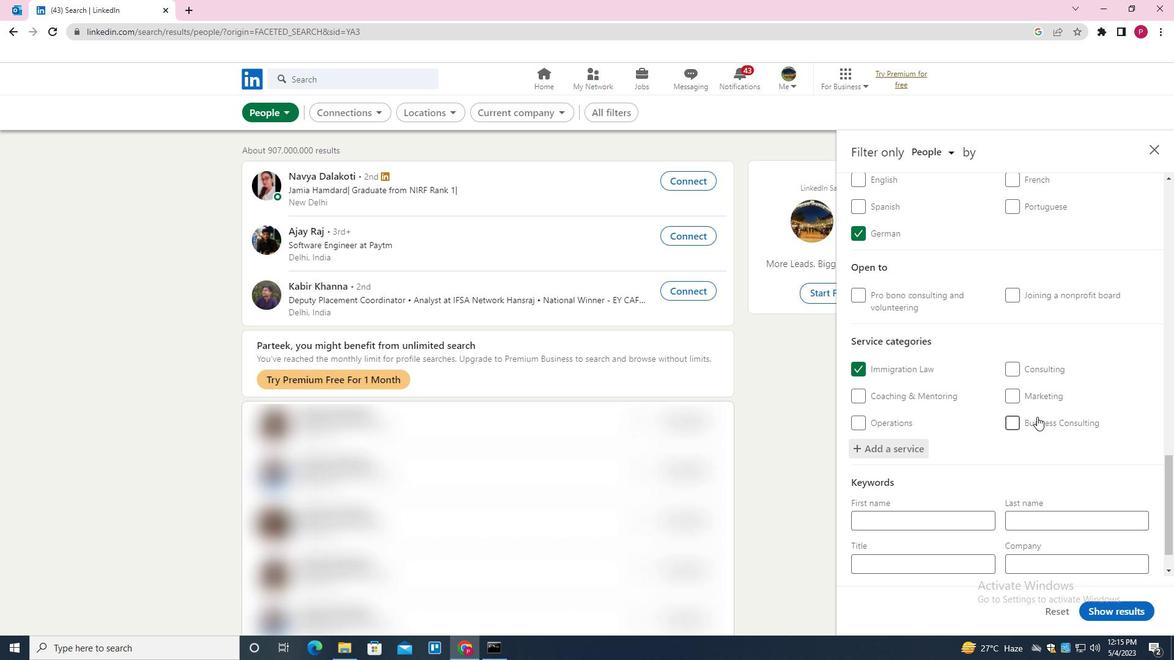 
Action: Mouse moved to (1026, 425)
Screenshot: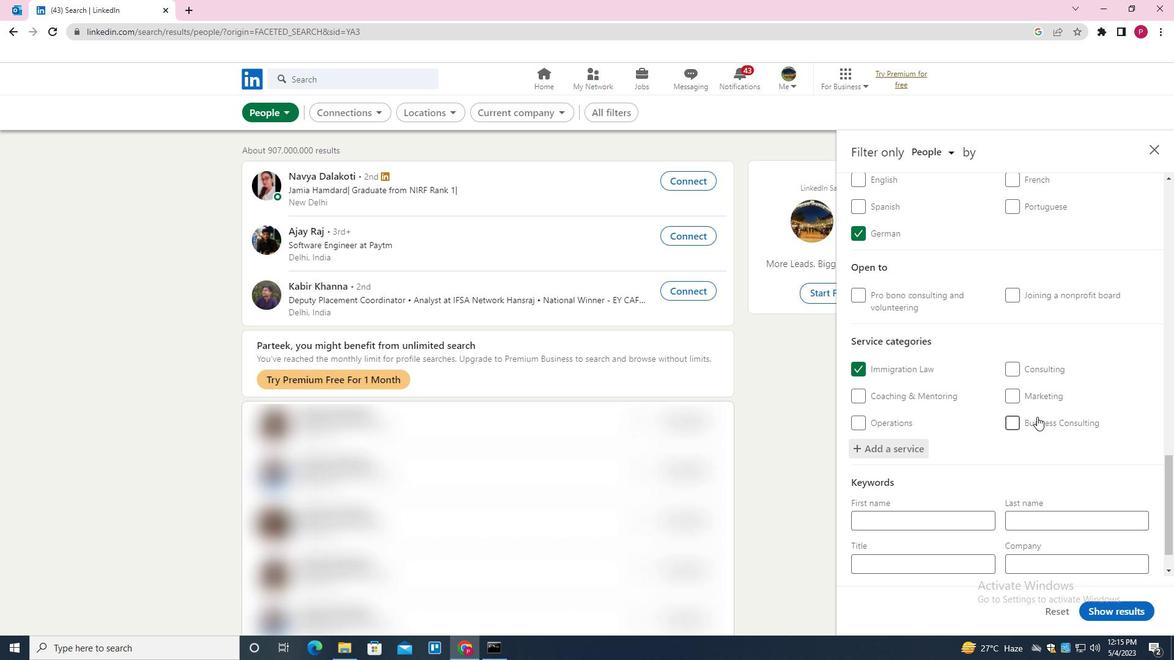 
Action: Mouse scrolled (1026, 425) with delta (0, 0)
Screenshot: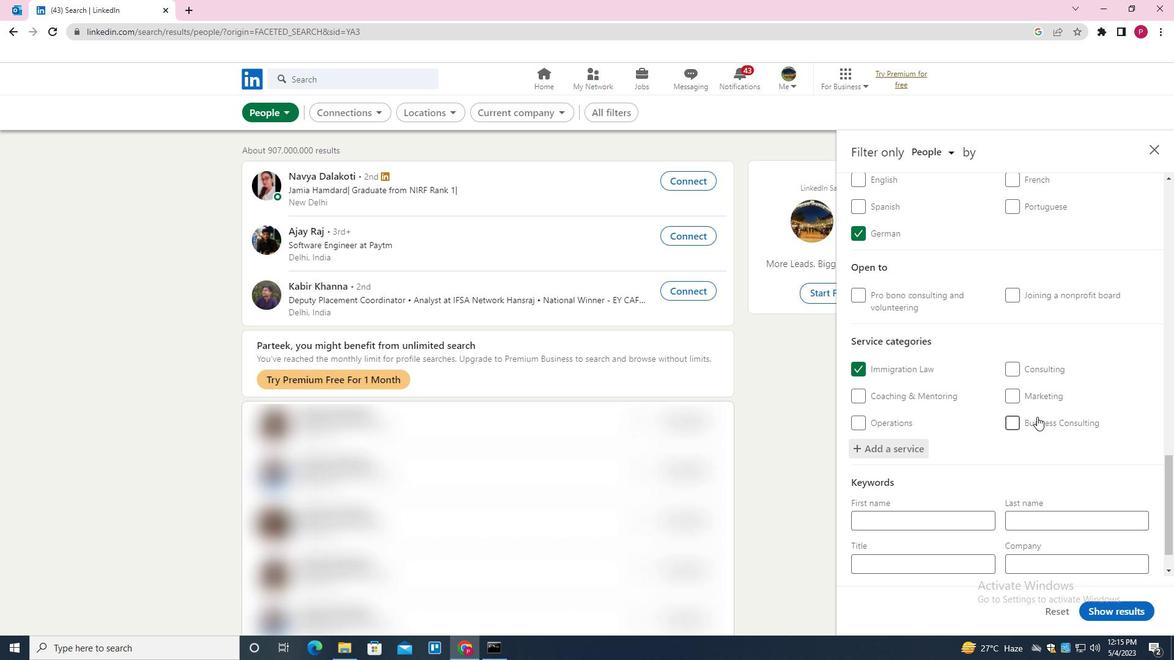 
Action: Mouse moved to (1015, 433)
Screenshot: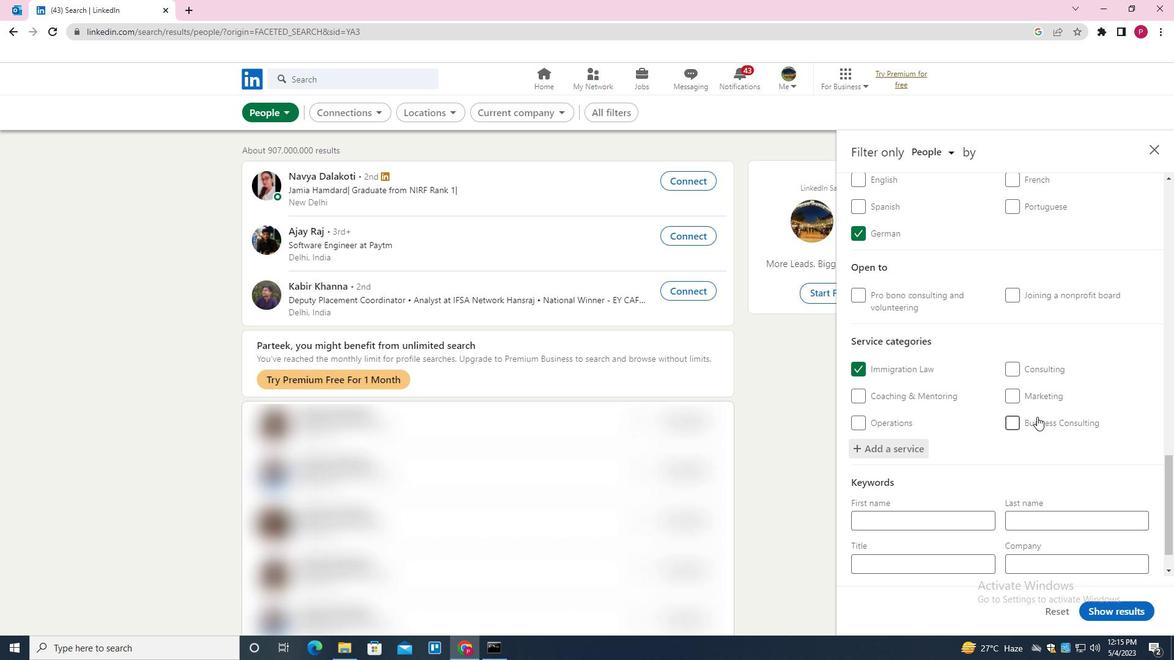 
Action: Mouse scrolled (1015, 433) with delta (0, 0)
Screenshot: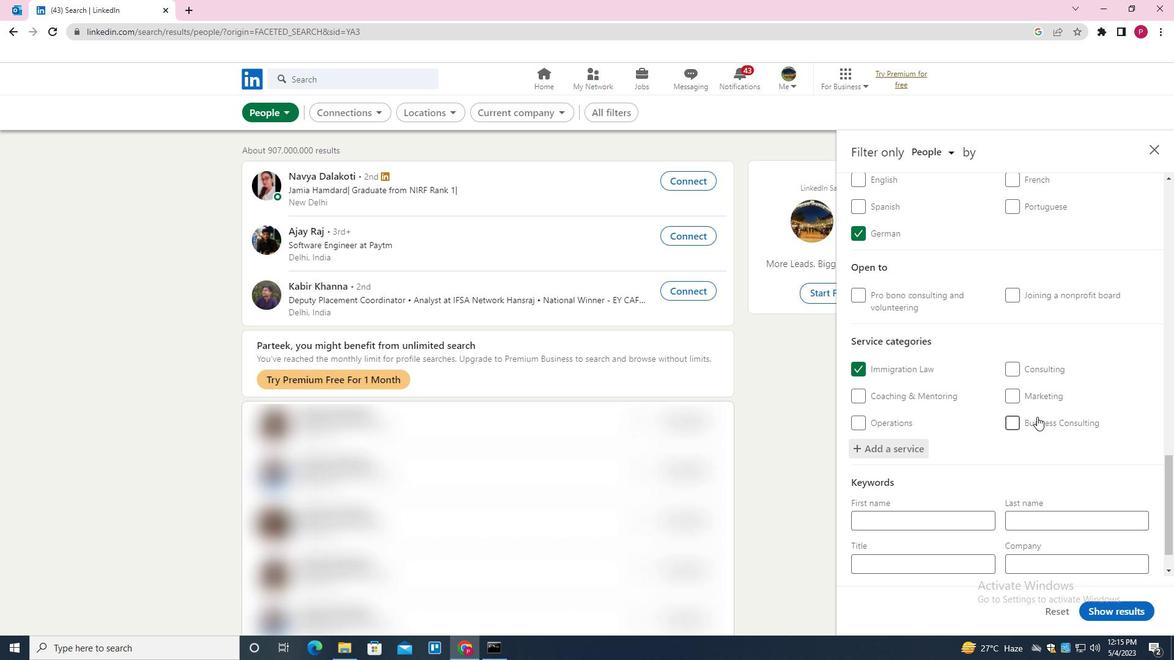 
Action: Mouse moved to (956, 519)
Screenshot: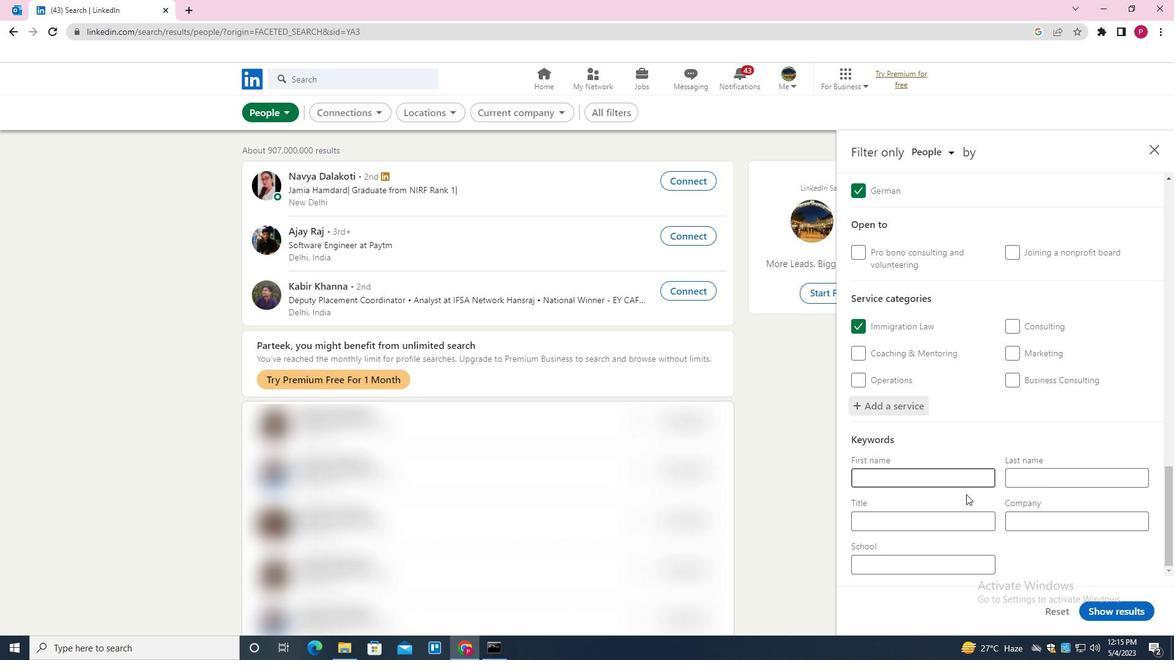 
Action: Mouse pressed left at (956, 519)
Screenshot: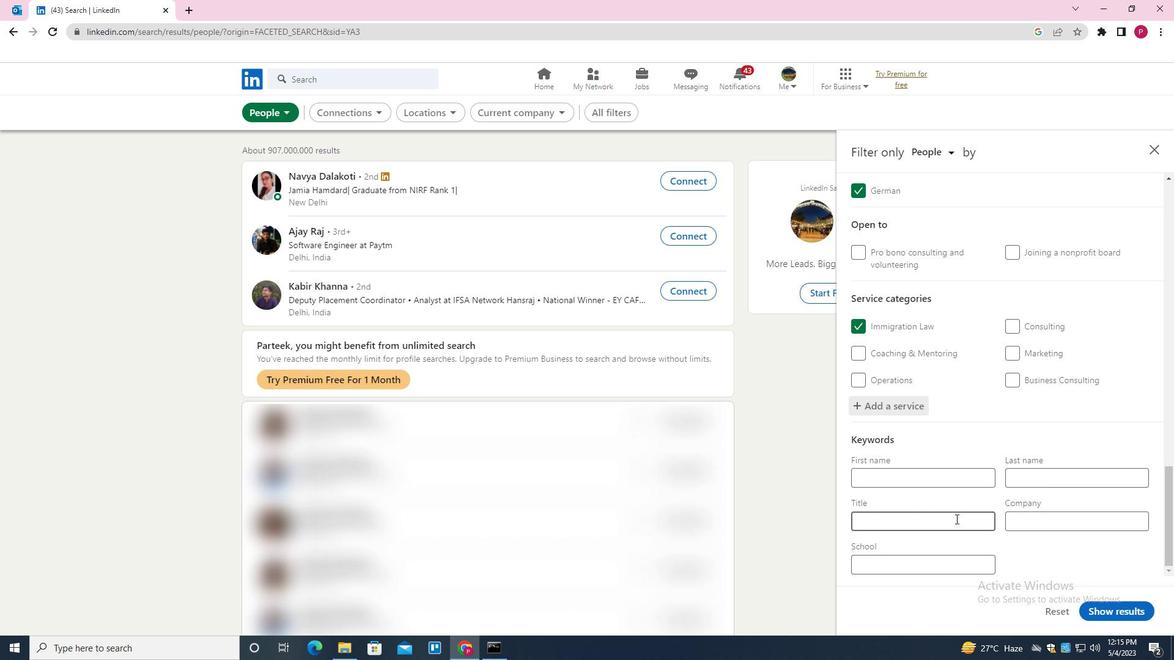 
Action: Key pressed <Key.shift><Key.shift><Key.shift><Key.shift><Key.shift><Key.shift>WOMEN'S<Key.space><Key.shift>SHELTER<Key.space><Key.shift>JOBS
Screenshot: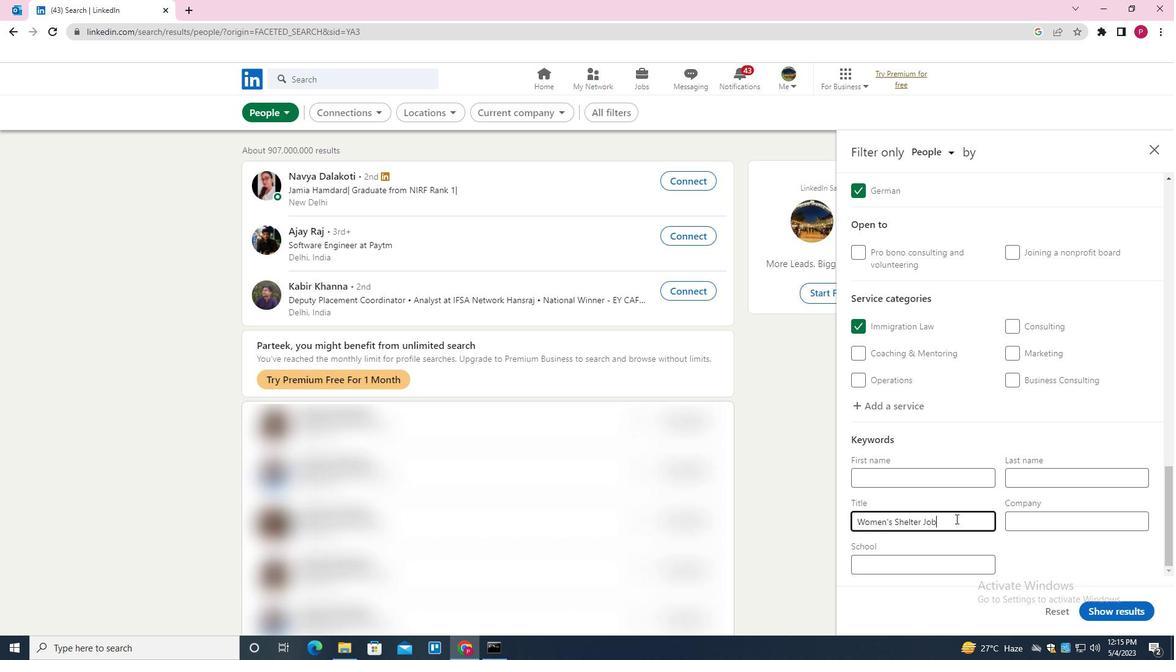 
Action: Mouse moved to (1100, 613)
Screenshot: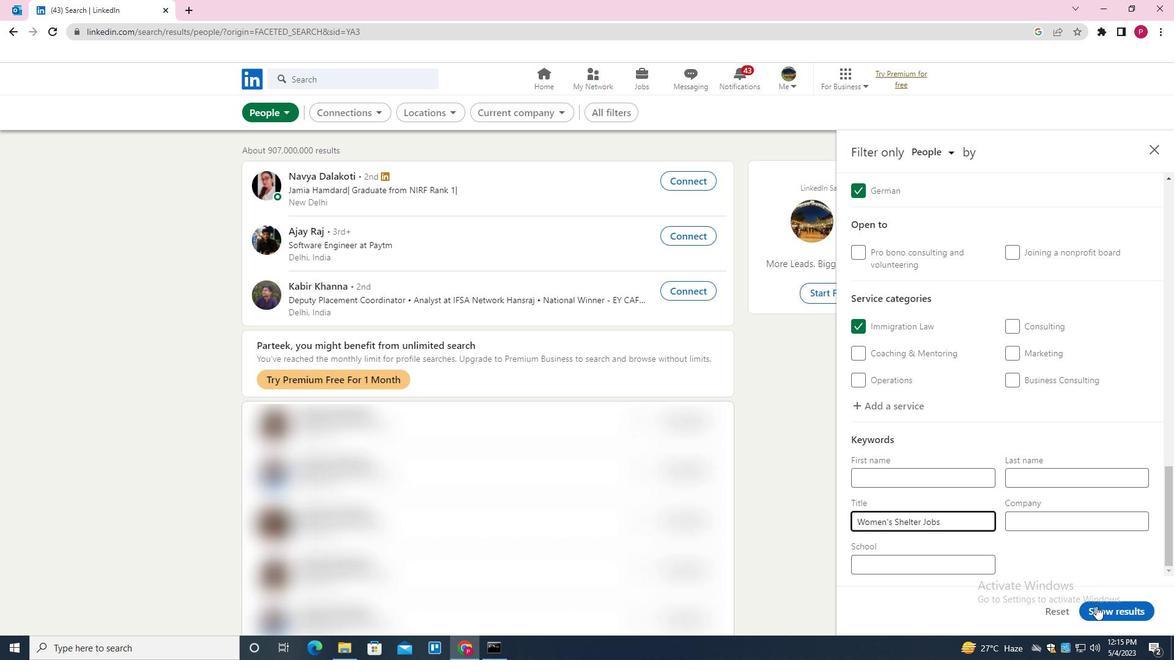 
Action: Mouse pressed left at (1100, 613)
Screenshot: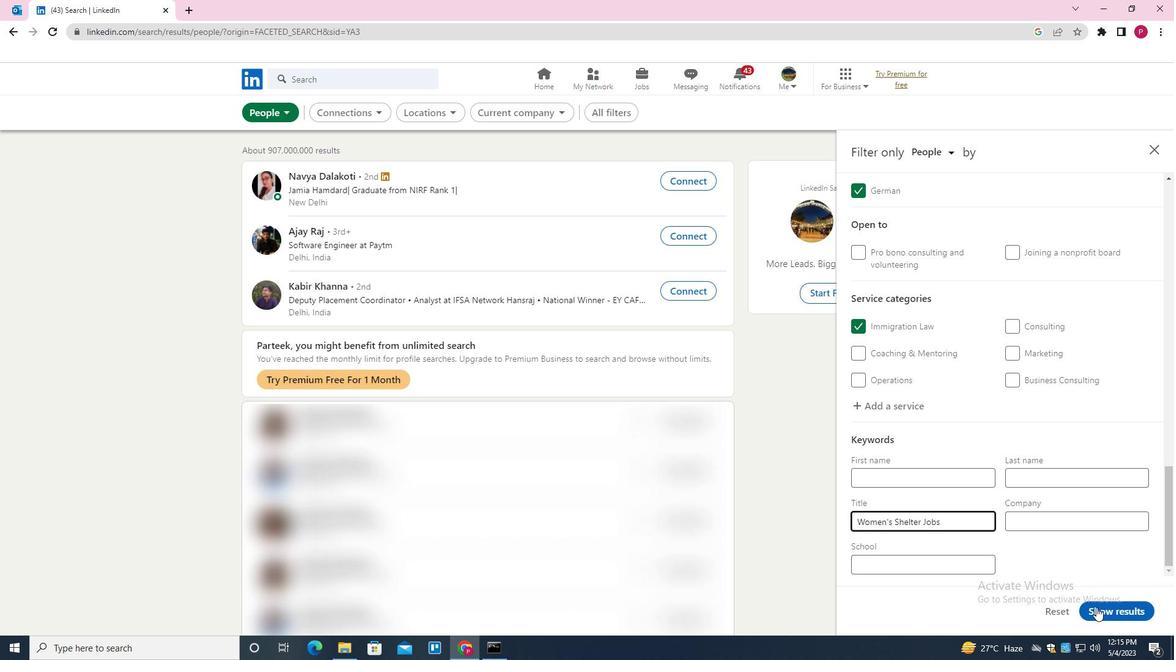 
Action: Mouse moved to (777, 370)
Screenshot: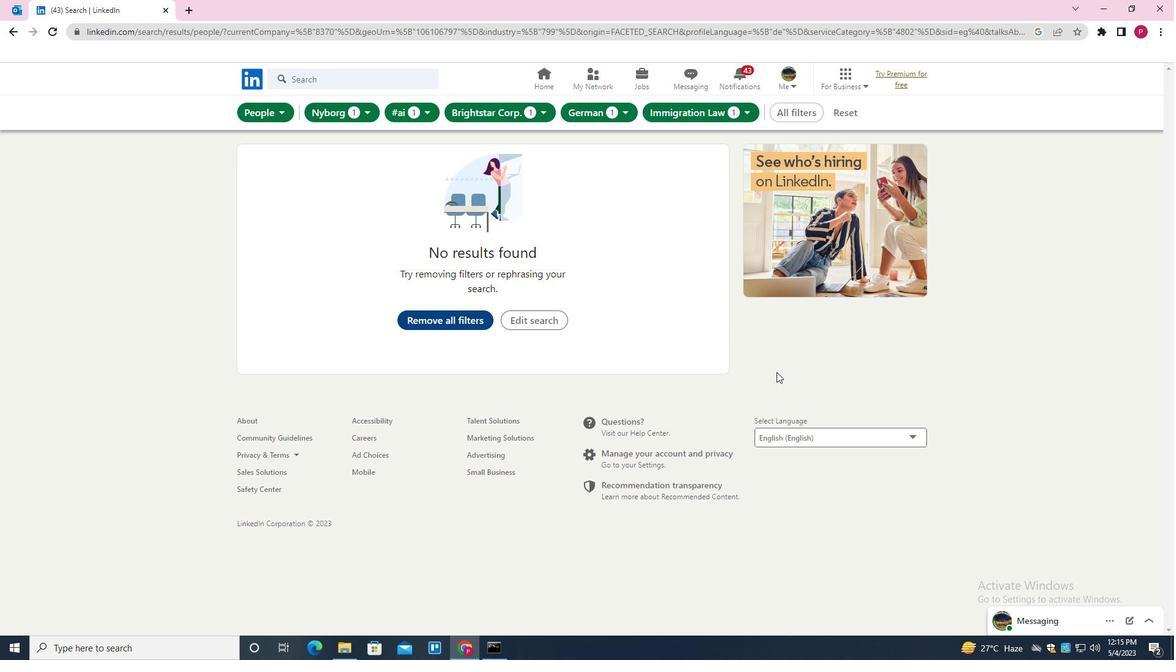 
